 Task: Find connections with filter location Una with filter topic #DigitalMarketingwith filter profile language German with filter current company NGO with filter school Kanpur University, India with filter industry Public Health with filter service category Public Relations with filter keywords title Help Desk Worker/Desktop Support
Action: Mouse moved to (809, 769)
Screenshot: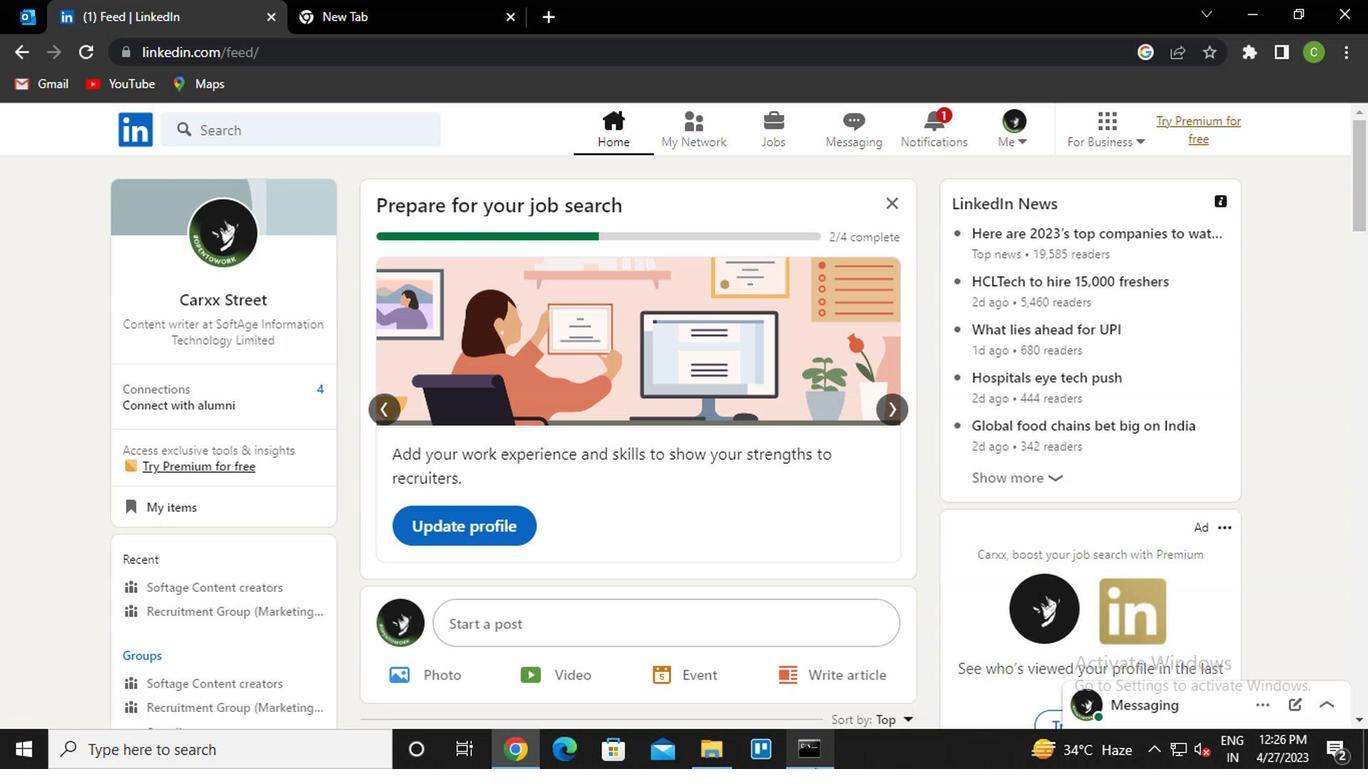 
Action: Mouse scrolled (809, 769) with delta (0, 0)
Screenshot: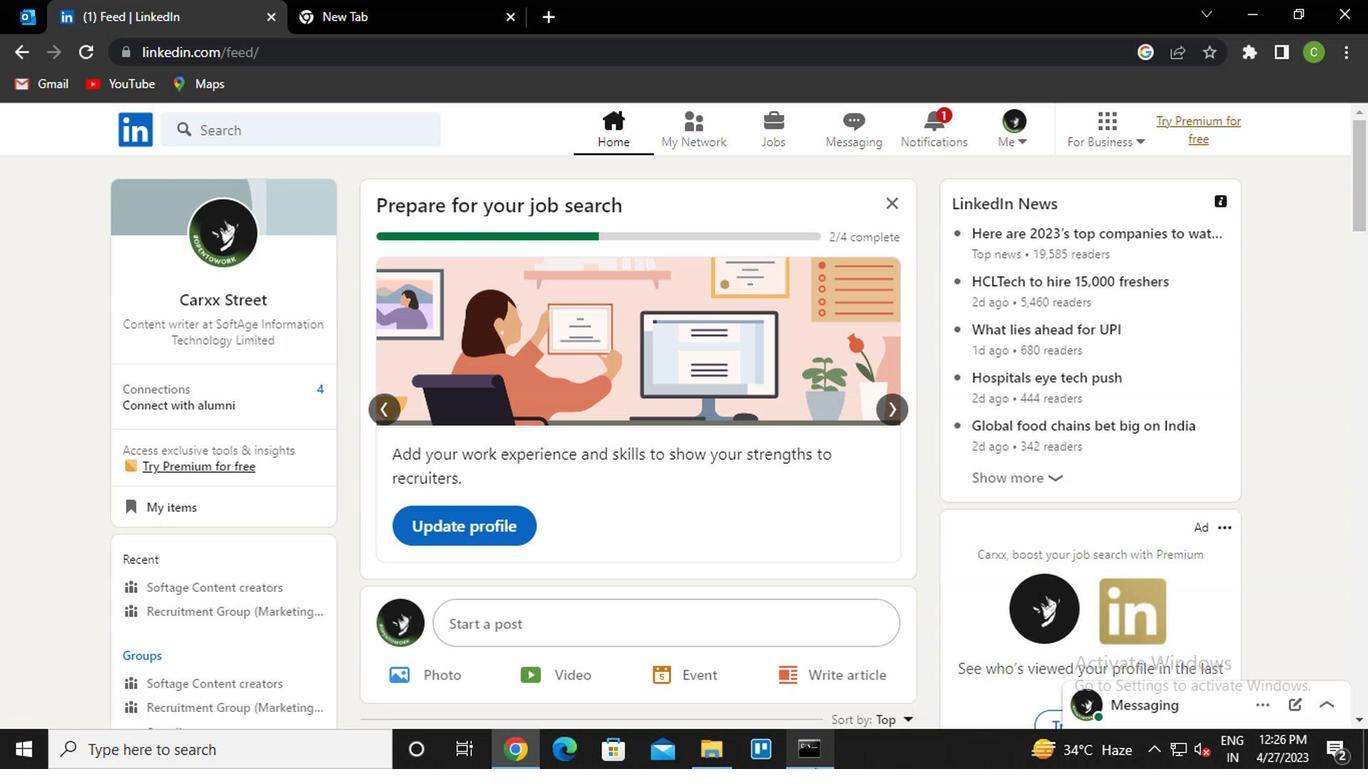 
Action: Mouse moved to (695, 120)
Screenshot: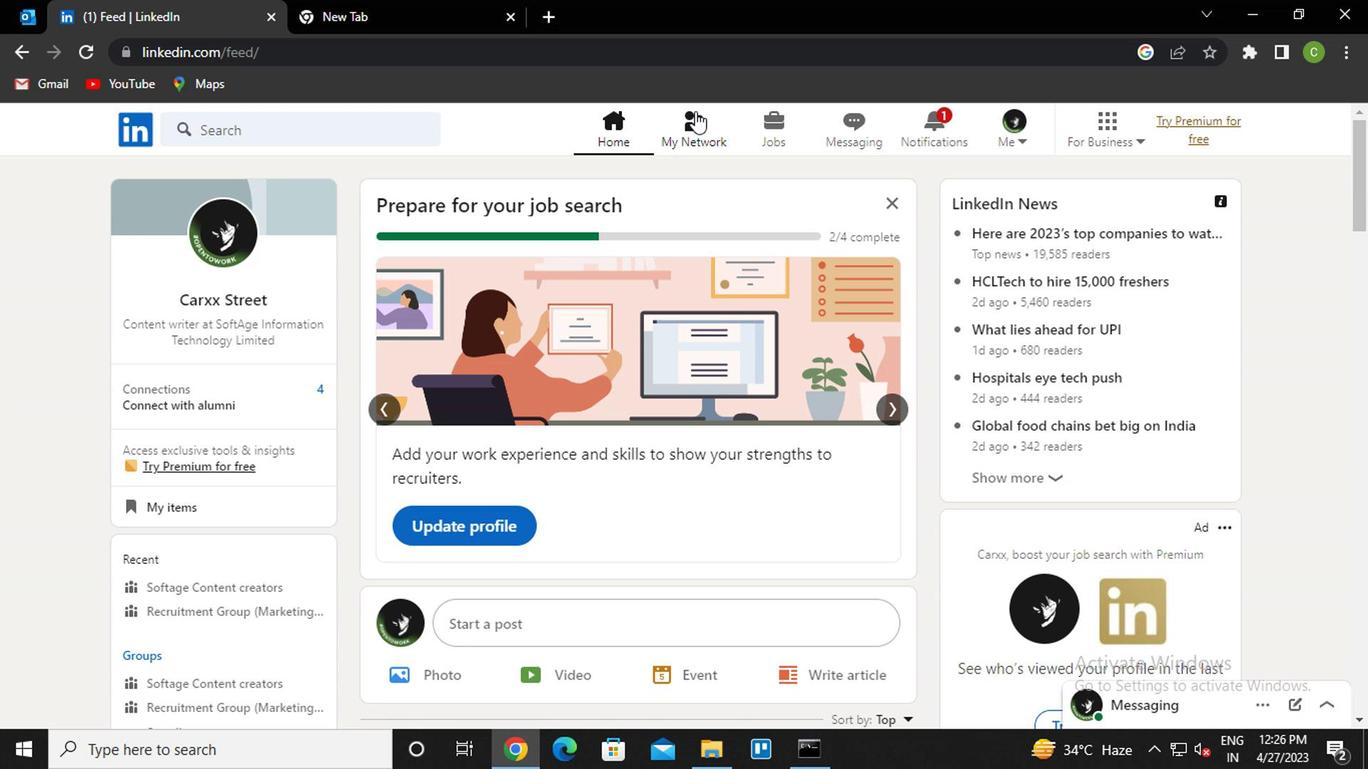 
Action: Mouse pressed left at (695, 120)
Screenshot: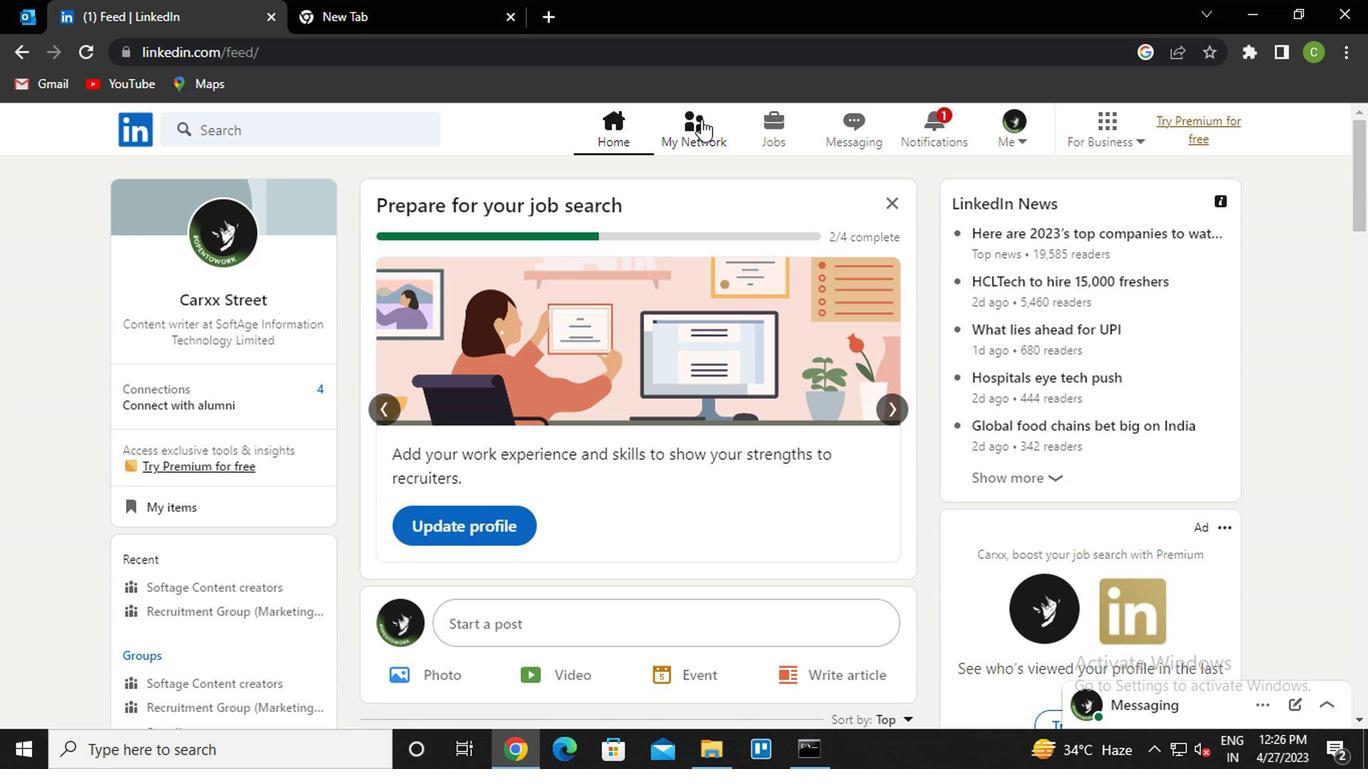
Action: Mouse moved to (291, 234)
Screenshot: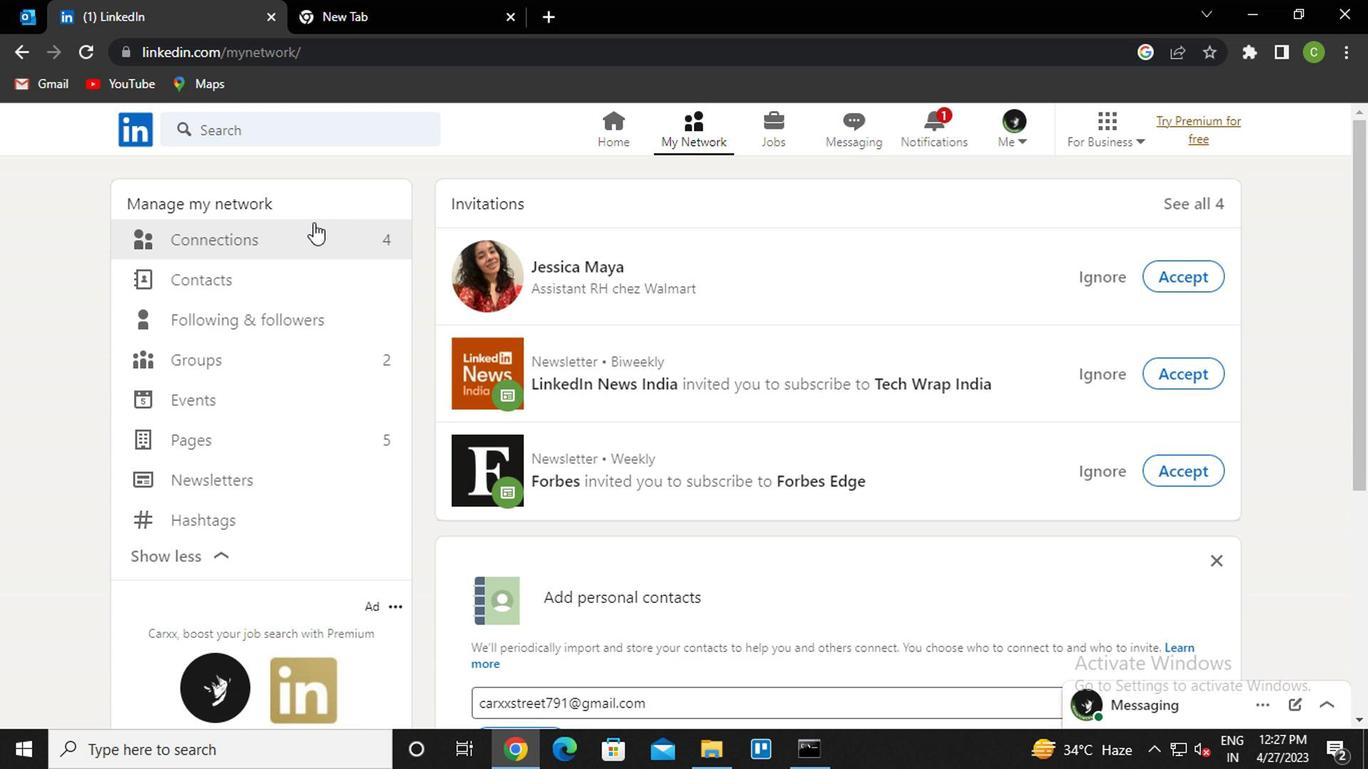 
Action: Mouse pressed left at (291, 234)
Screenshot: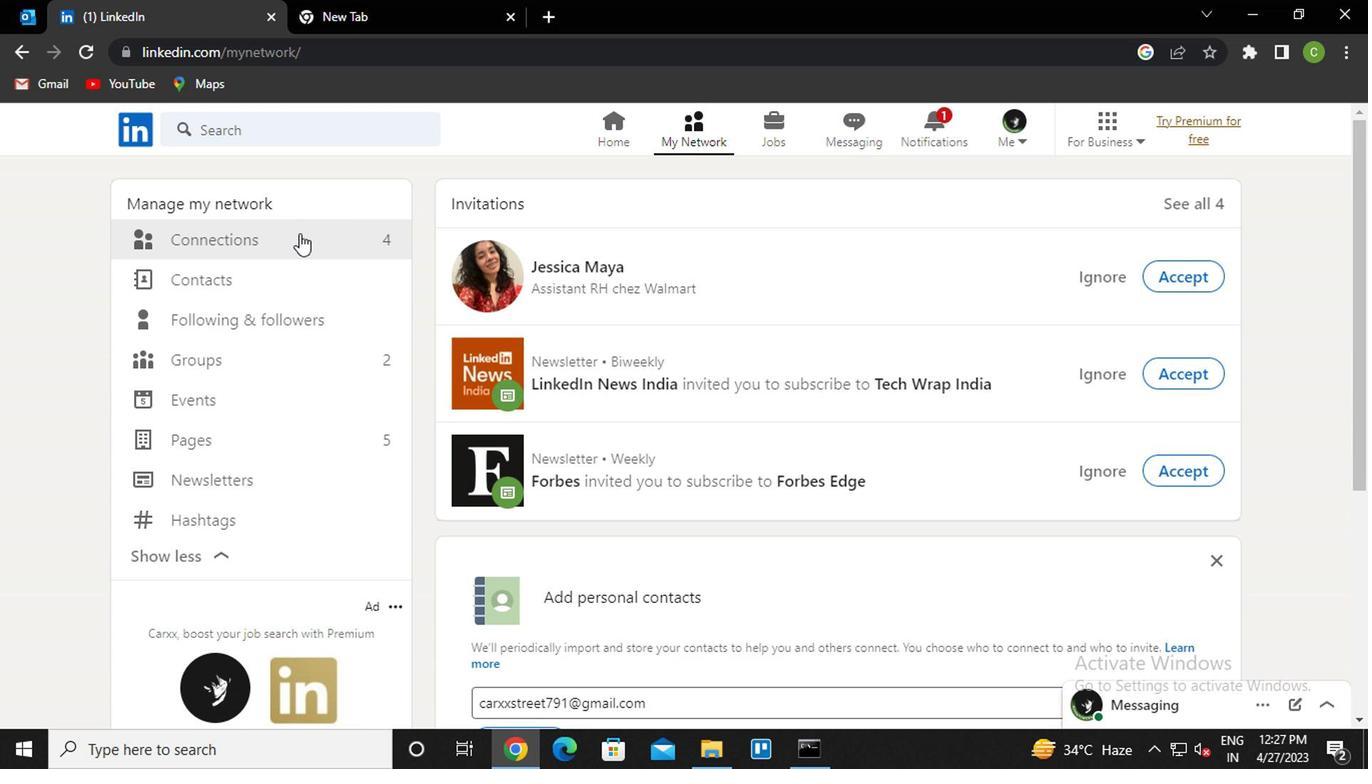 
Action: Mouse moved to (842, 244)
Screenshot: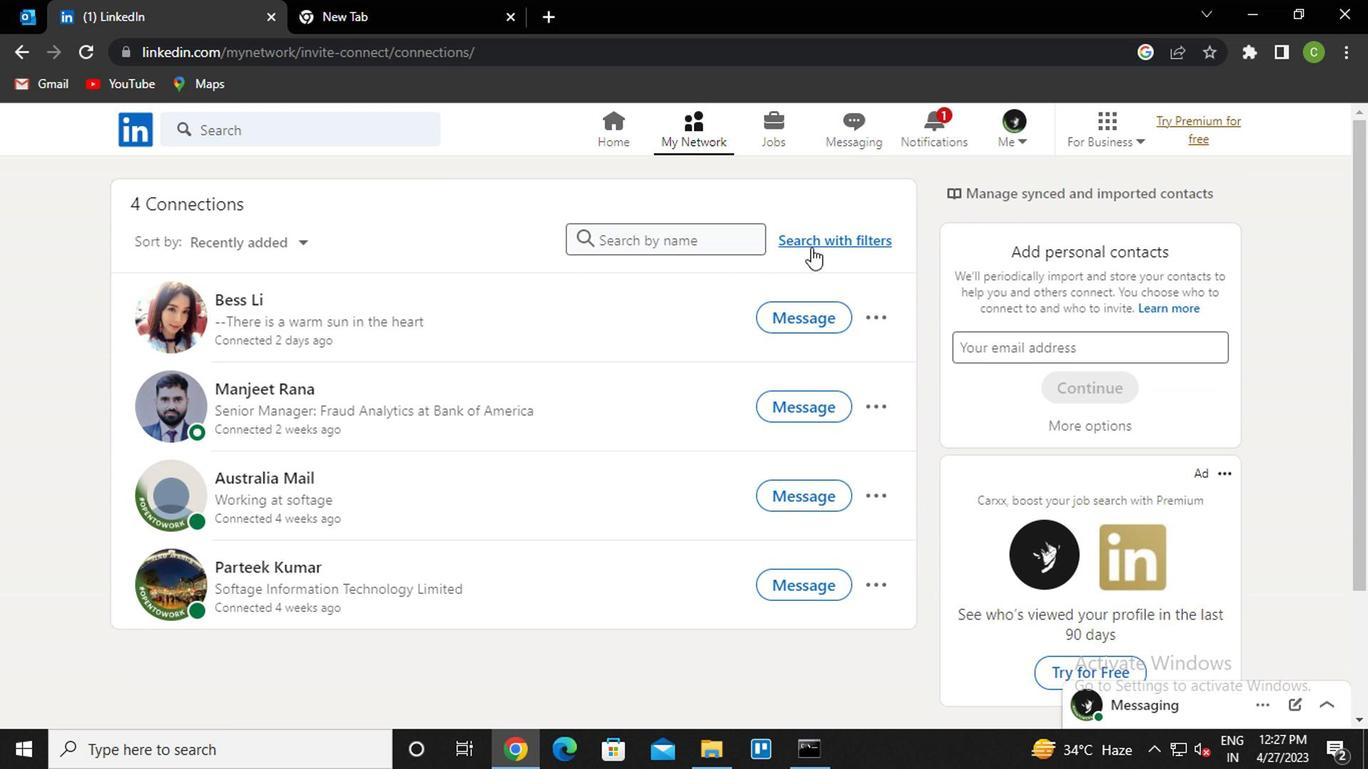 
Action: Mouse pressed left at (842, 244)
Screenshot: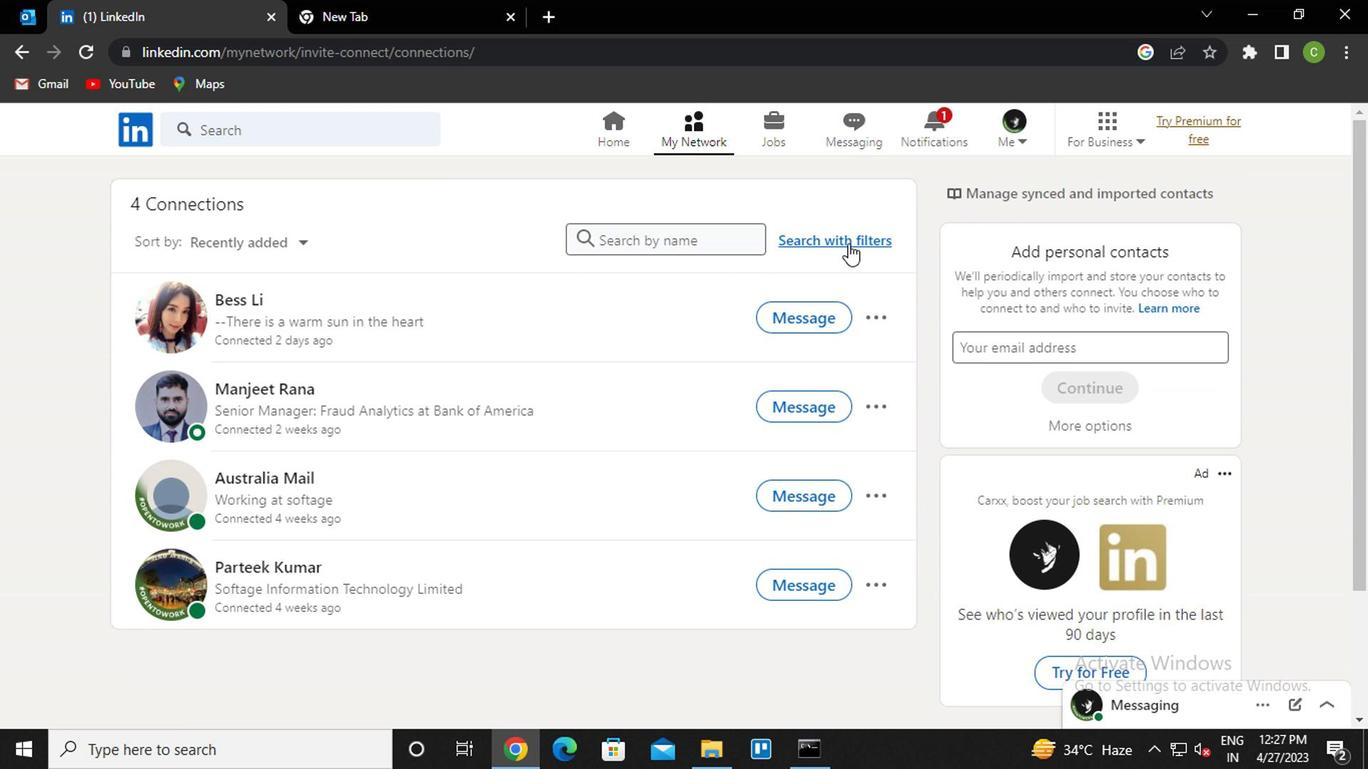 
Action: Mouse moved to (739, 184)
Screenshot: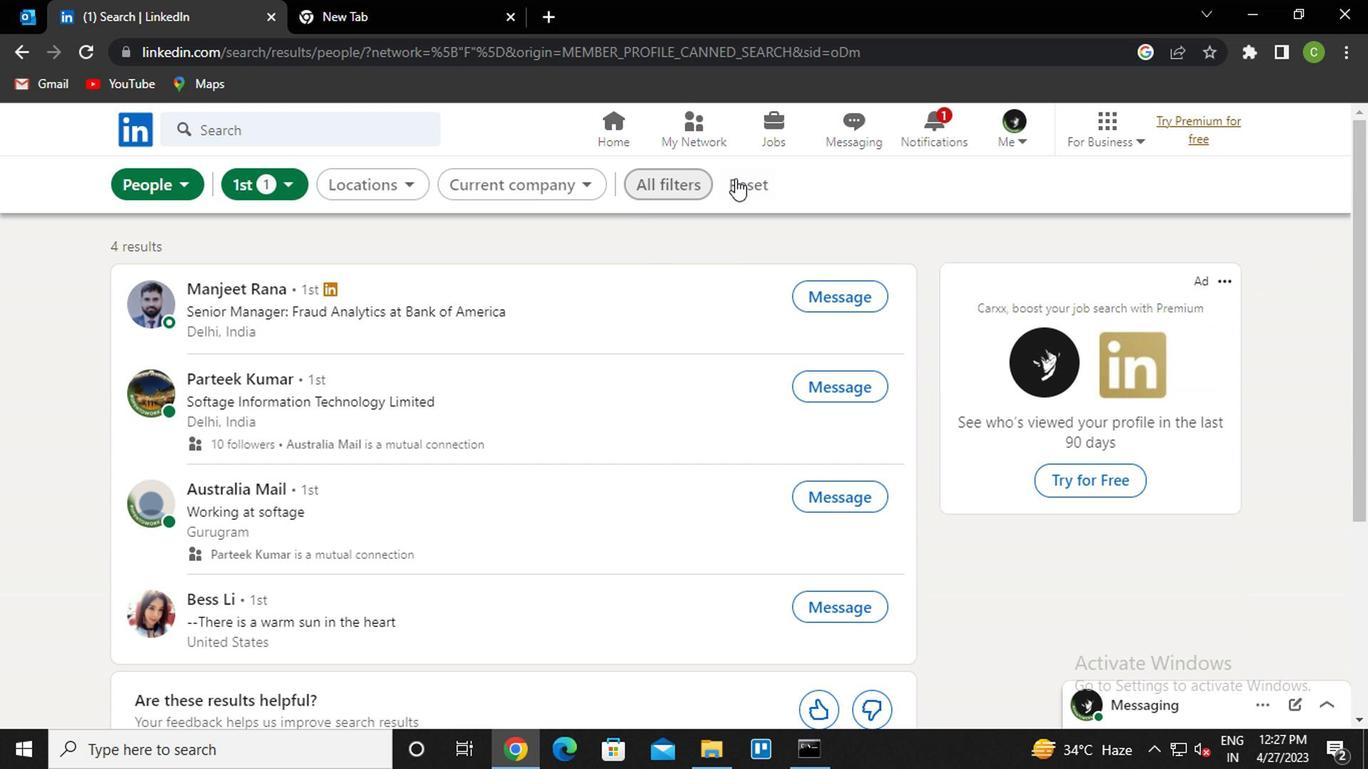 
Action: Mouse pressed left at (739, 184)
Screenshot: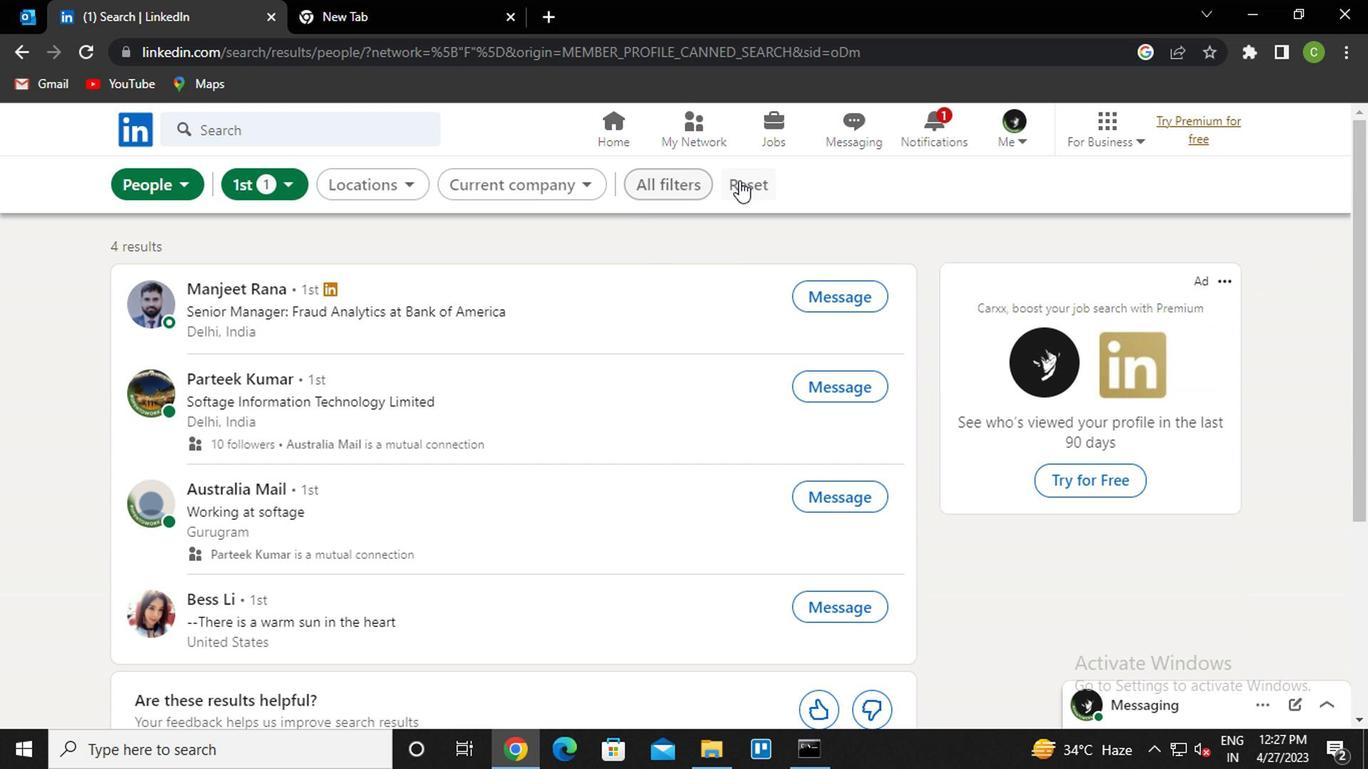 
Action: Mouse moved to (717, 187)
Screenshot: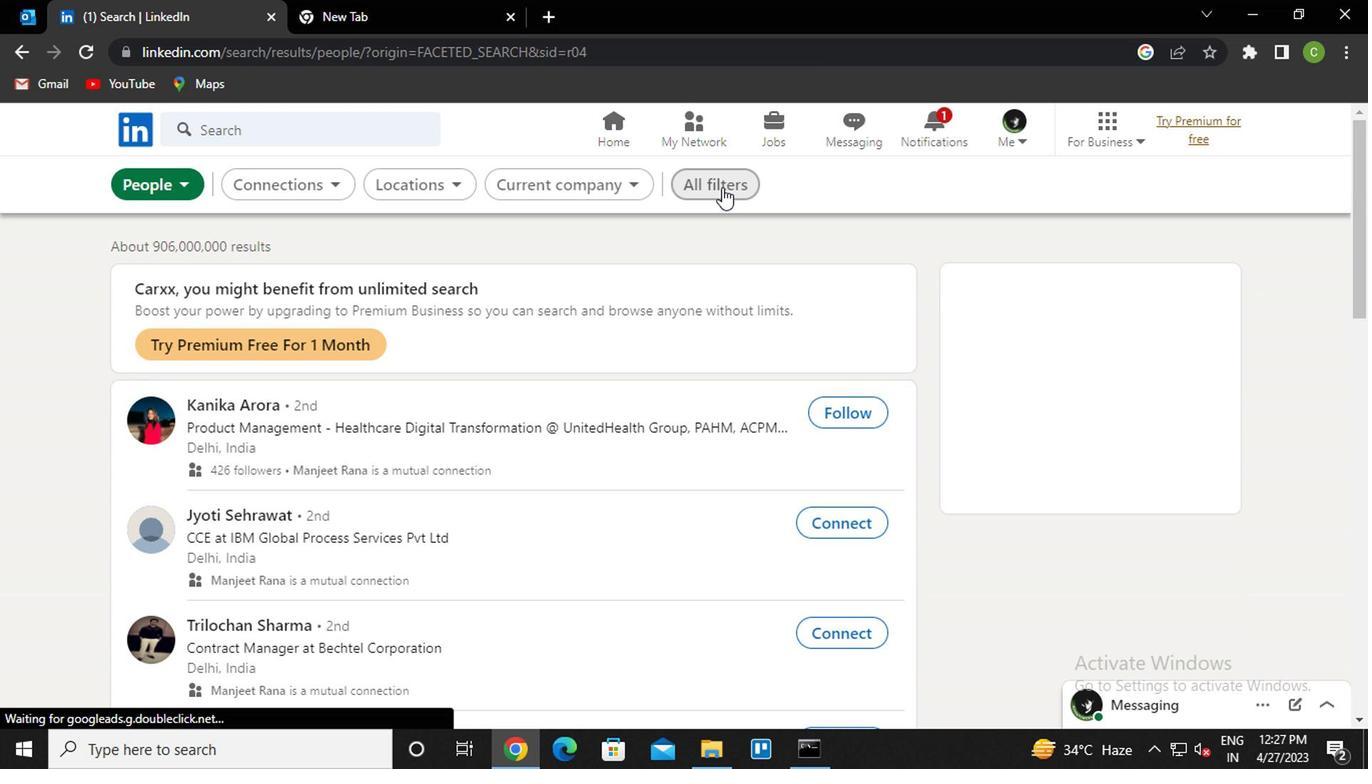 
Action: Mouse pressed left at (717, 187)
Screenshot: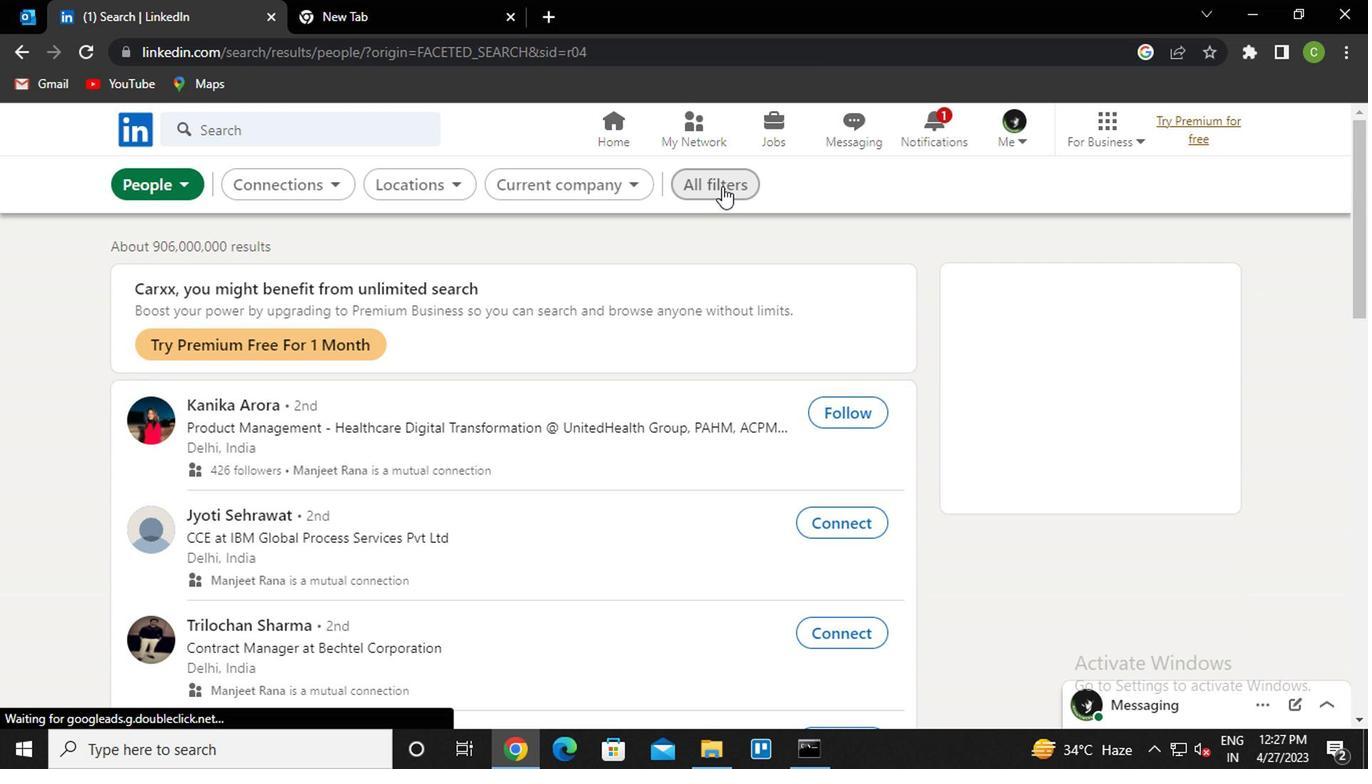 
Action: Mouse moved to (1067, 522)
Screenshot: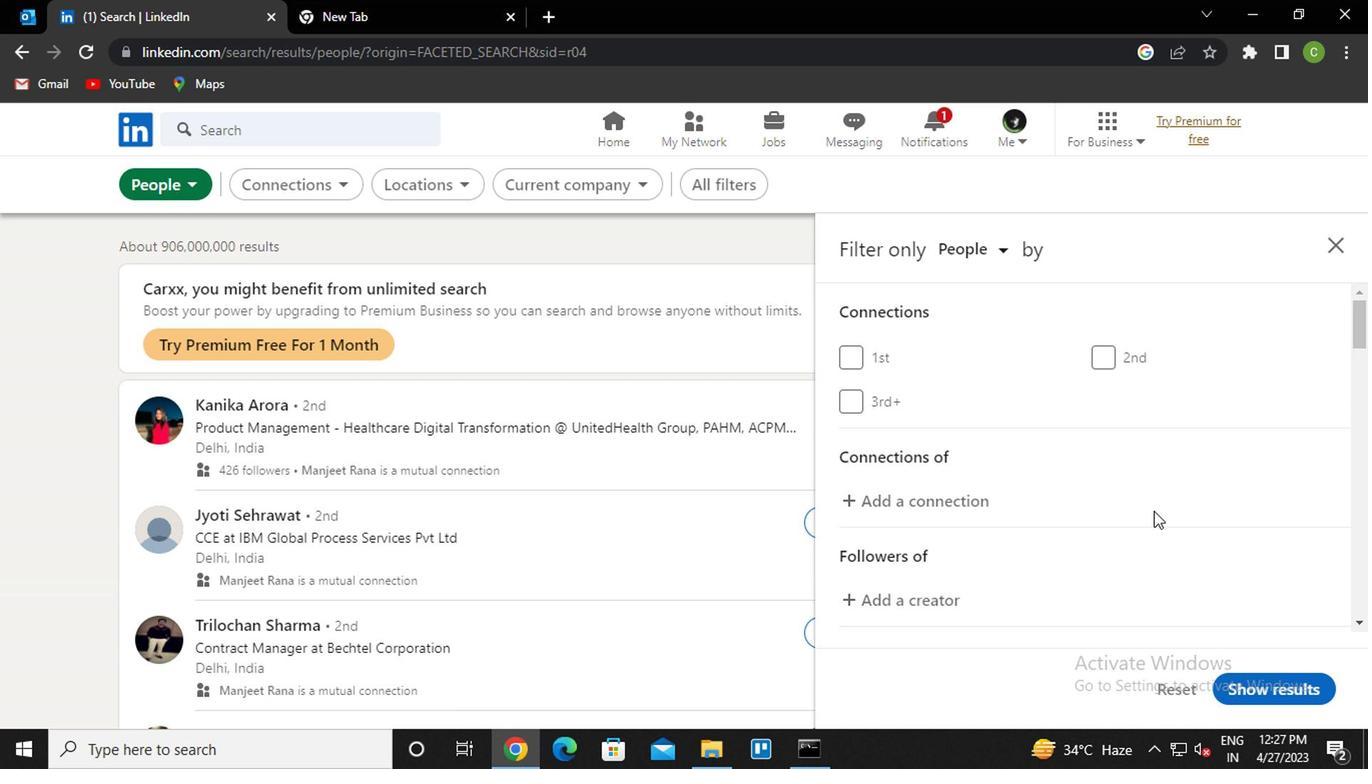 
Action: Mouse scrolled (1067, 521) with delta (0, 0)
Screenshot: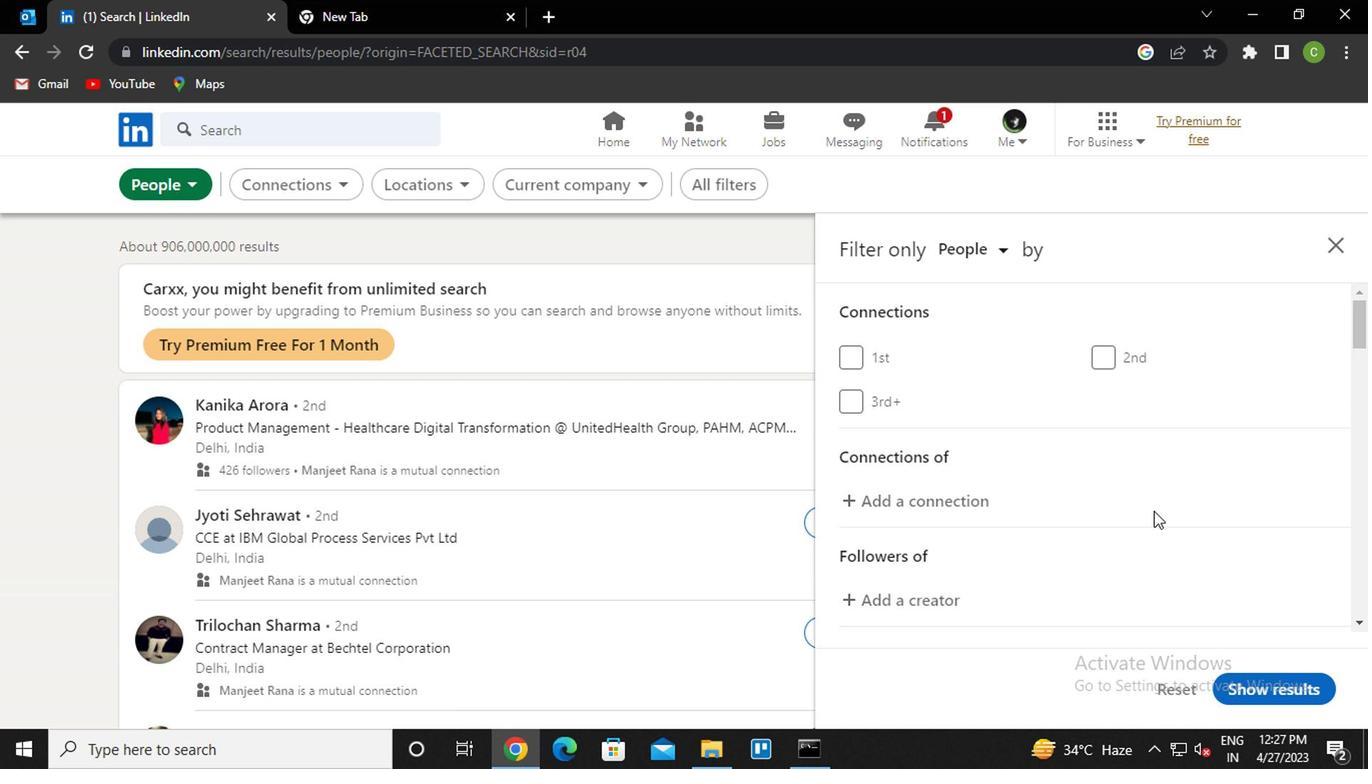 
Action: Mouse moved to (1021, 511)
Screenshot: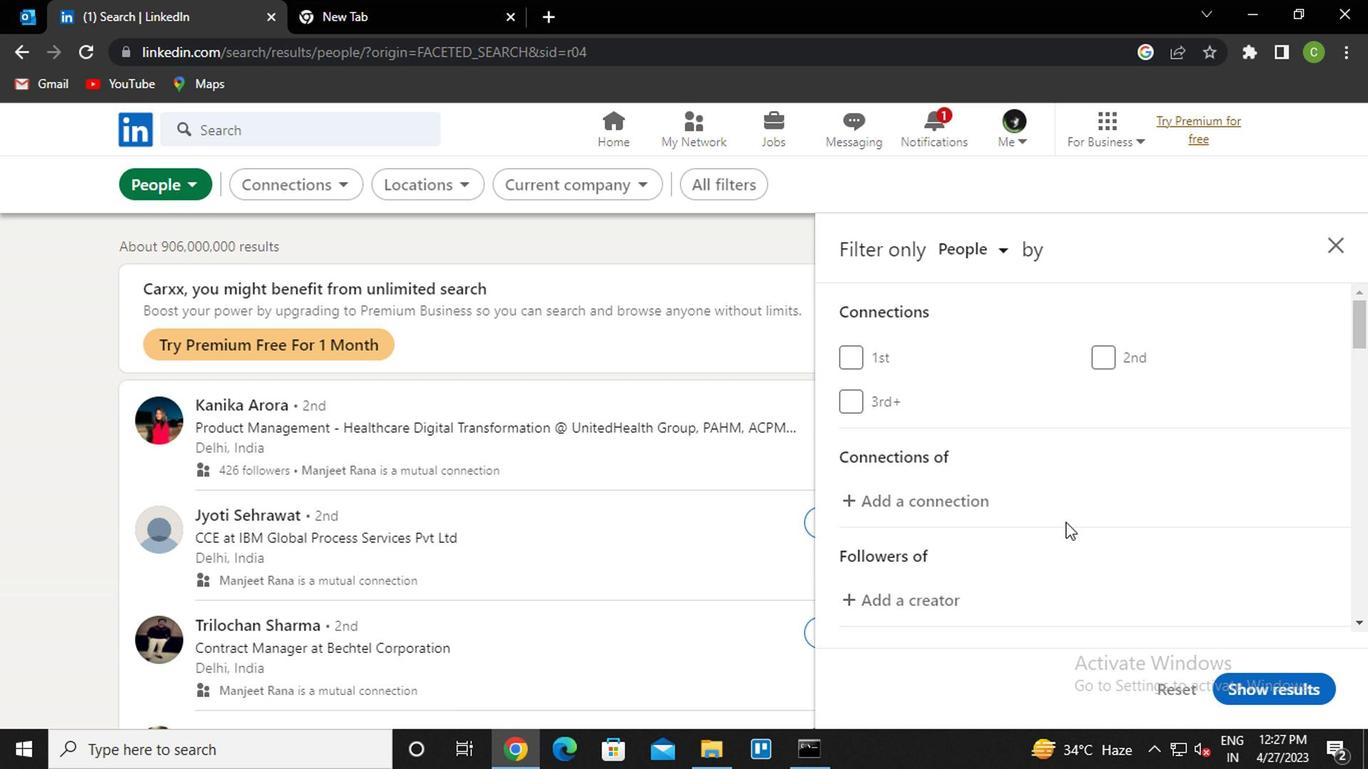 
Action: Mouse scrolled (1021, 510) with delta (0, -1)
Screenshot: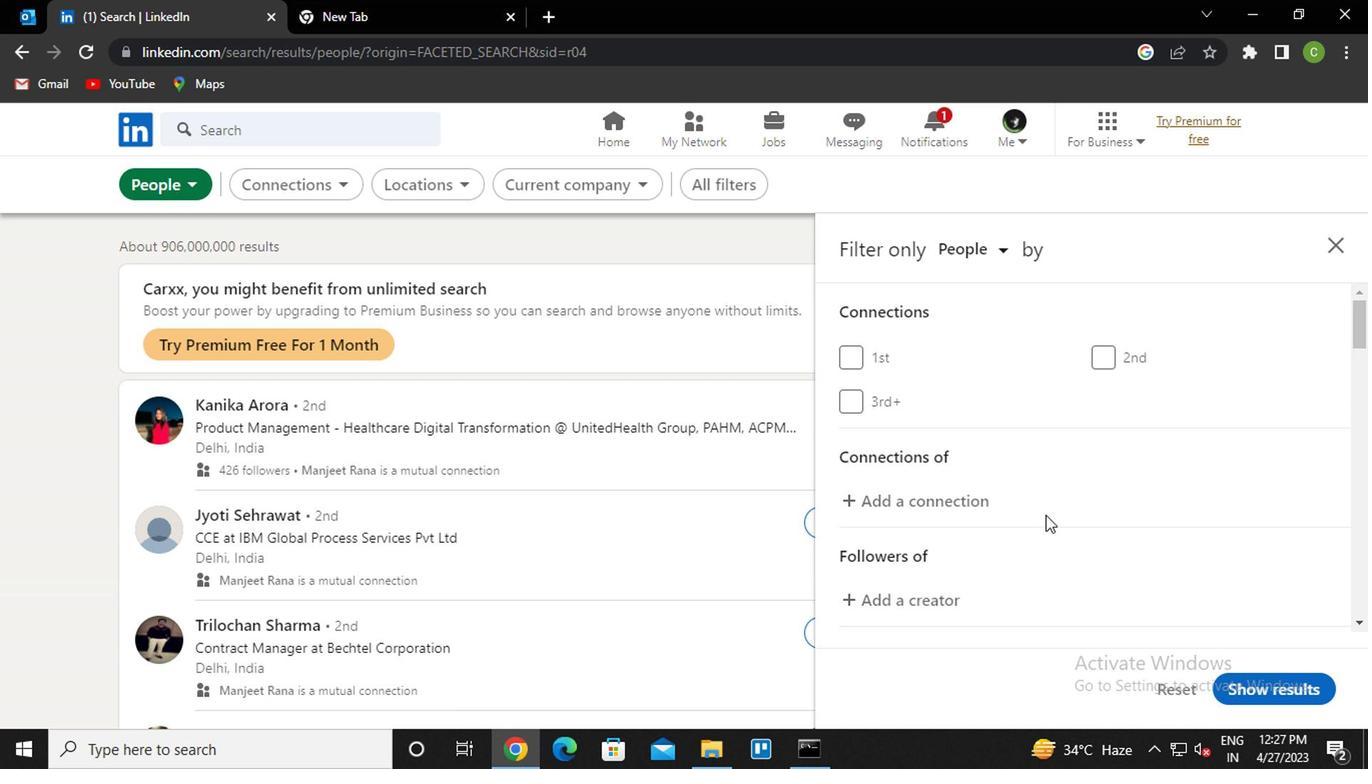 
Action: Mouse moved to (1019, 510)
Screenshot: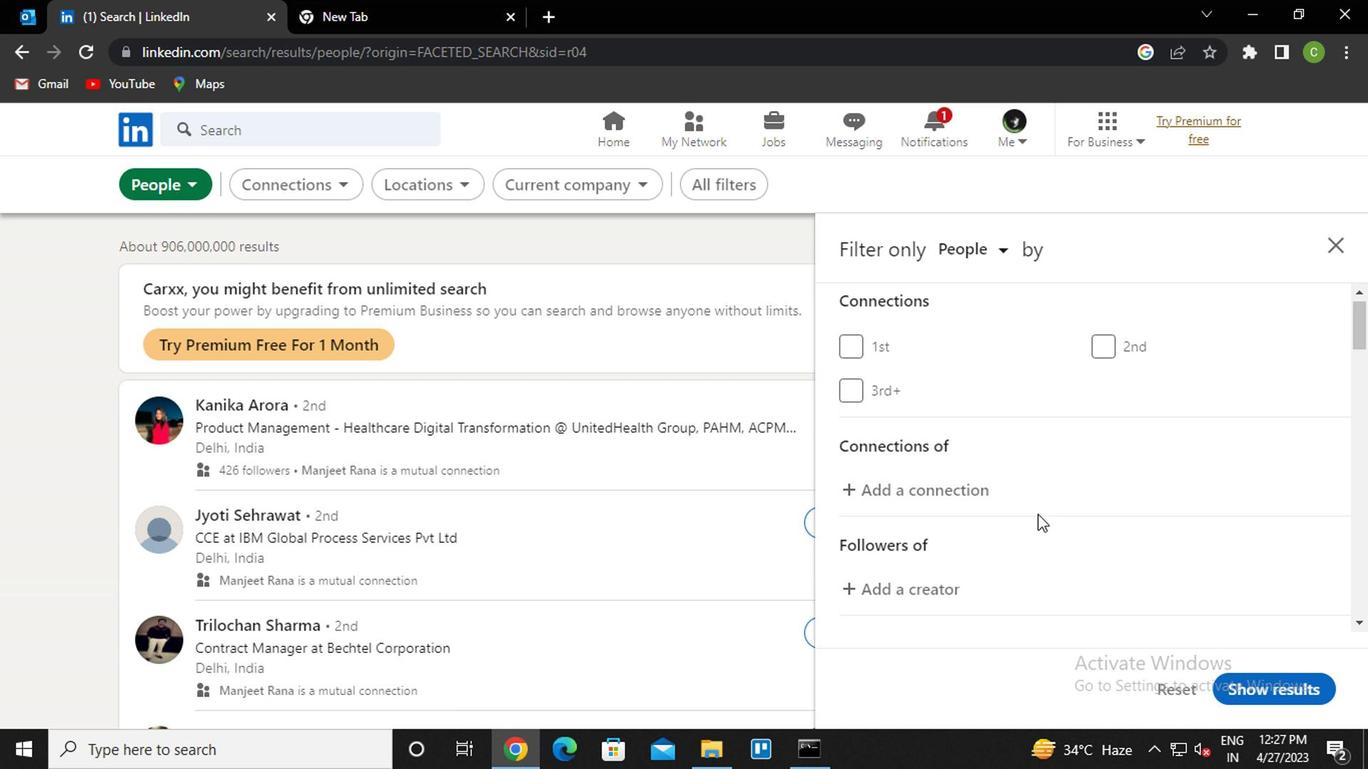 
Action: Mouse scrolled (1019, 509) with delta (0, 0)
Screenshot: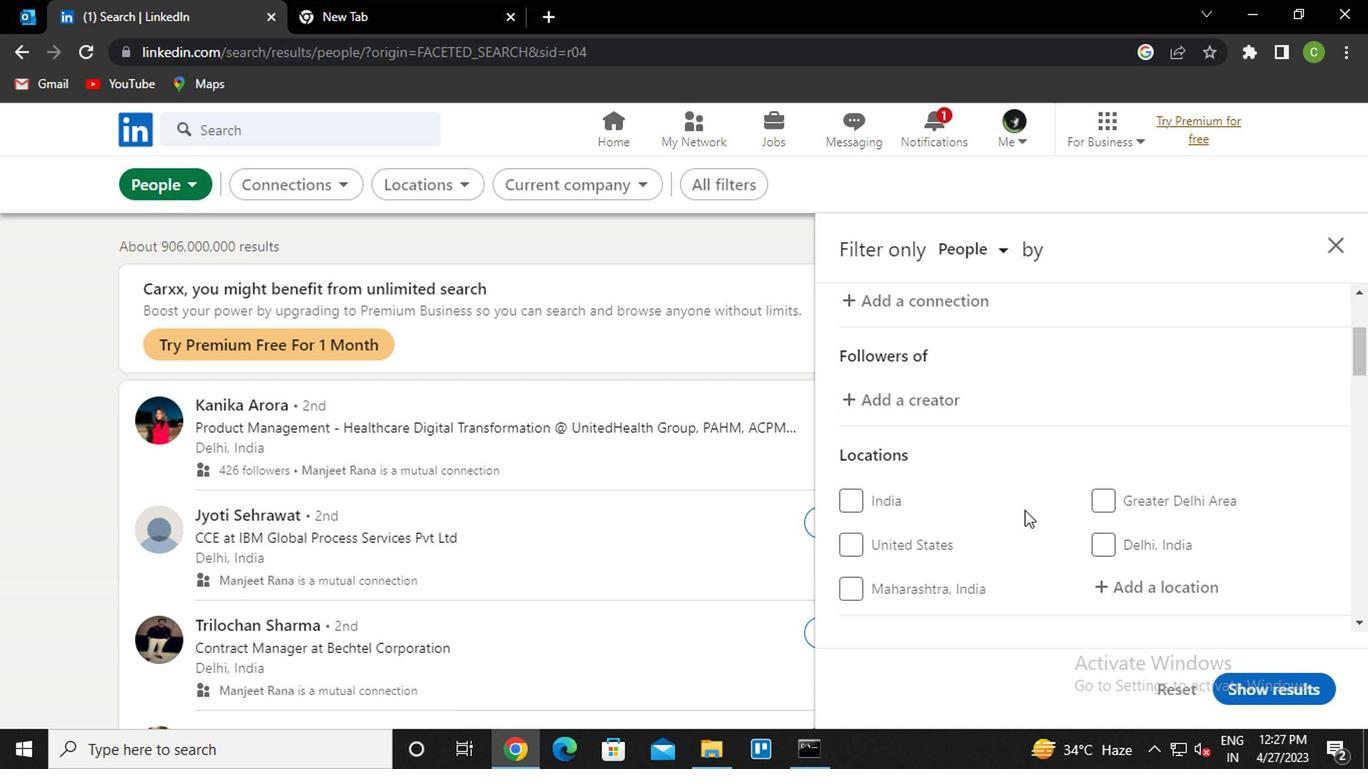 
Action: Mouse moved to (1144, 491)
Screenshot: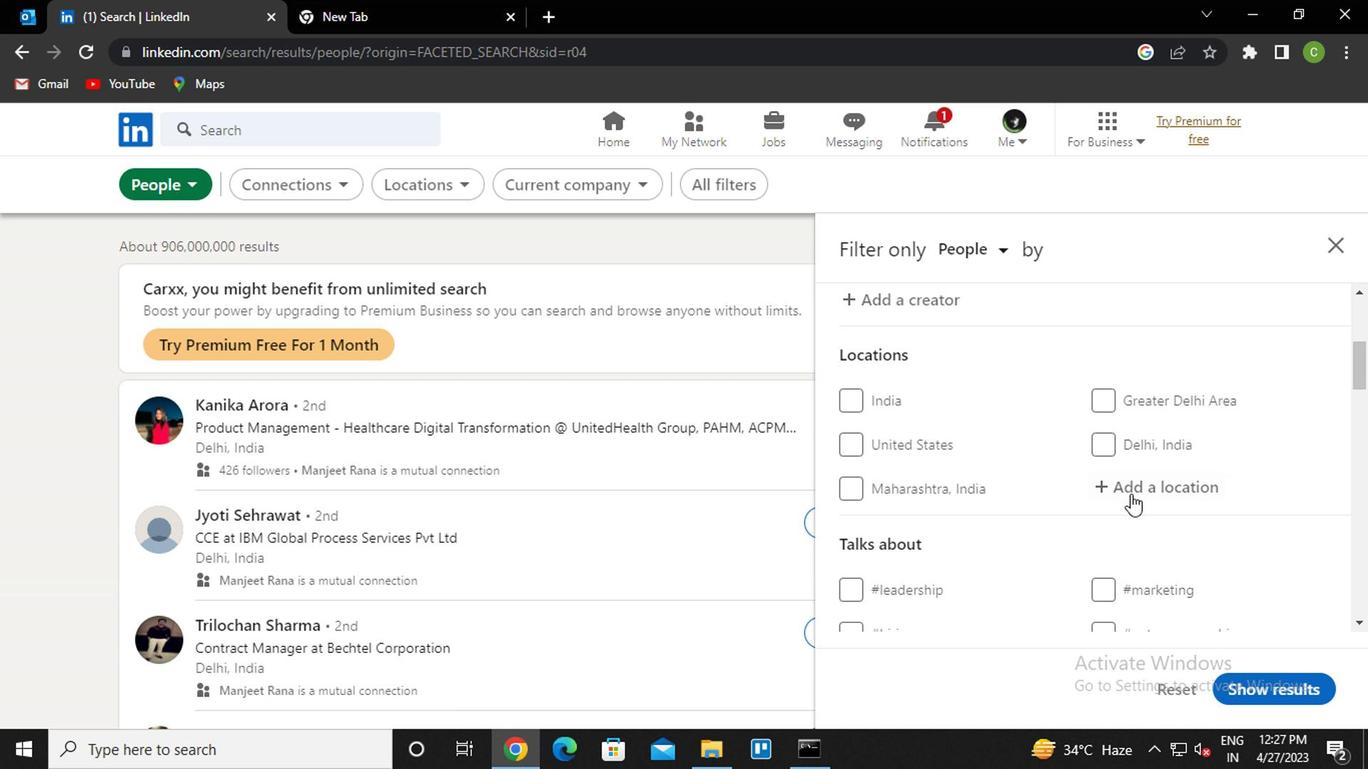 
Action: Mouse pressed left at (1144, 491)
Screenshot: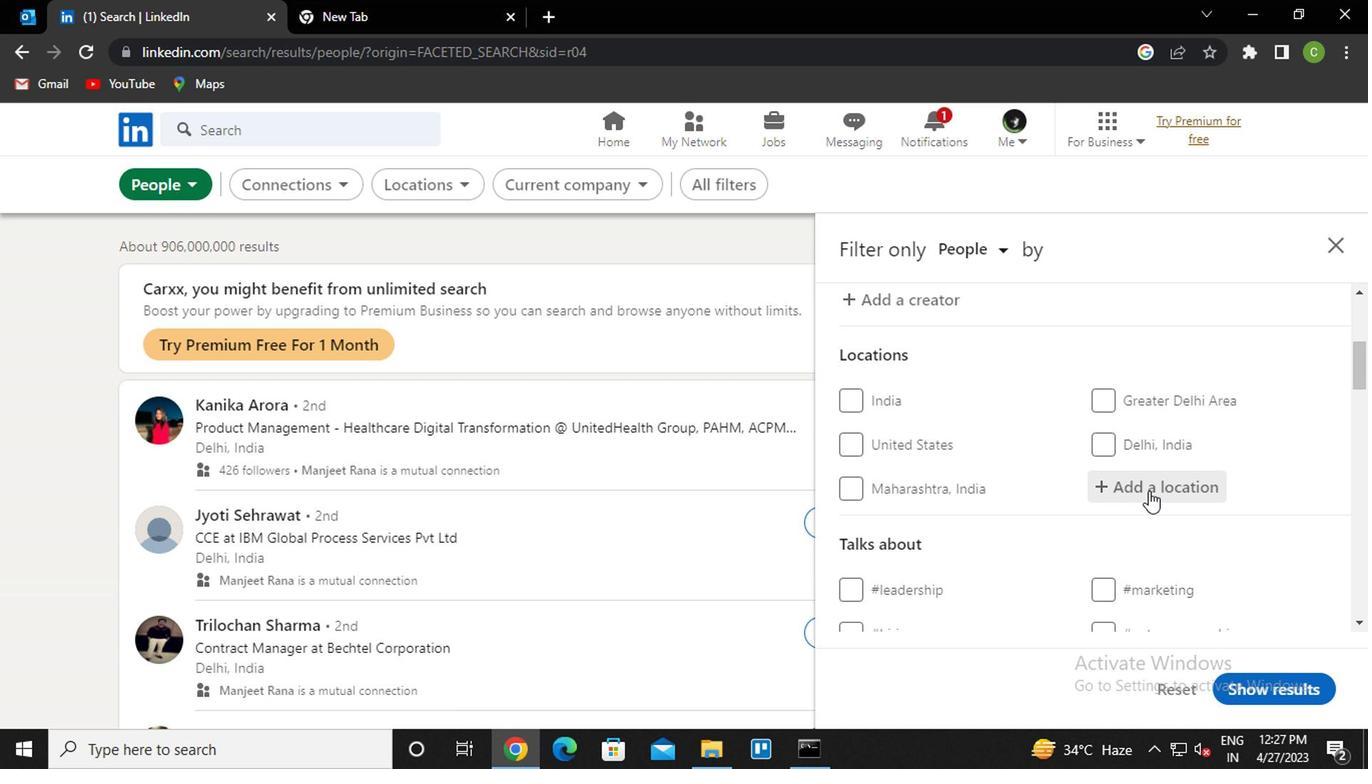 
Action: Key pressed <Key.caps_lock>u<Key.caps_lock>na<Key.down><Key.enter>
Screenshot: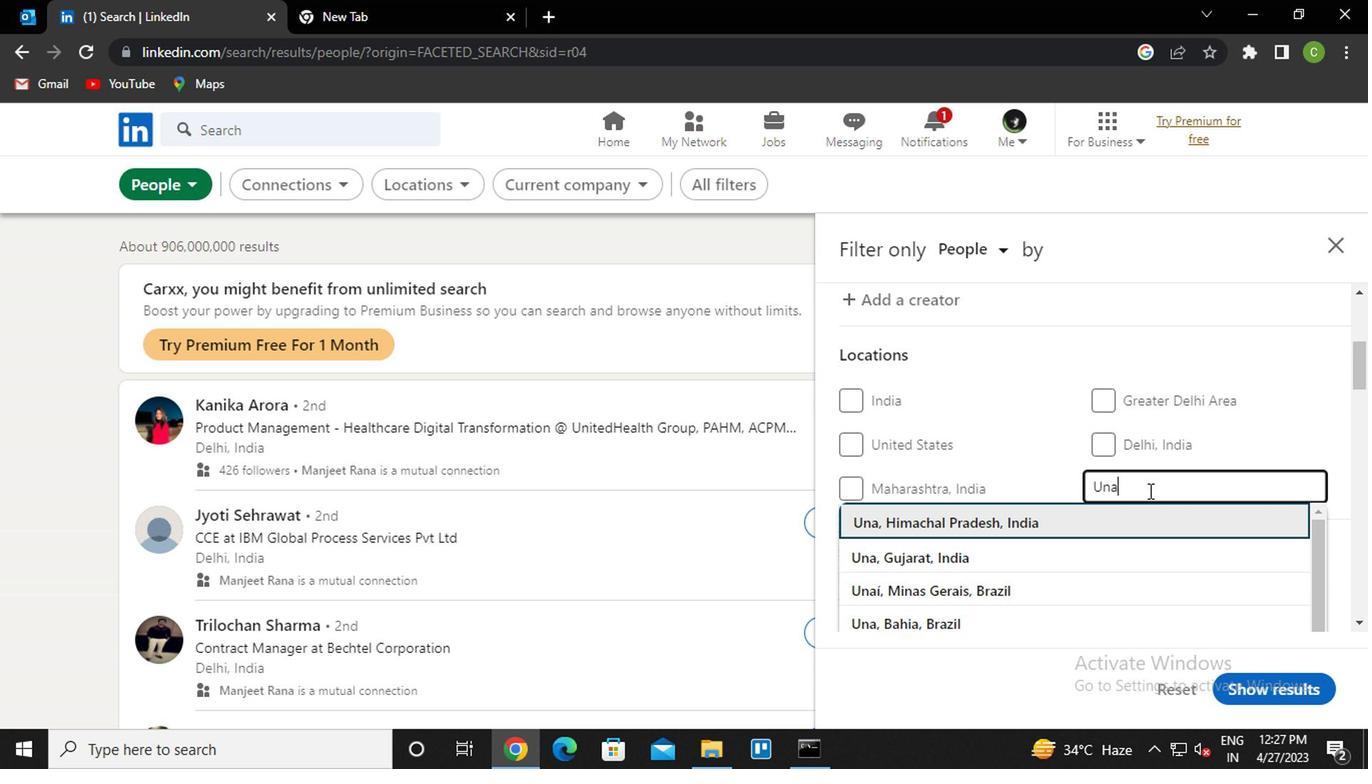 
Action: Mouse moved to (1159, 500)
Screenshot: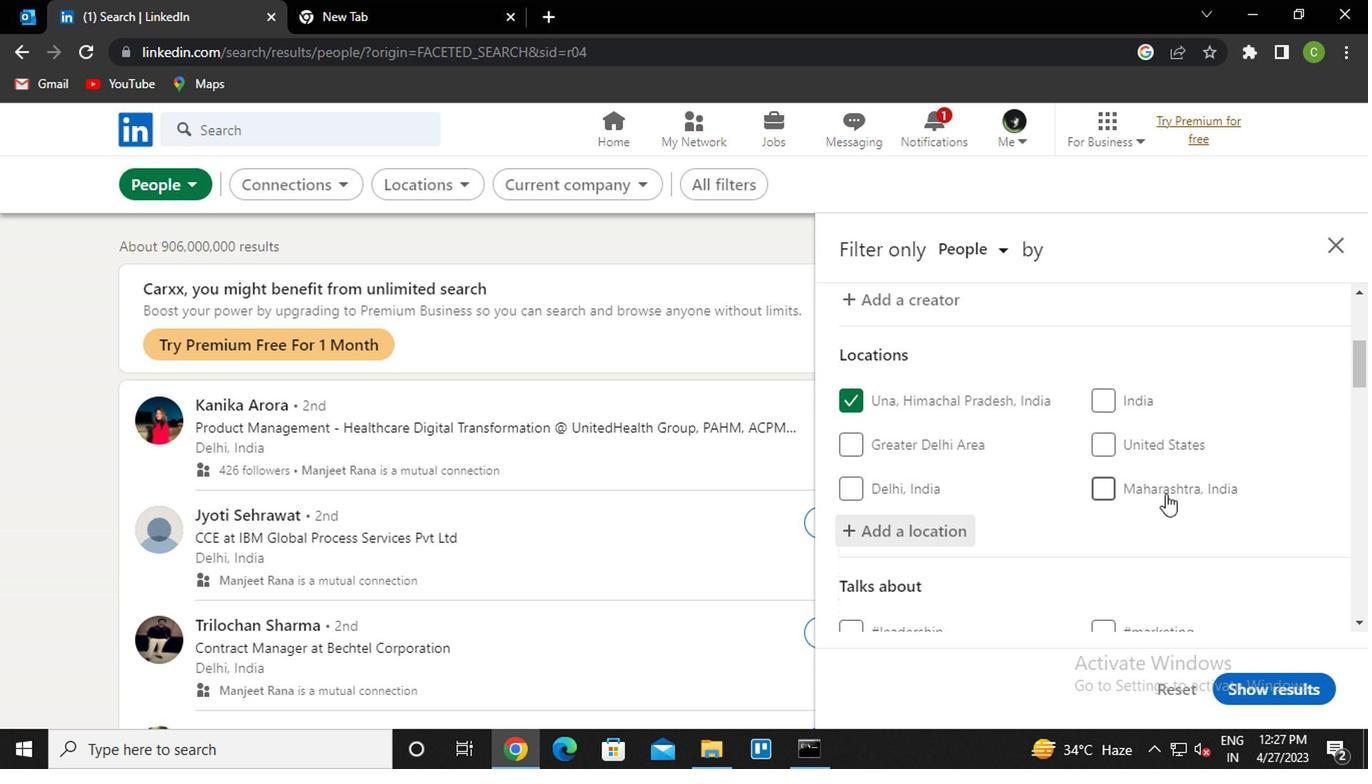
Action: Mouse scrolled (1159, 499) with delta (0, 0)
Screenshot: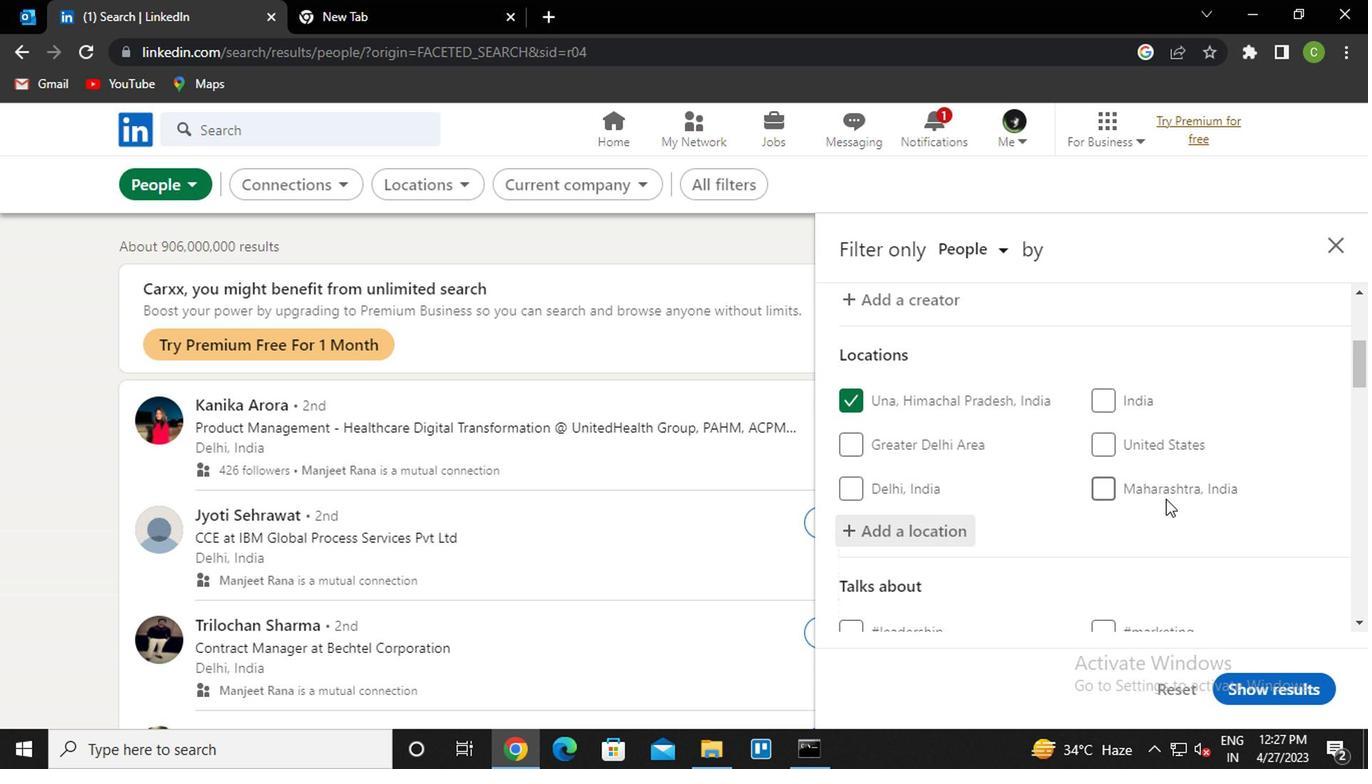 
Action: Mouse moved to (1155, 501)
Screenshot: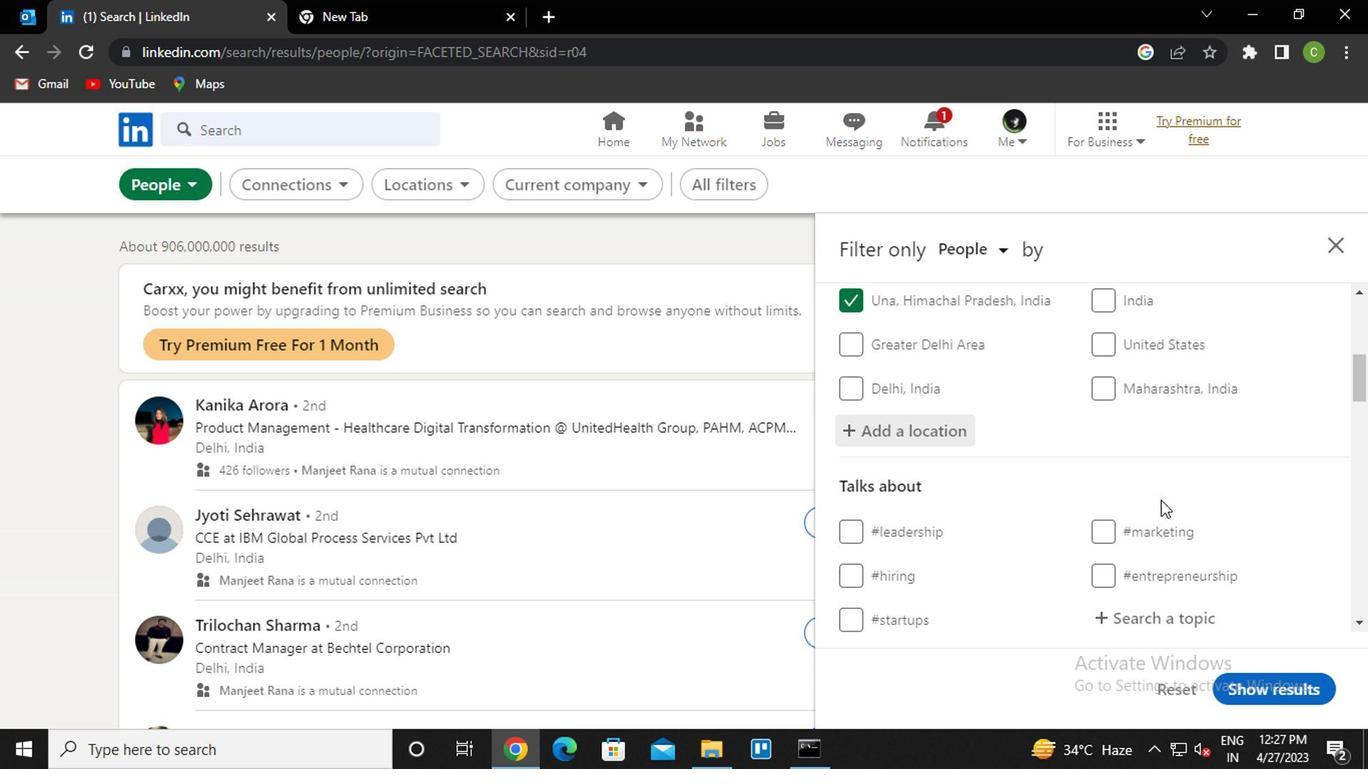 
Action: Mouse scrolled (1155, 500) with delta (0, -1)
Screenshot: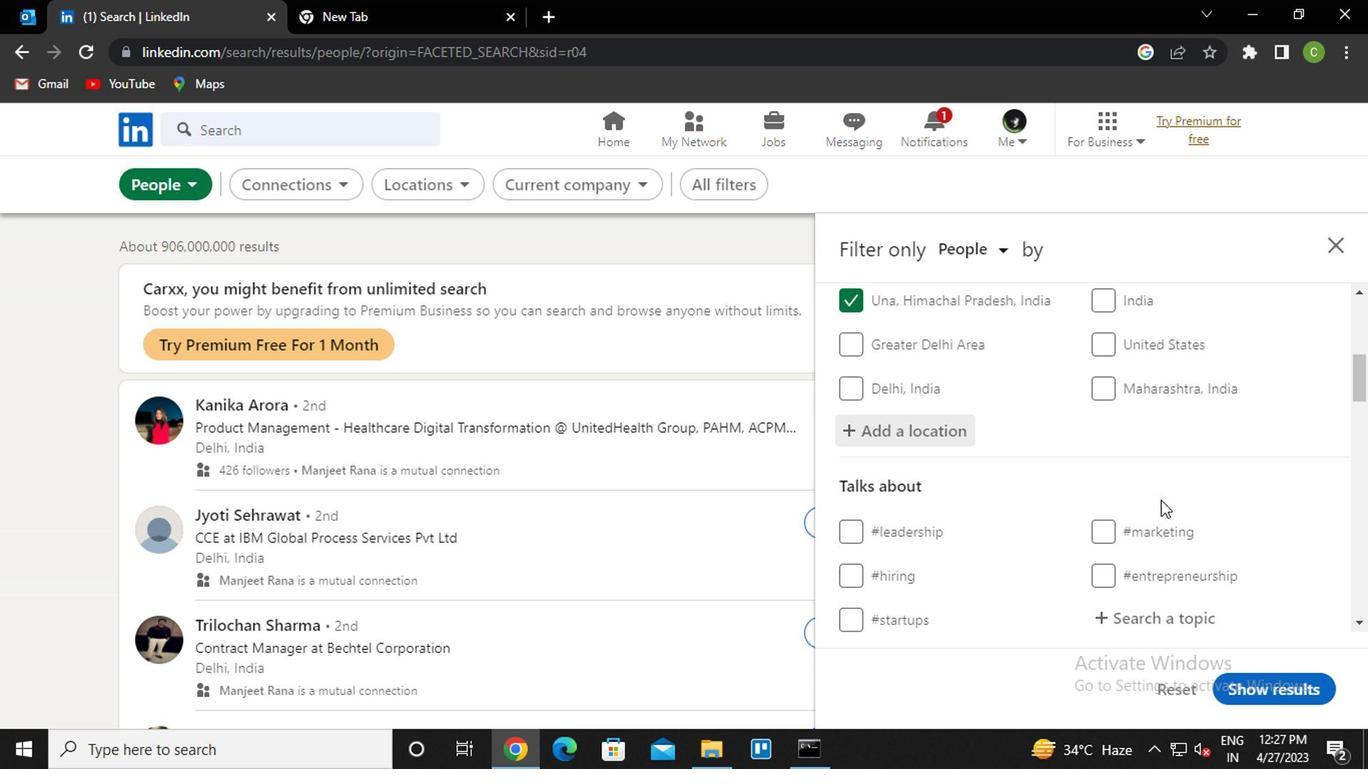 
Action: Mouse moved to (1149, 505)
Screenshot: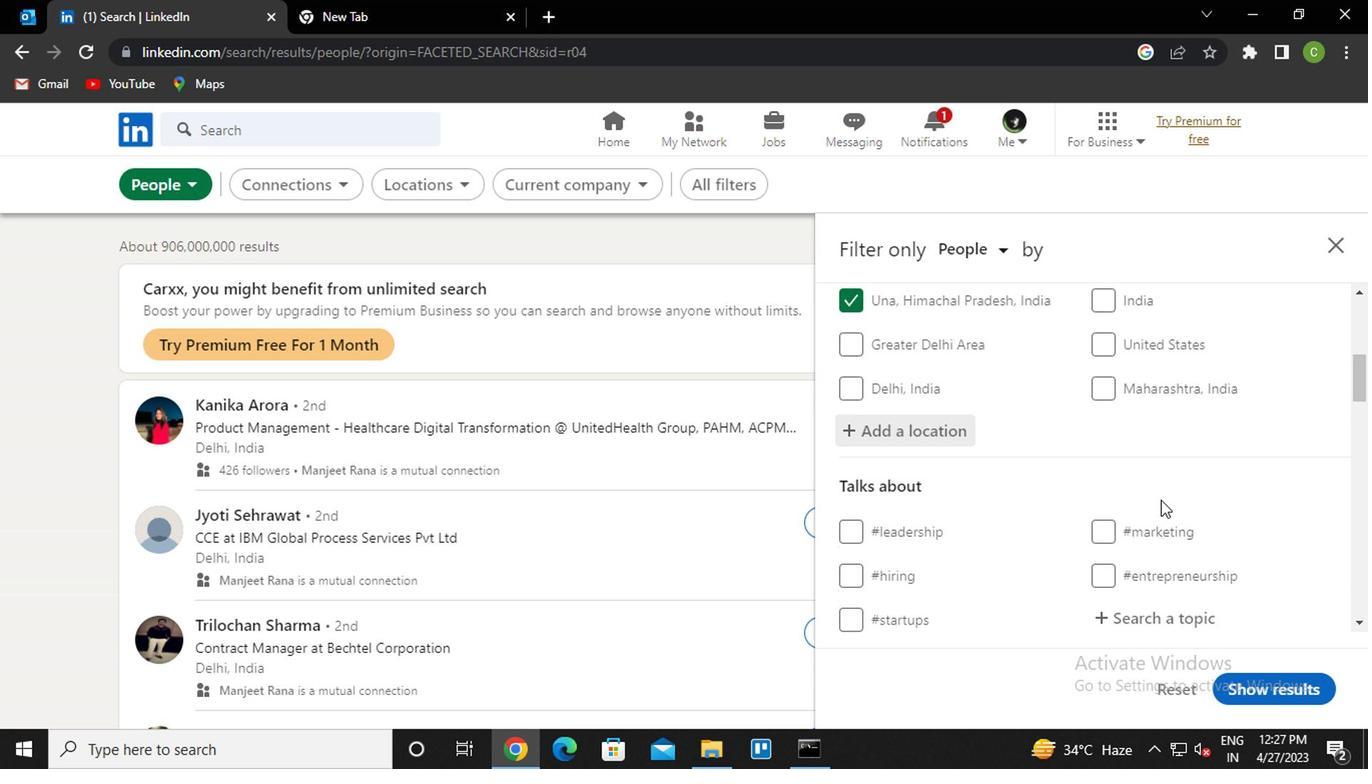 
Action: Mouse scrolled (1149, 504) with delta (0, 0)
Screenshot: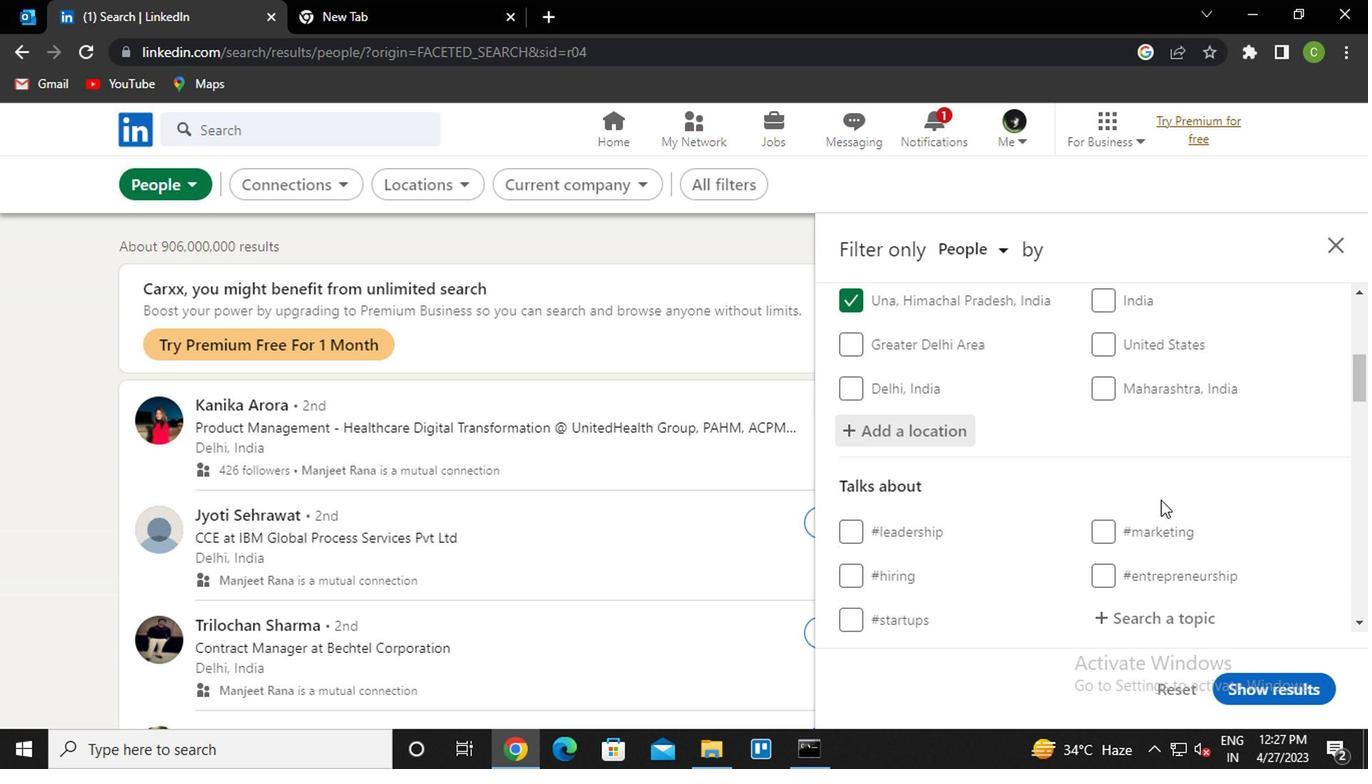 
Action: Mouse moved to (1146, 421)
Screenshot: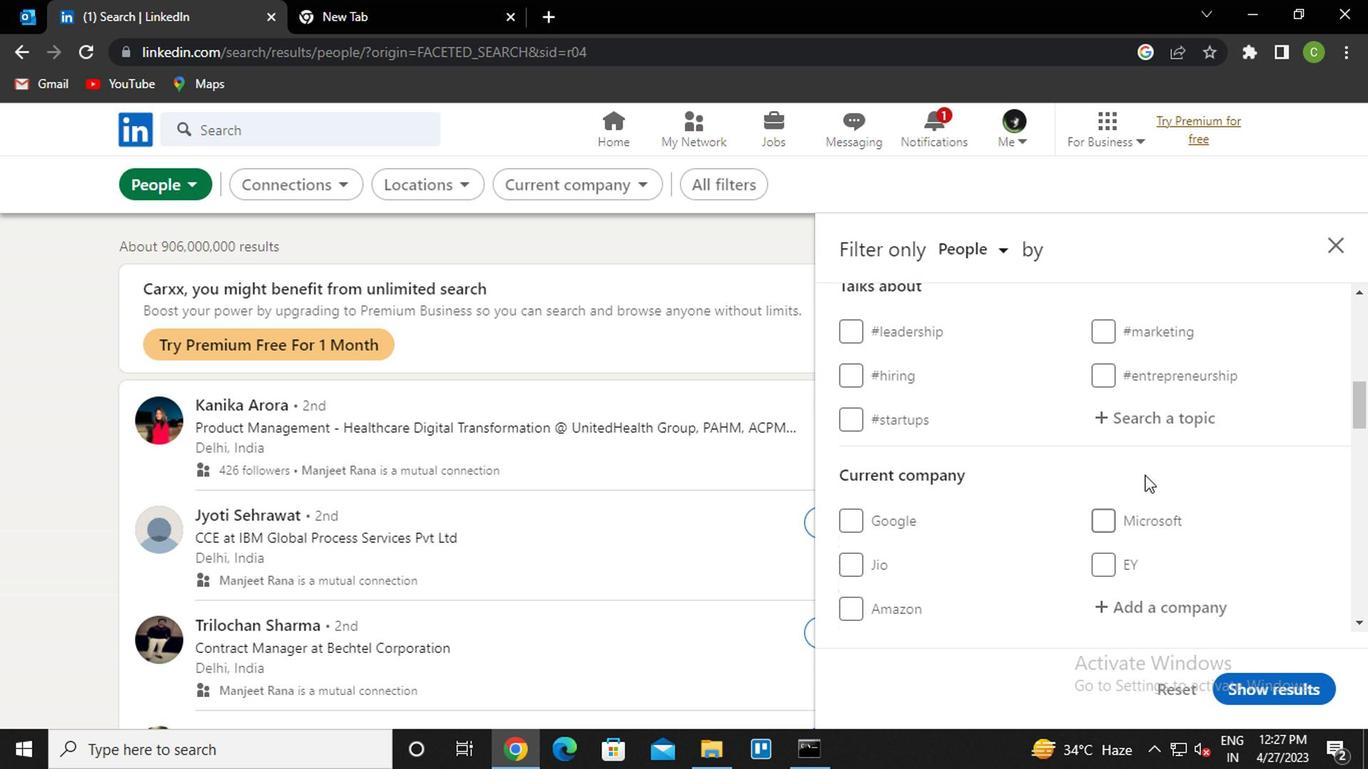 
Action: Mouse pressed left at (1146, 421)
Screenshot: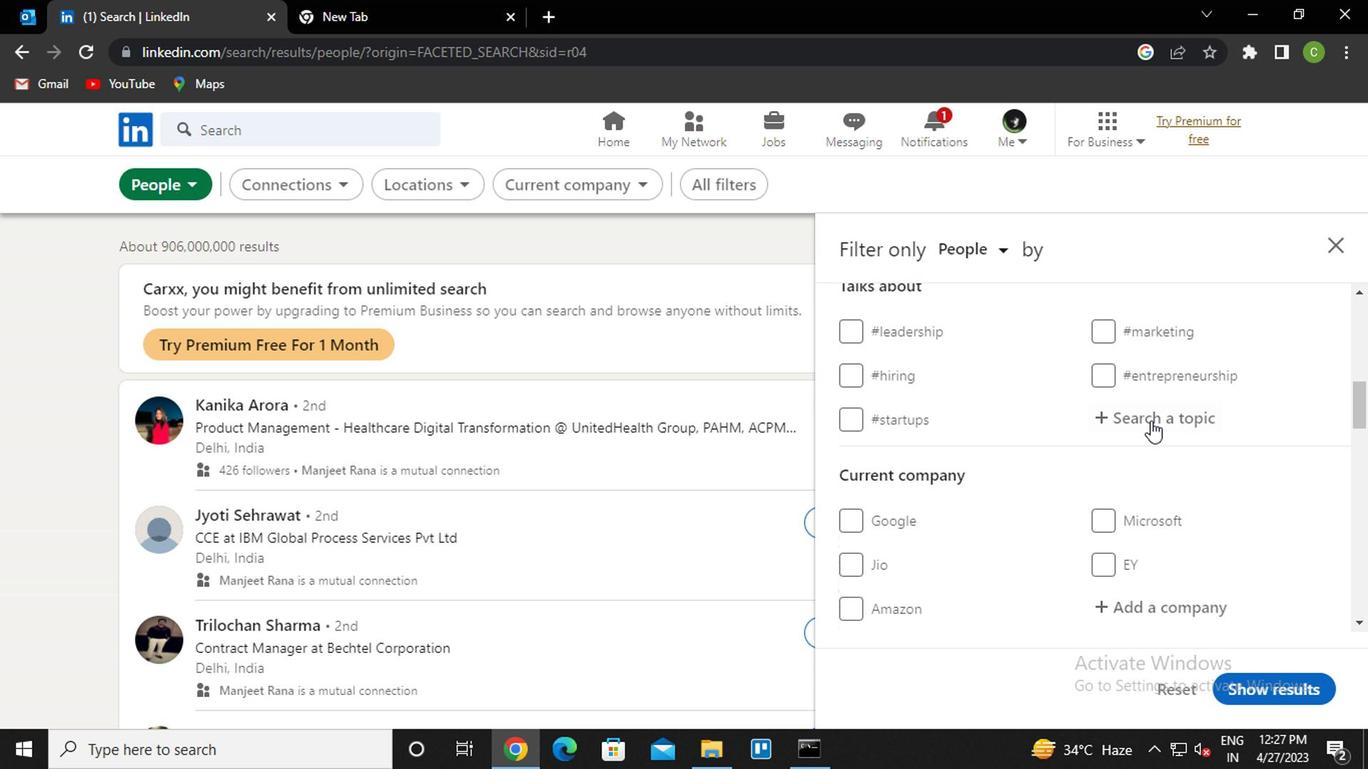 
Action: Key pressed <Key.caps_lock>d<Key.caps_lock>igitalmarket<Key.down><Key.enter>
Screenshot: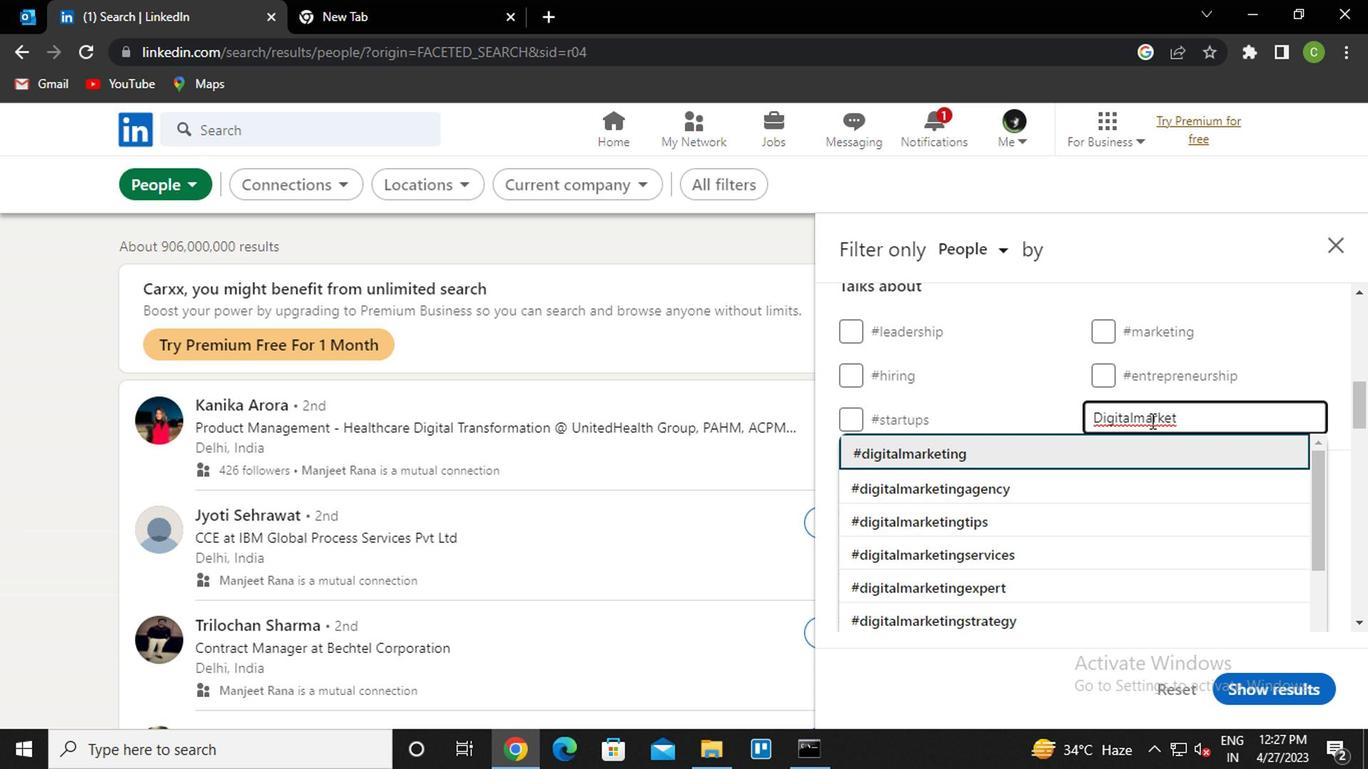 
Action: Mouse moved to (1146, 420)
Screenshot: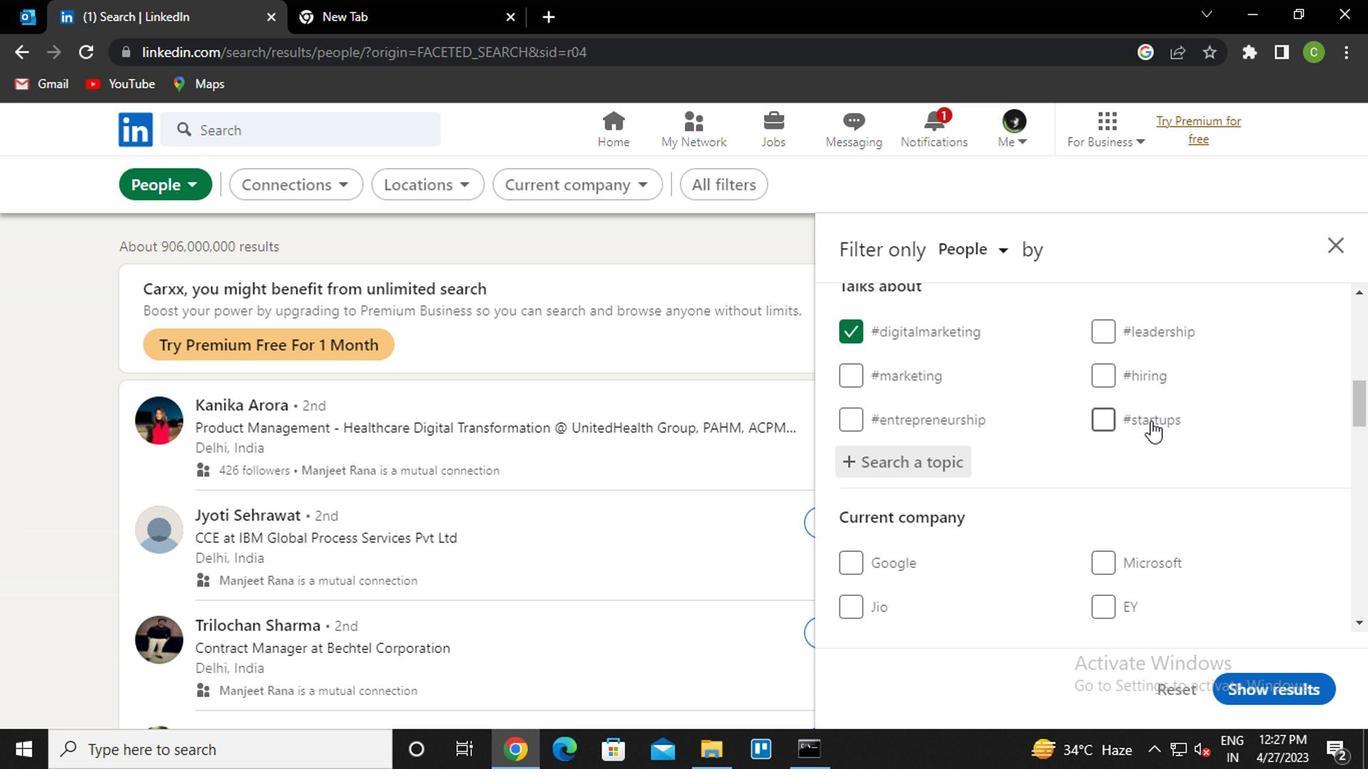 
Action: Mouse scrolled (1146, 419) with delta (0, 0)
Screenshot: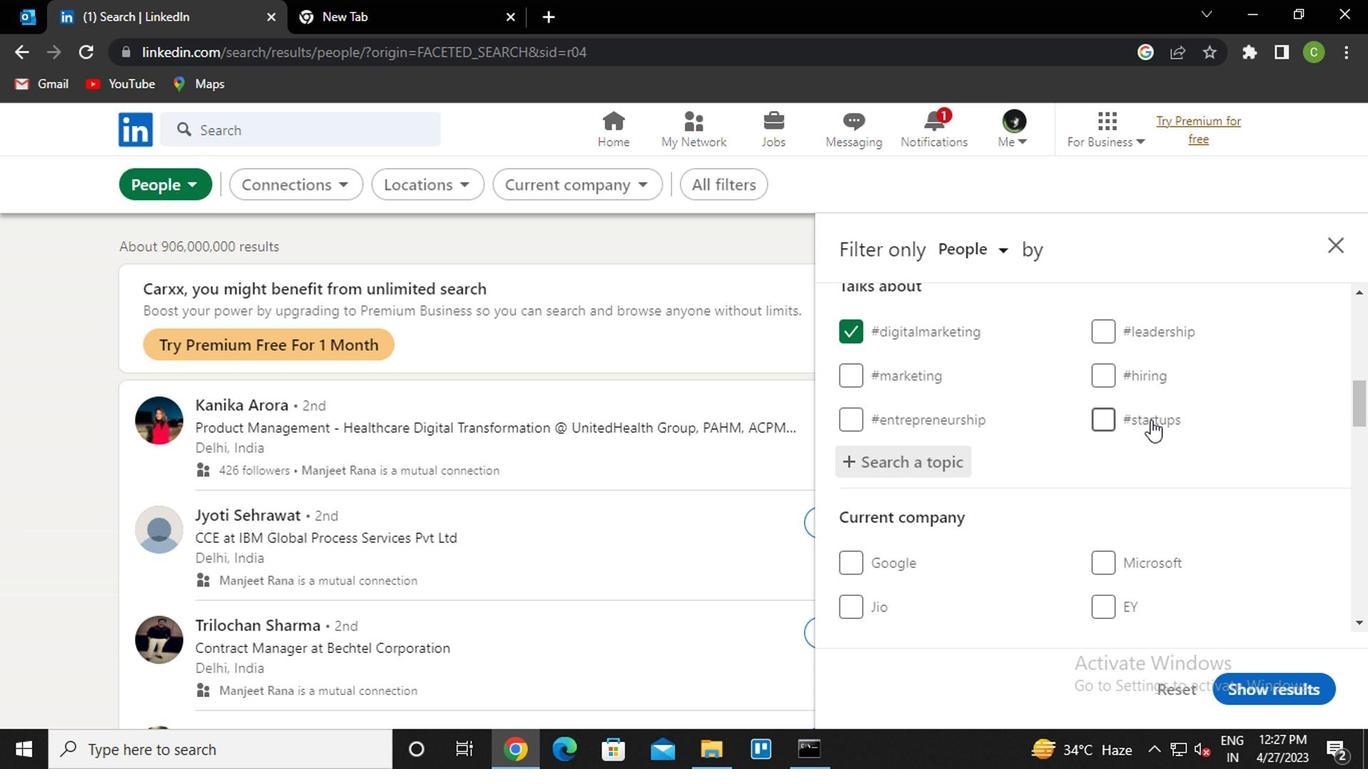 
Action: Mouse scrolled (1146, 419) with delta (0, 0)
Screenshot: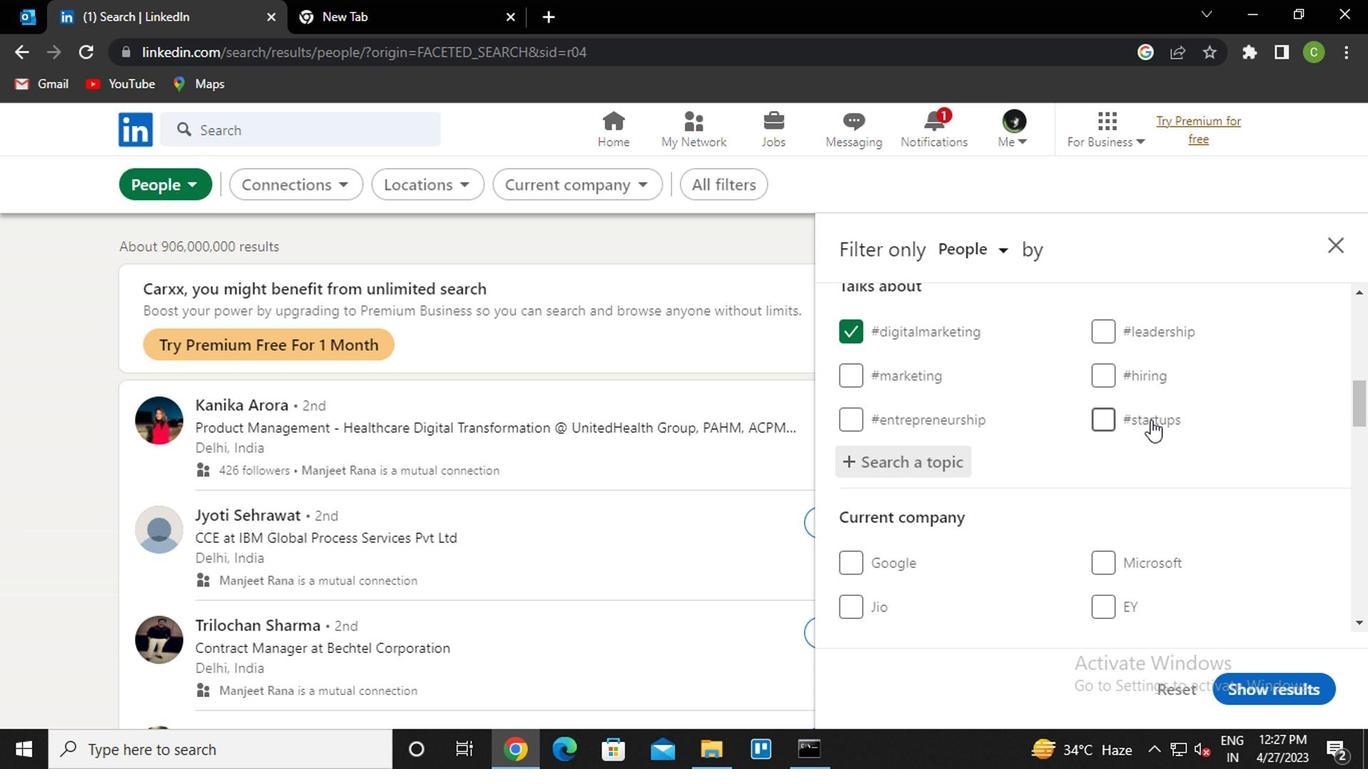 
Action: Mouse moved to (1146, 420)
Screenshot: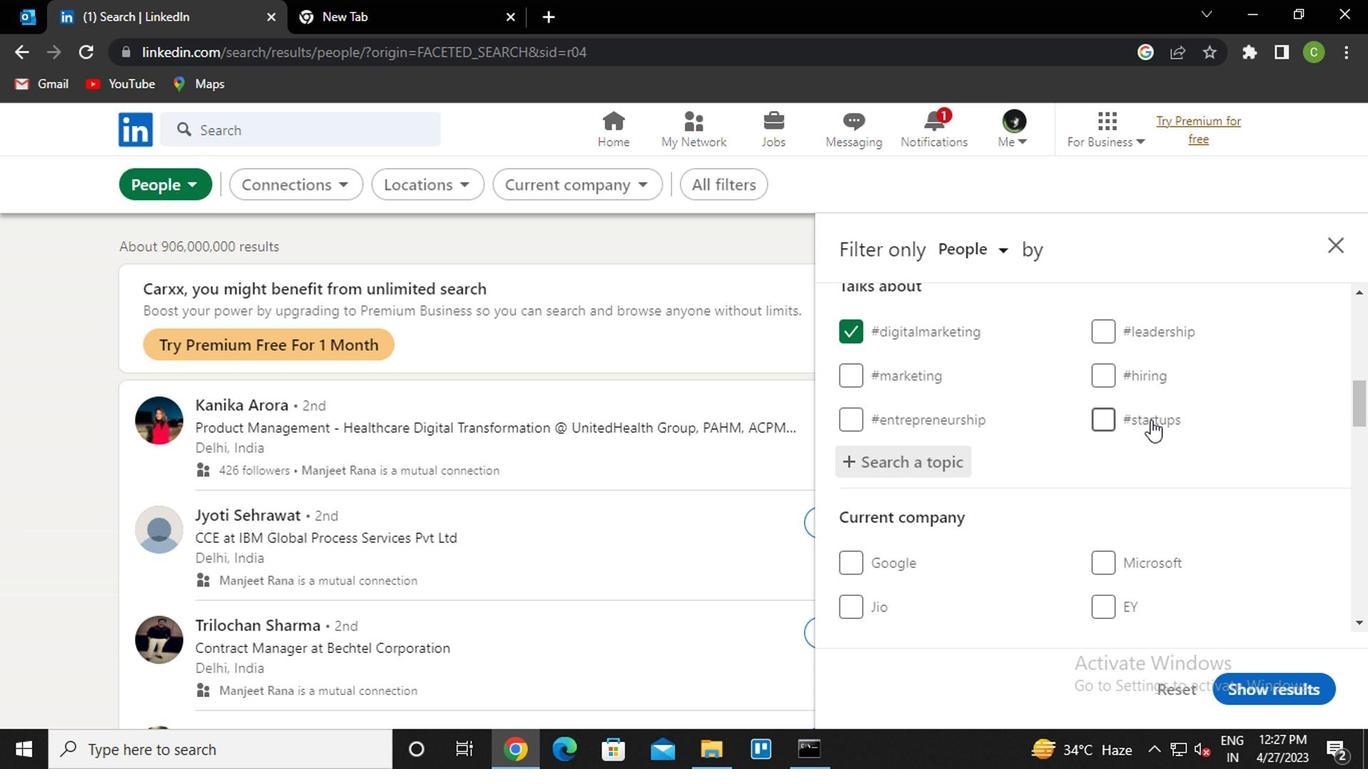 
Action: Mouse scrolled (1146, 419) with delta (0, 0)
Screenshot: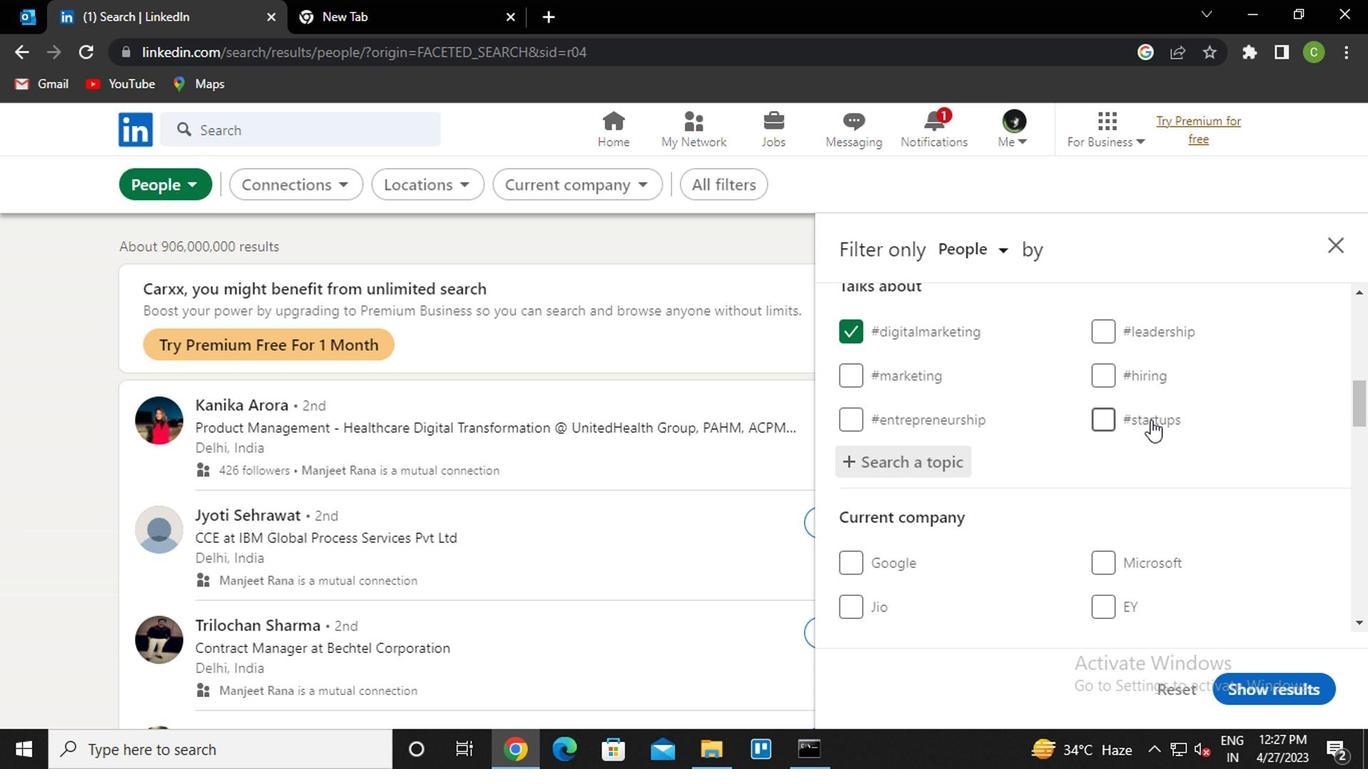 
Action: Mouse moved to (1142, 424)
Screenshot: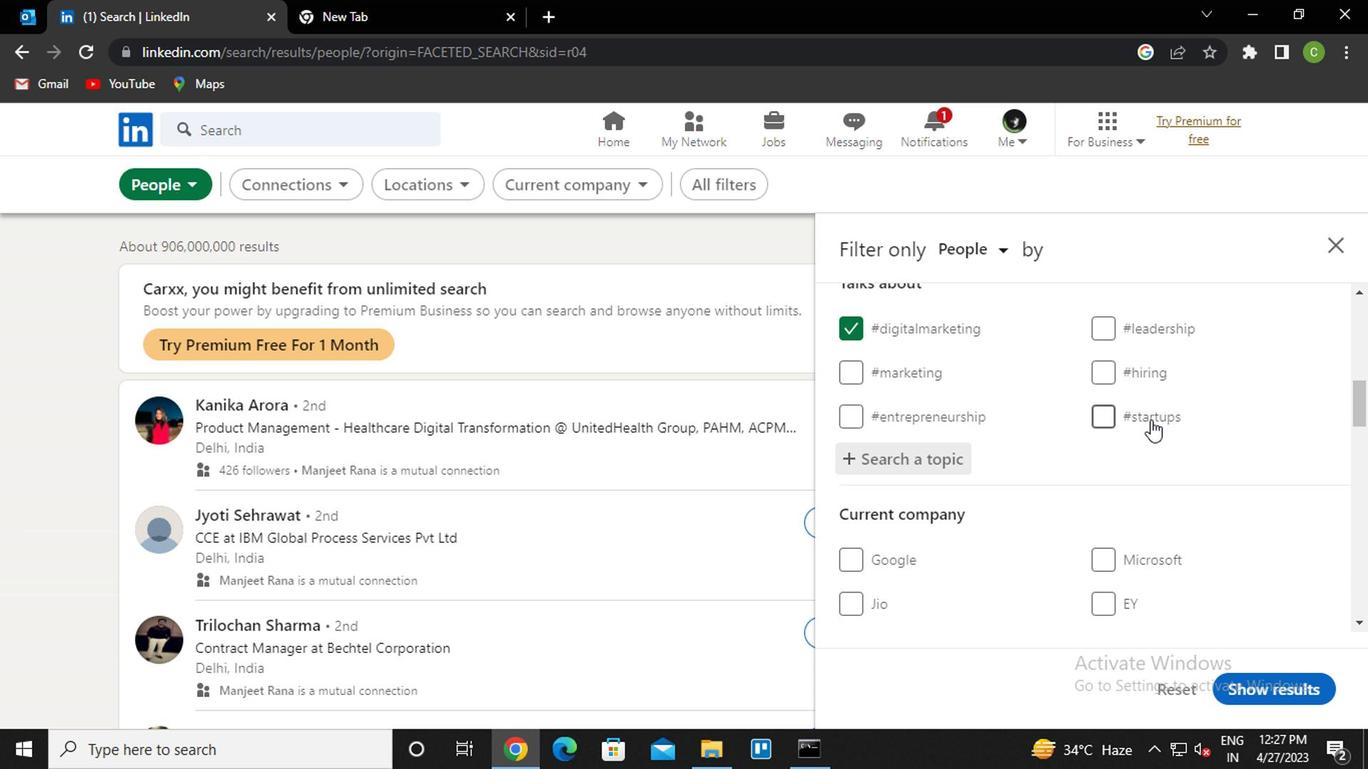 
Action: Mouse scrolled (1142, 423) with delta (0, -1)
Screenshot: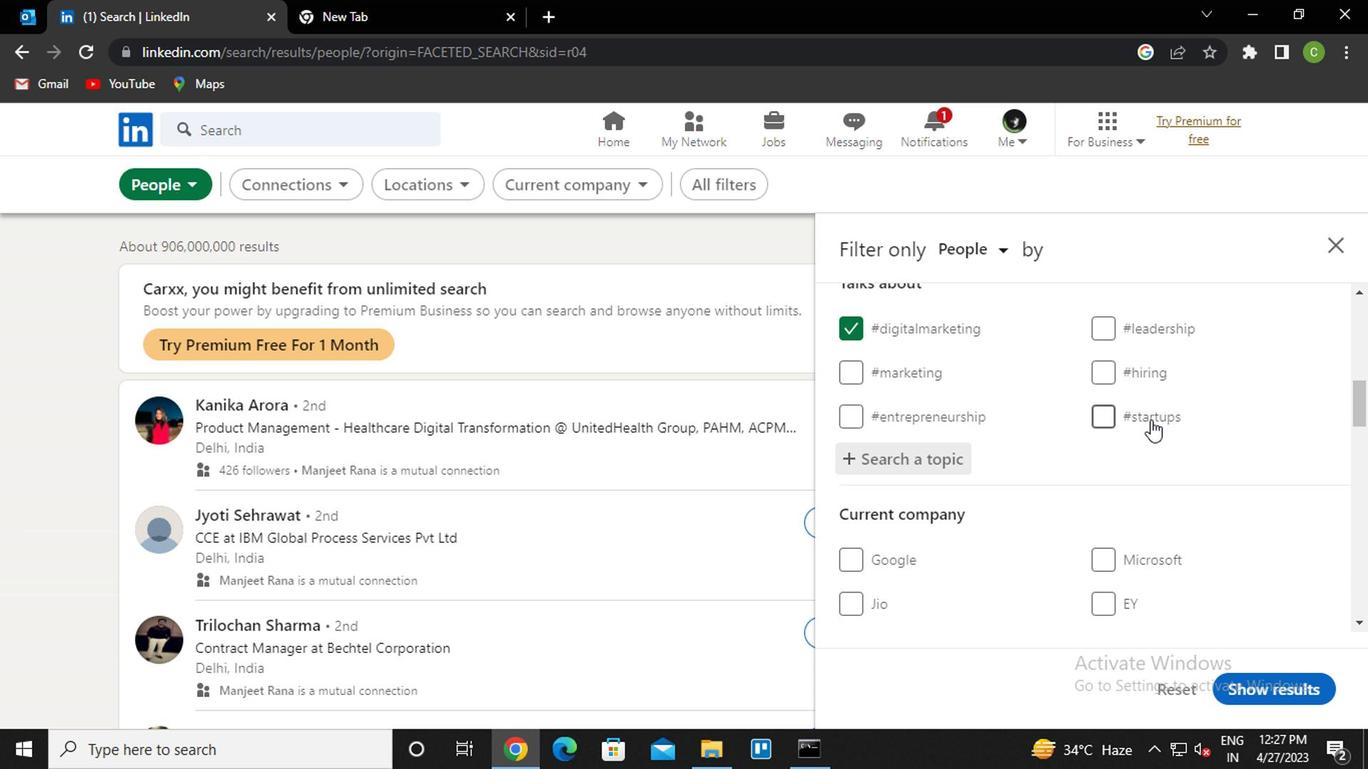 
Action: Mouse moved to (1141, 425)
Screenshot: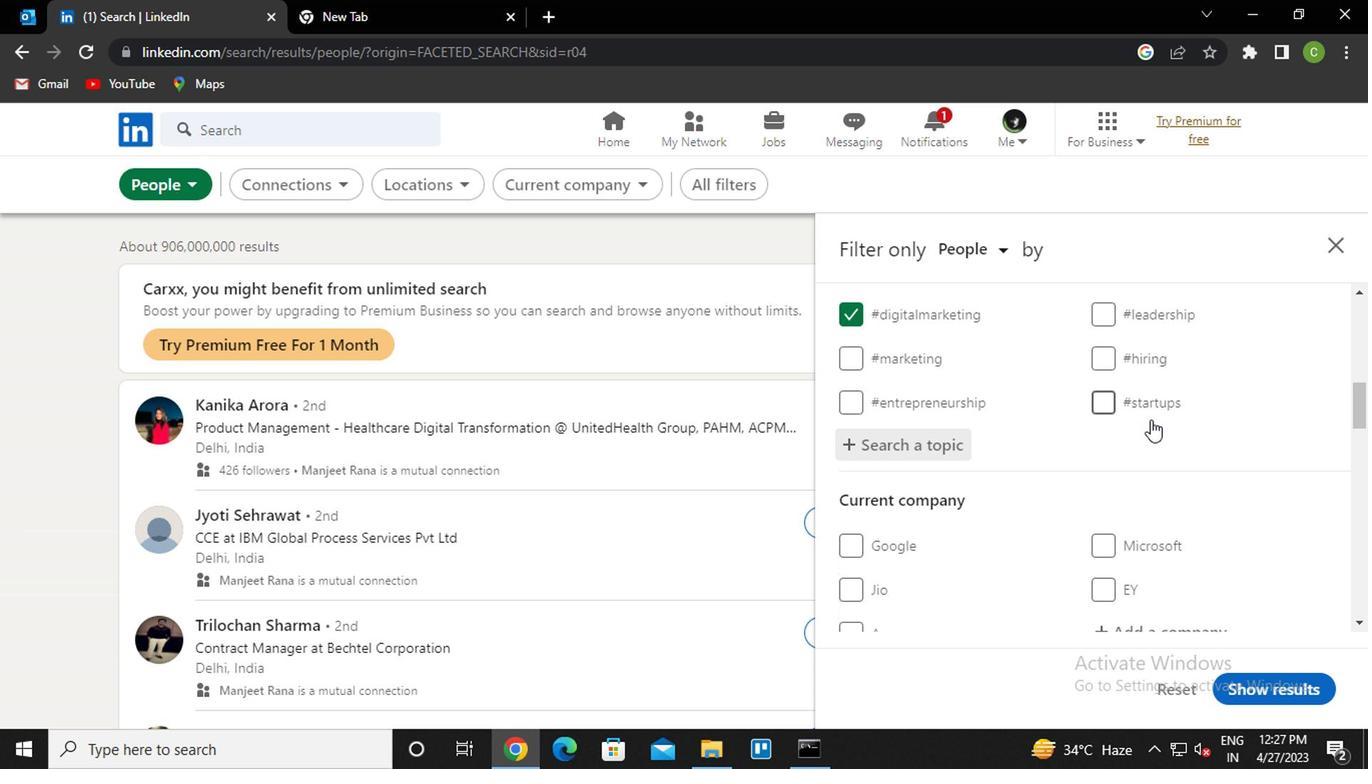 
Action: Mouse scrolled (1141, 424) with delta (0, 0)
Screenshot: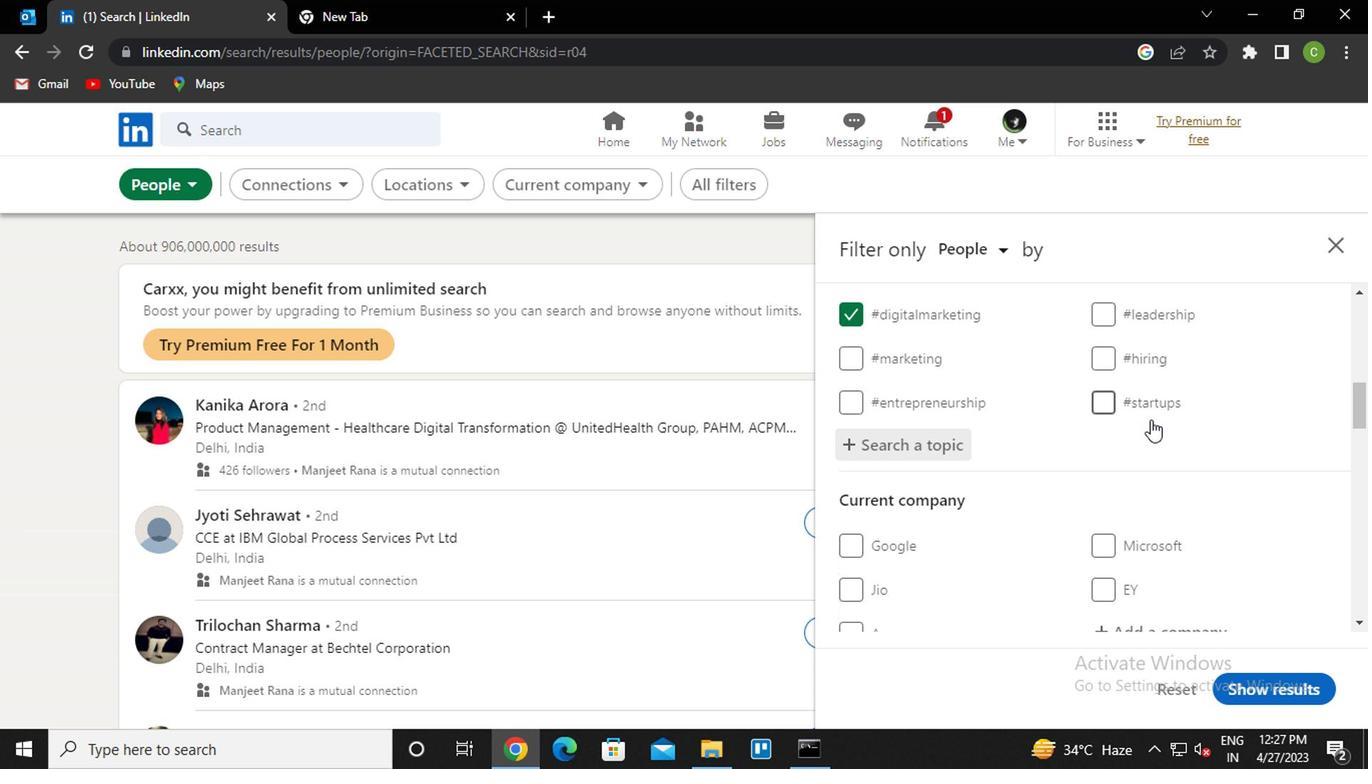 
Action: Mouse scrolled (1141, 424) with delta (0, 0)
Screenshot: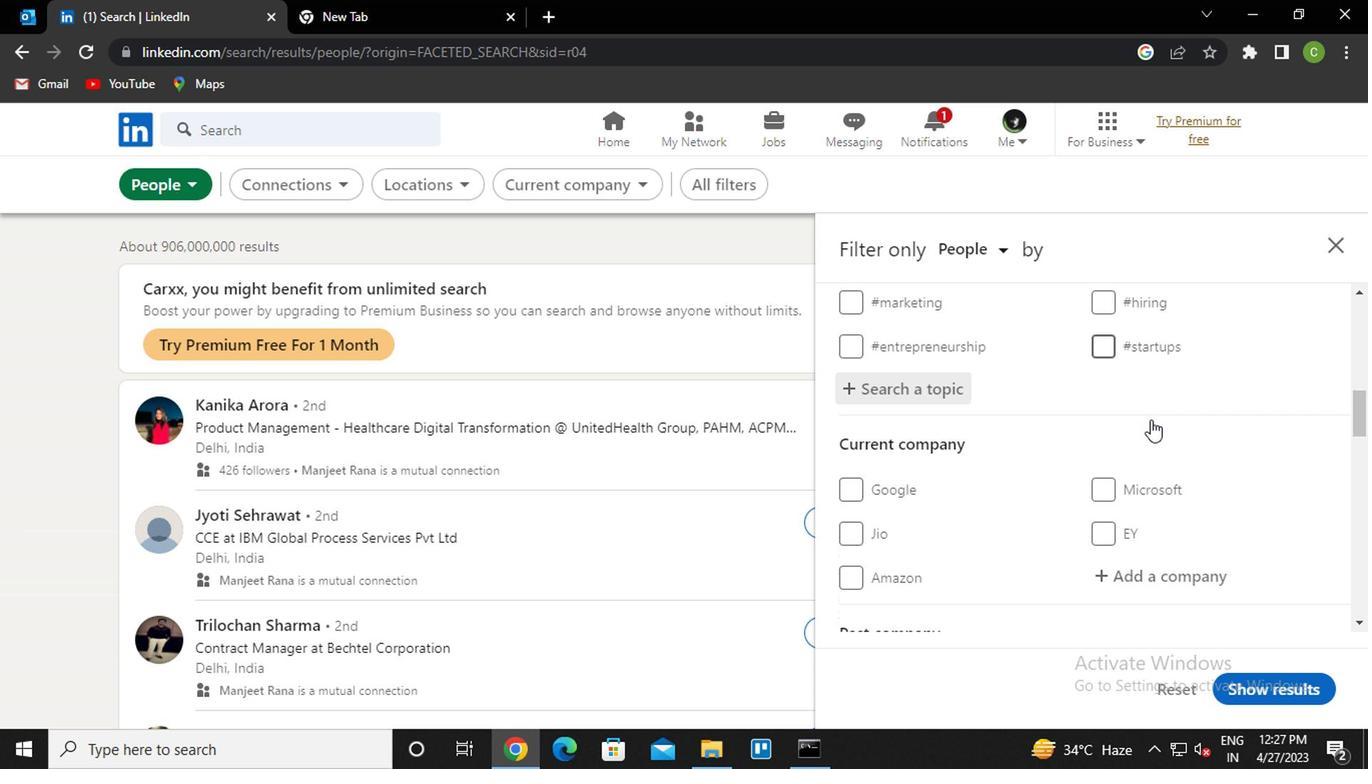 
Action: Mouse moved to (1127, 435)
Screenshot: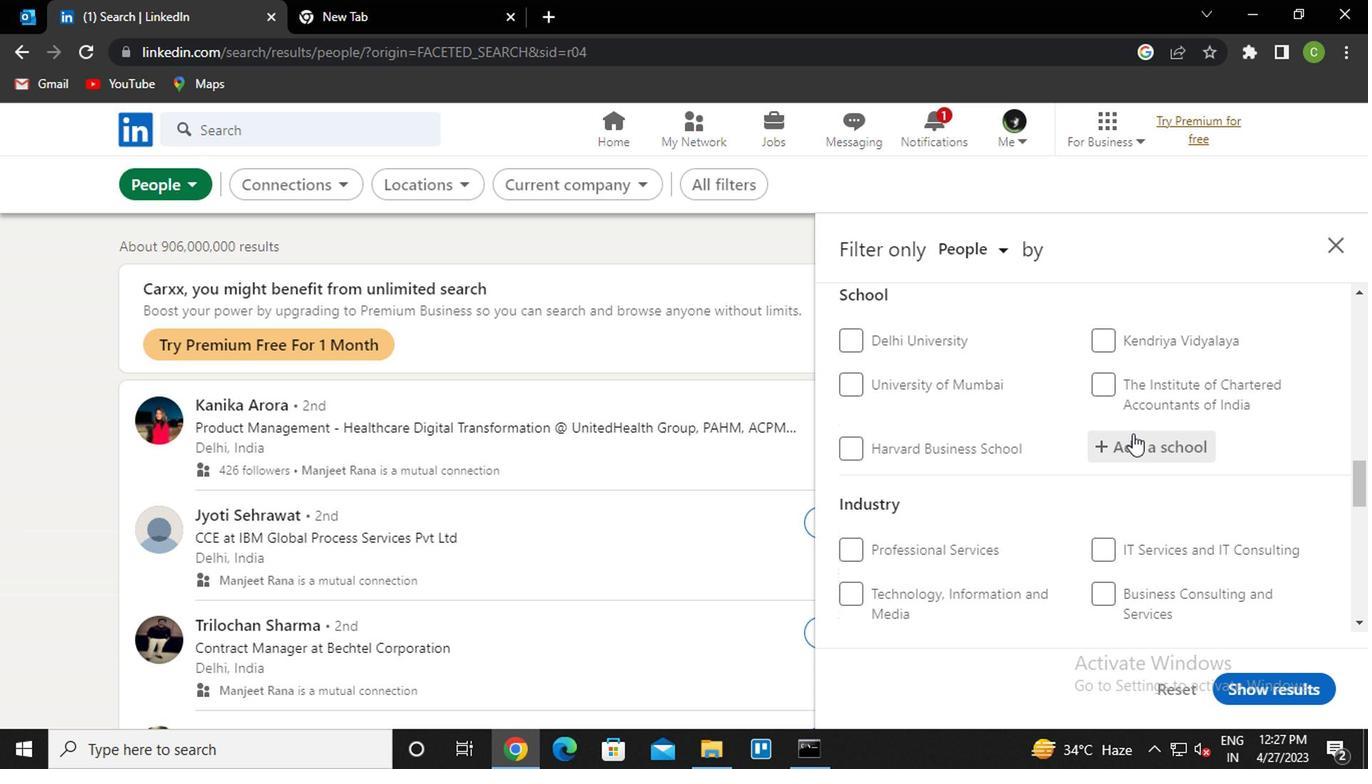 
Action: Mouse scrolled (1127, 434) with delta (0, 0)
Screenshot: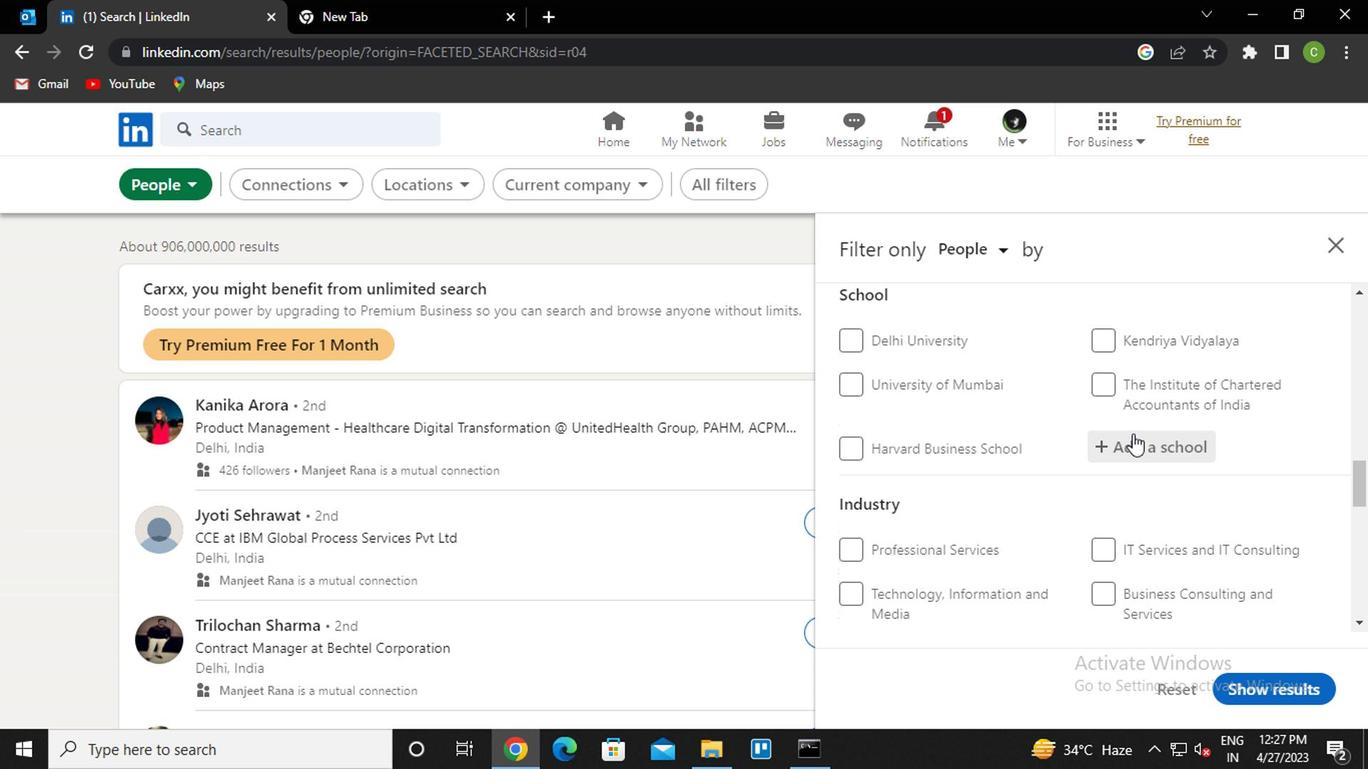 
Action: Mouse moved to (1124, 437)
Screenshot: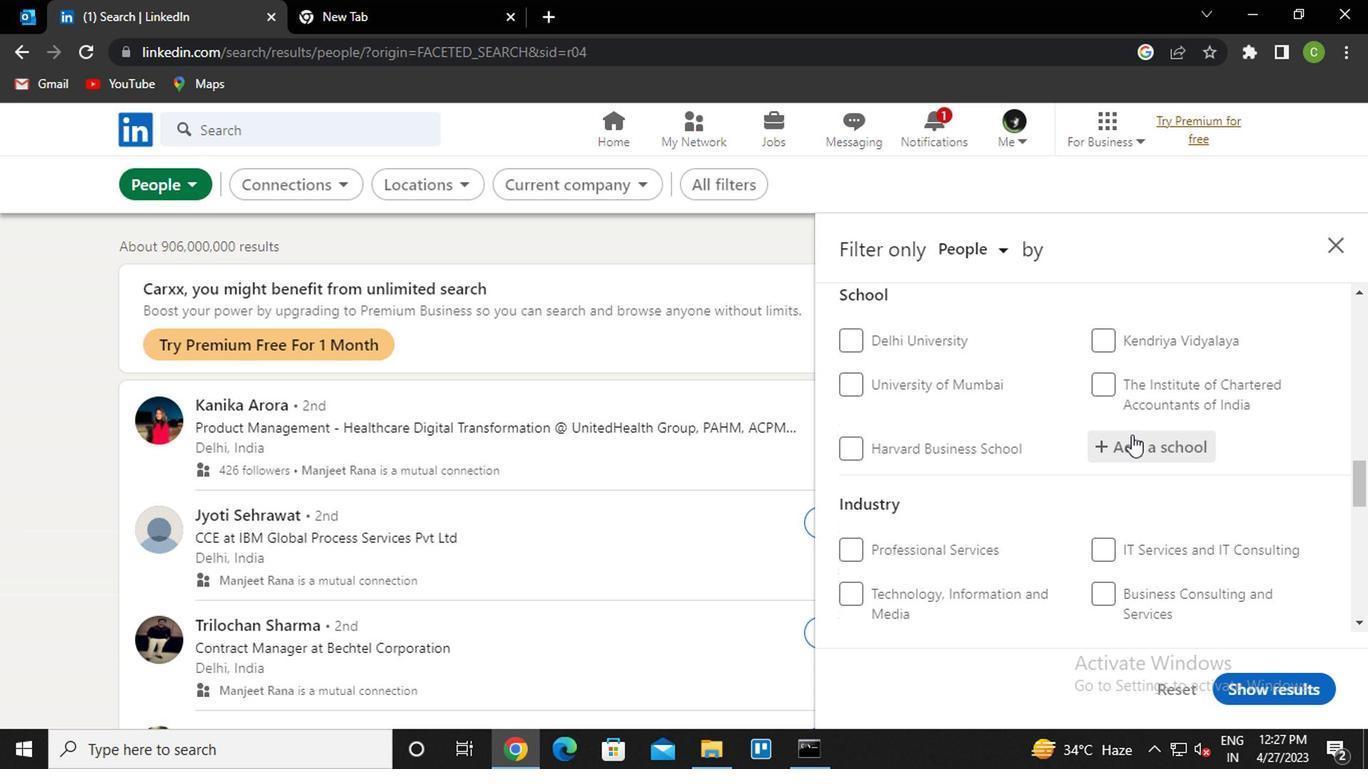 
Action: Mouse scrolled (1124, 437) with delta (0, 0)
Screenshot: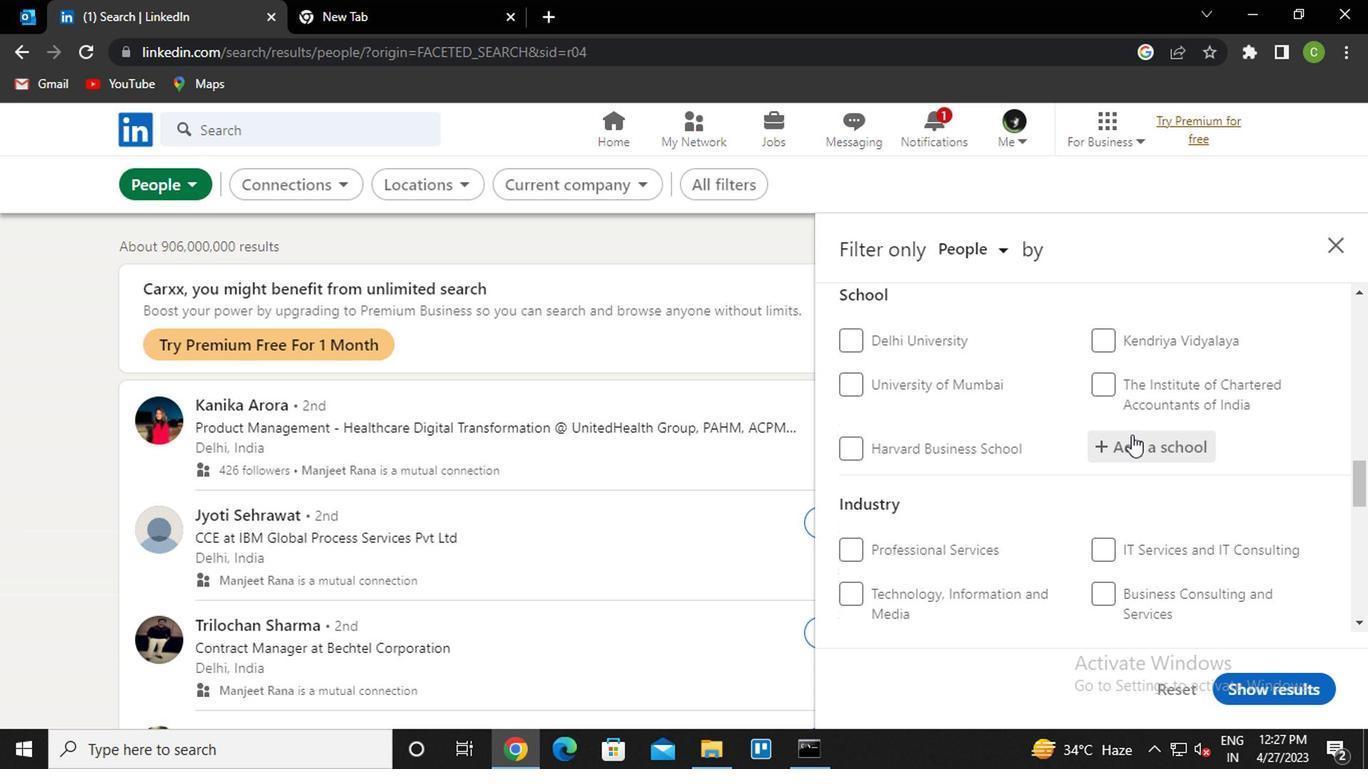 
Action: Mouse moved to (1124, 437)
Screenshot: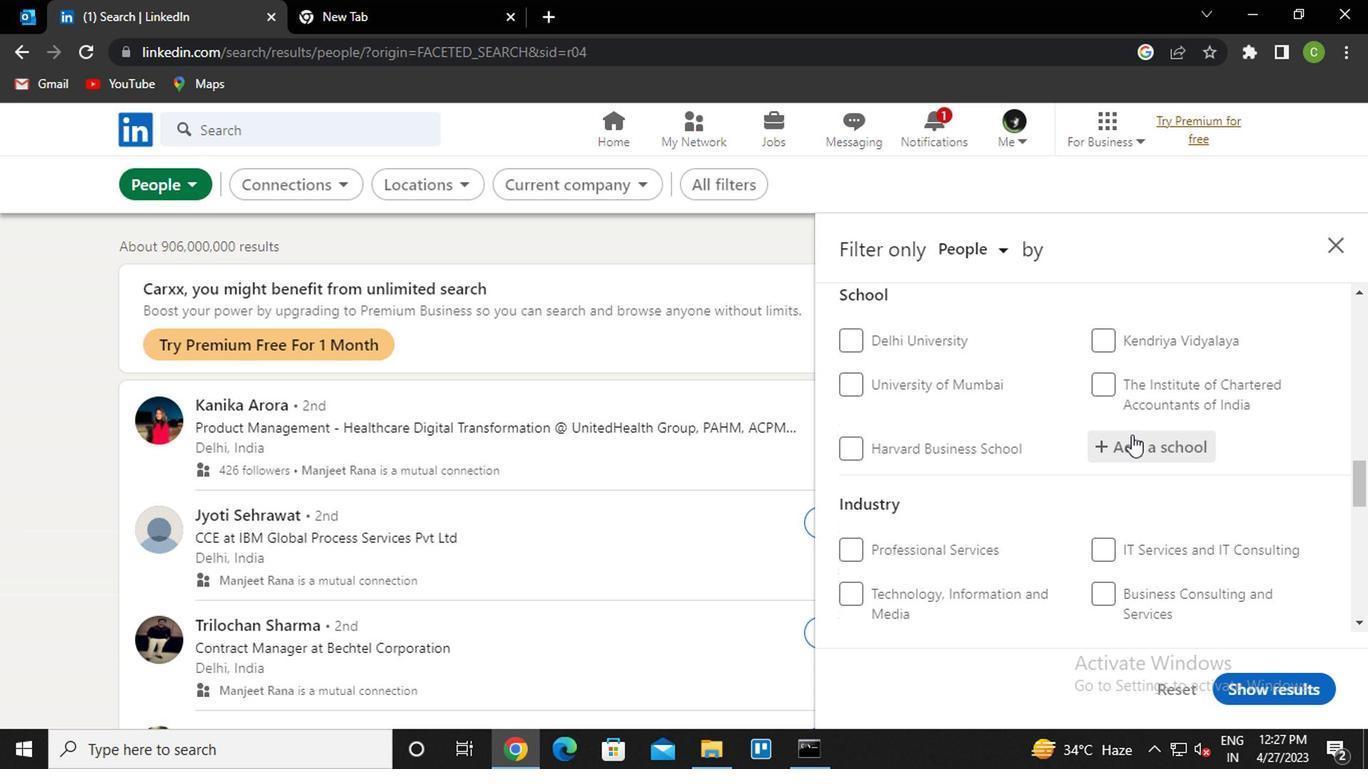 
Action: Mouse scrolled (1124, 437) with delta (0, 0)
Screenshot: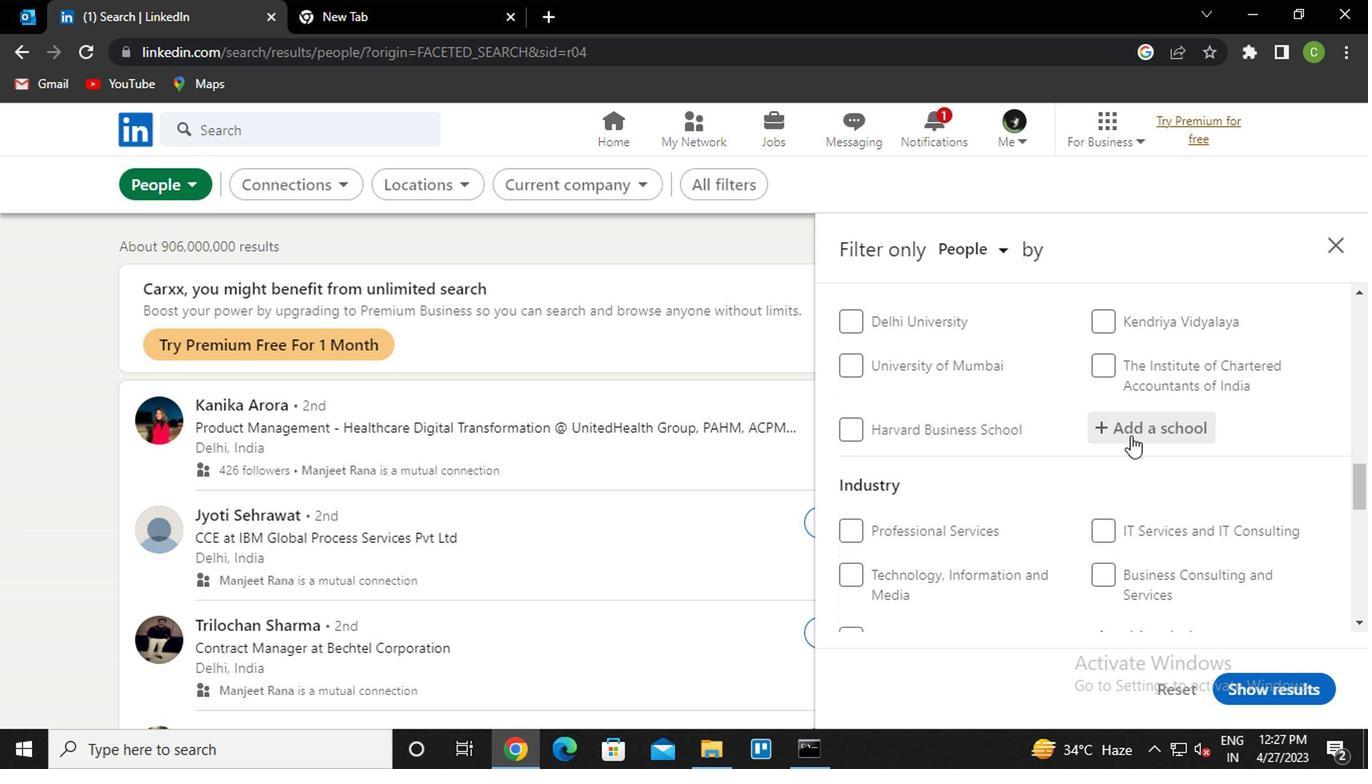 
Action: Mouse moved to (1124, 438)
Screenshot: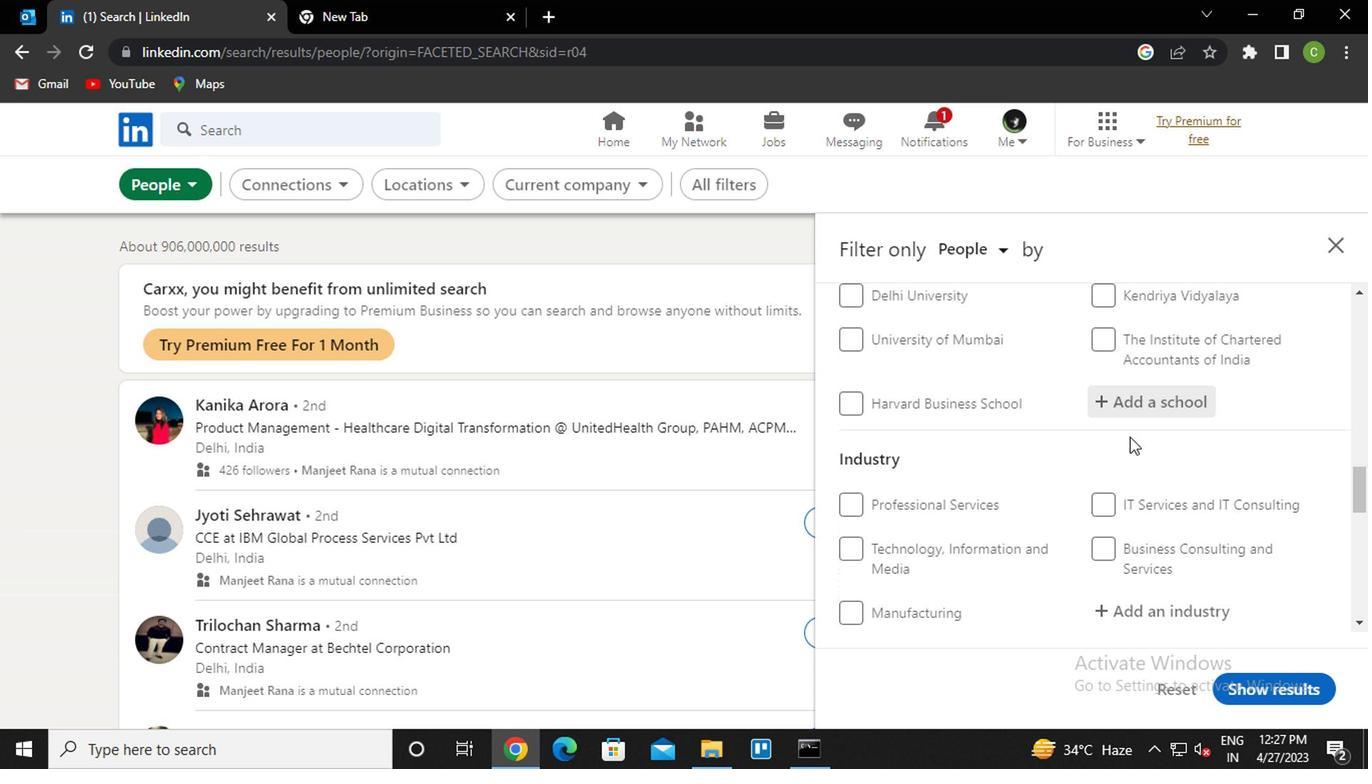 
Action: Mouse scrolled (1124, 437) with delta (0, 0)
Screenshot: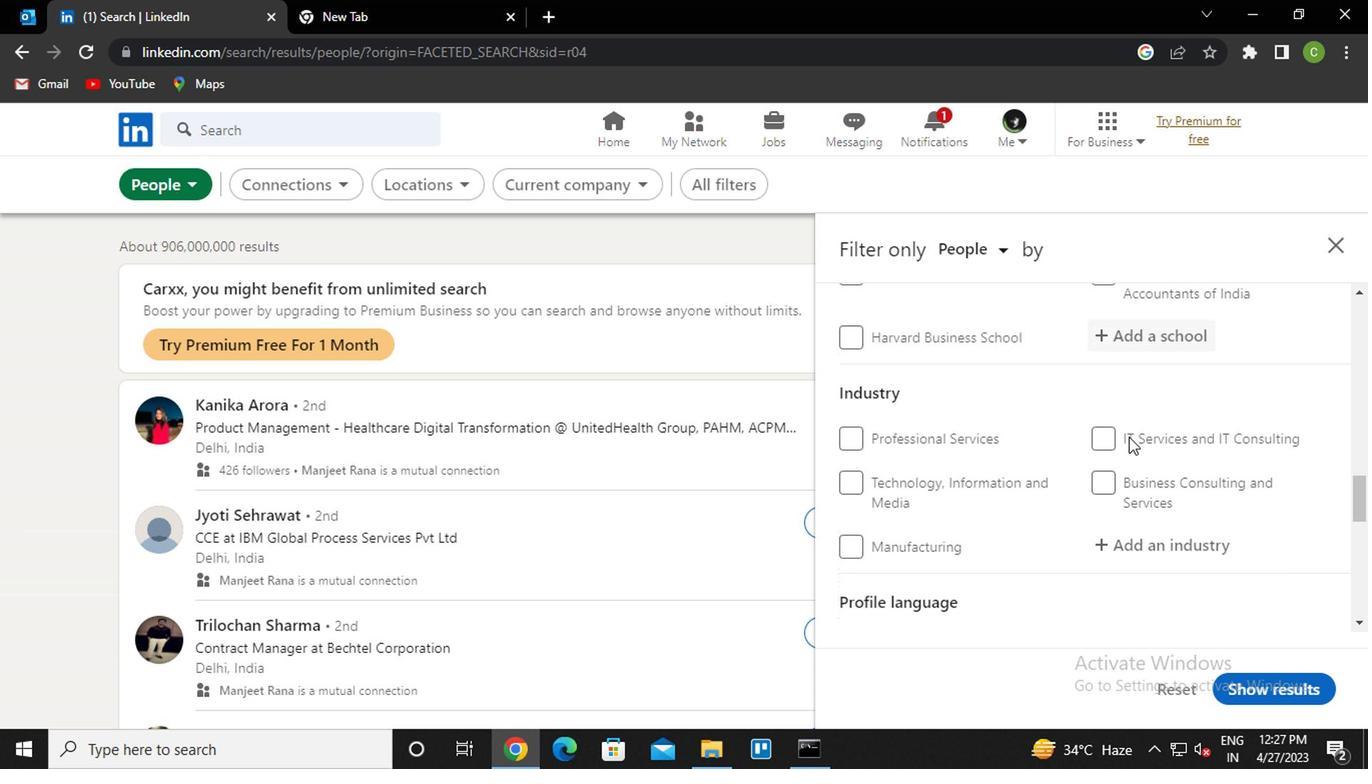 
Action: Mouse moved to (1104, 459)
Screenshot: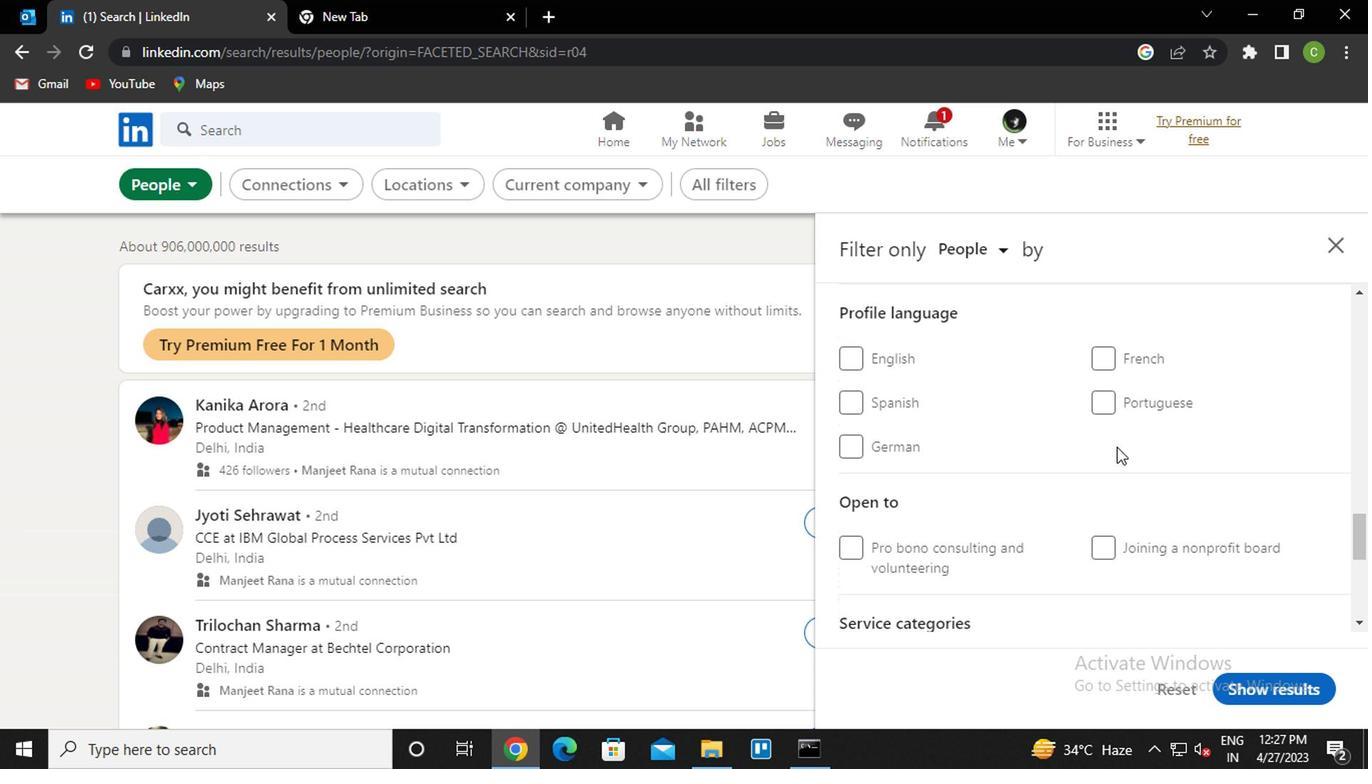 
Action: Mouse scrolled (1104, 458) with delta (0, -1)
Screenshot: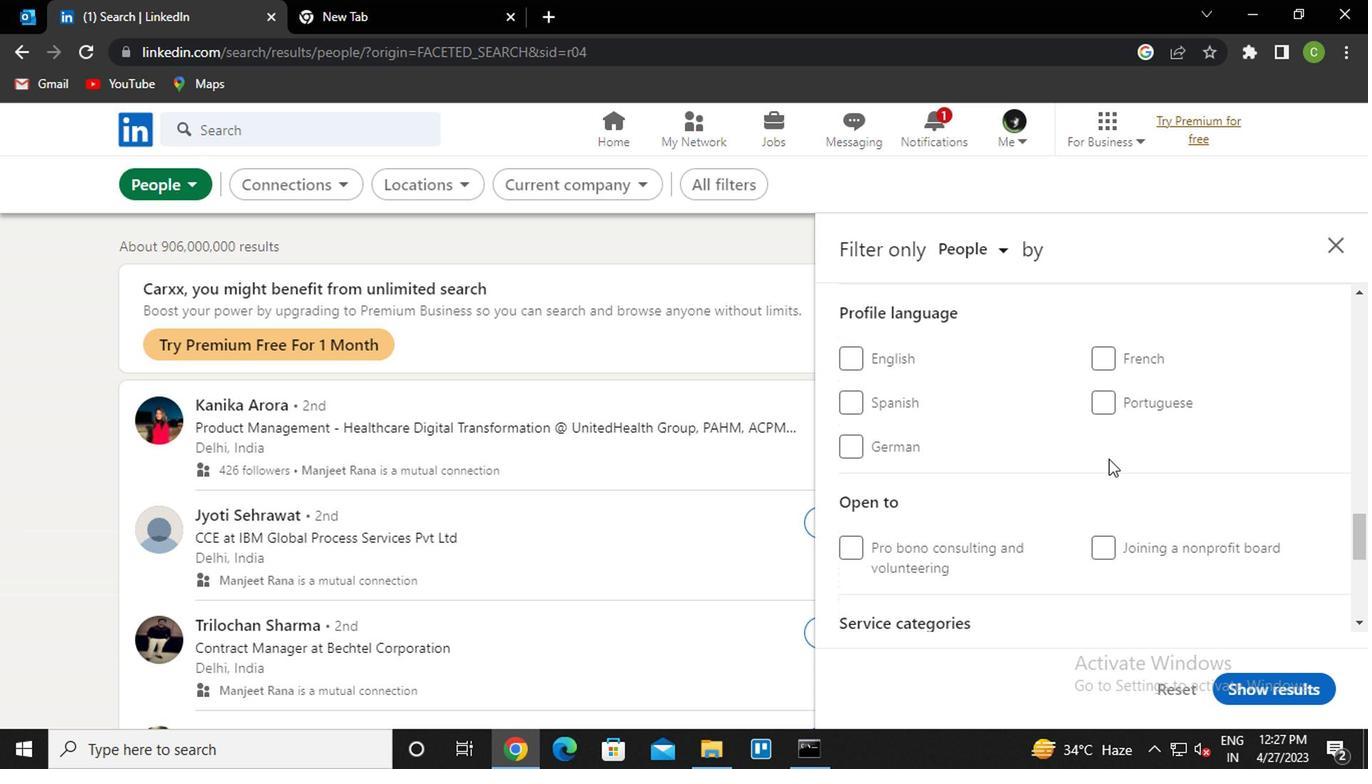
Action: Mouse scrolled (1104, 458) with delta (0, -1)
Screenshot: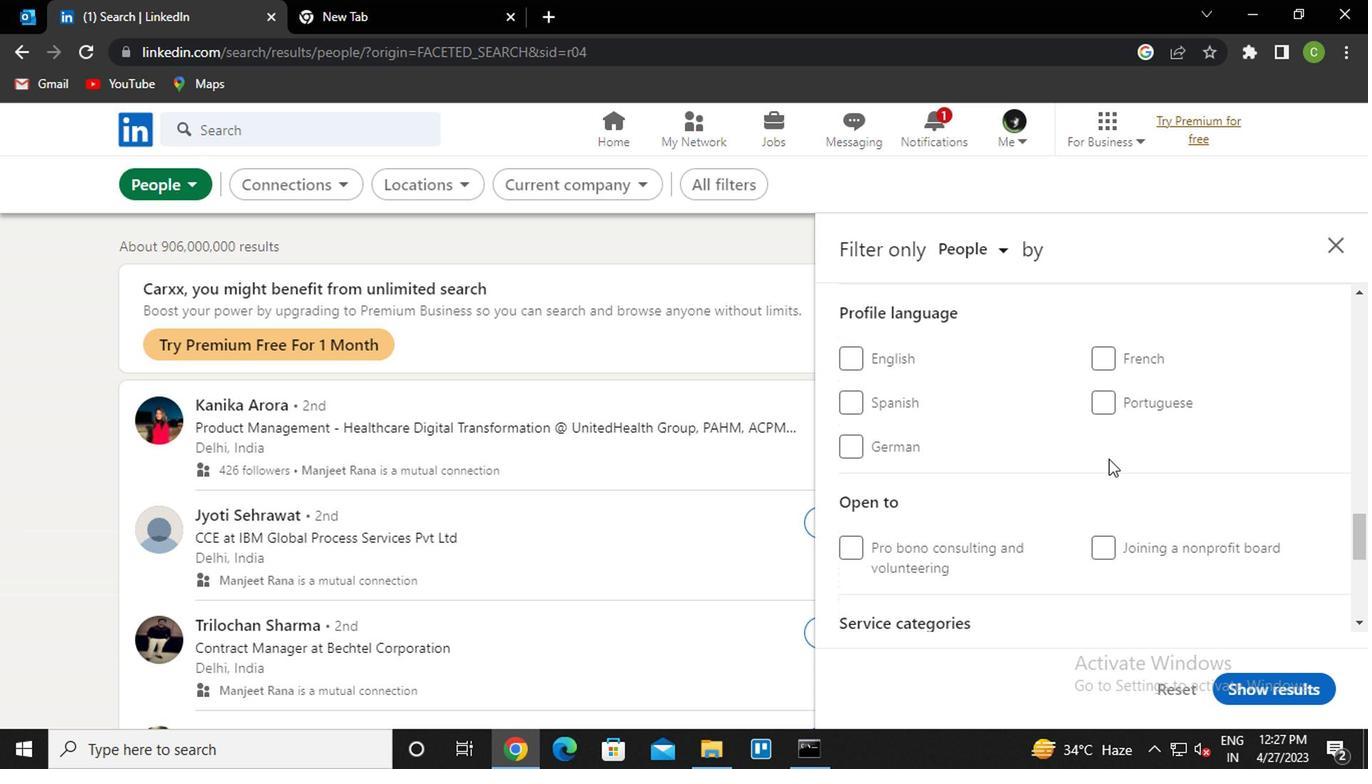 
Action: Mouse scrolled (1104, 458) with delta (0, -1)
Screenshot: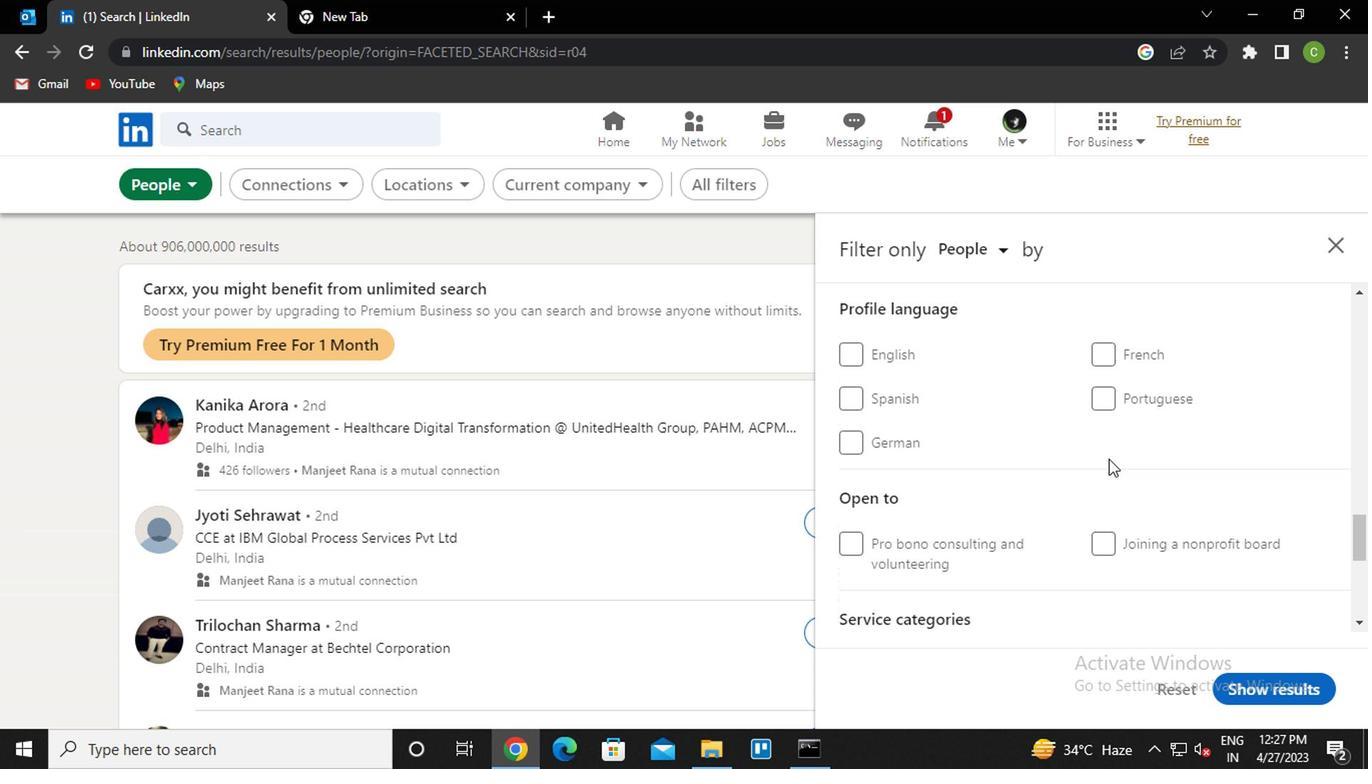 
Action: Mouse moved to (1102, 460)
Screenshot: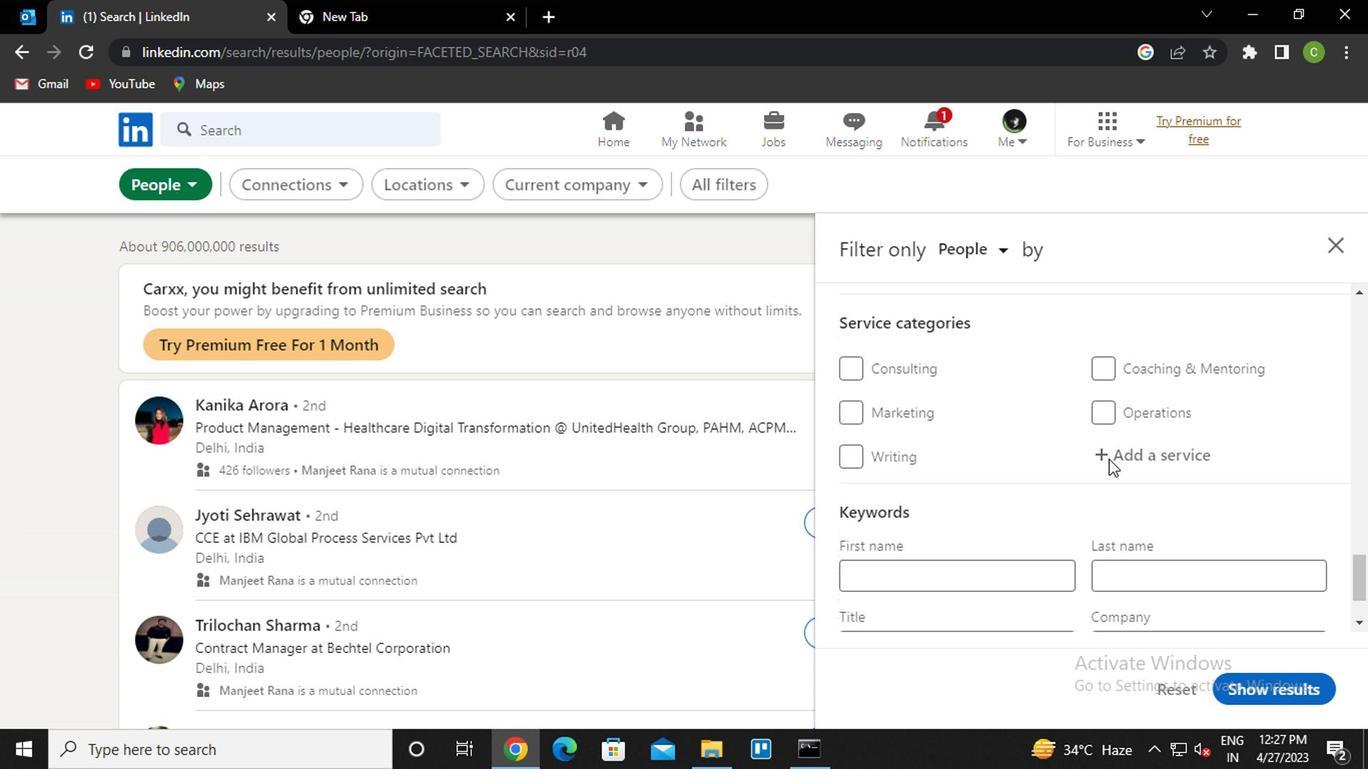 
Action: Mouse scrolled (1102, 459) with delta (0, 0)
Screenshot: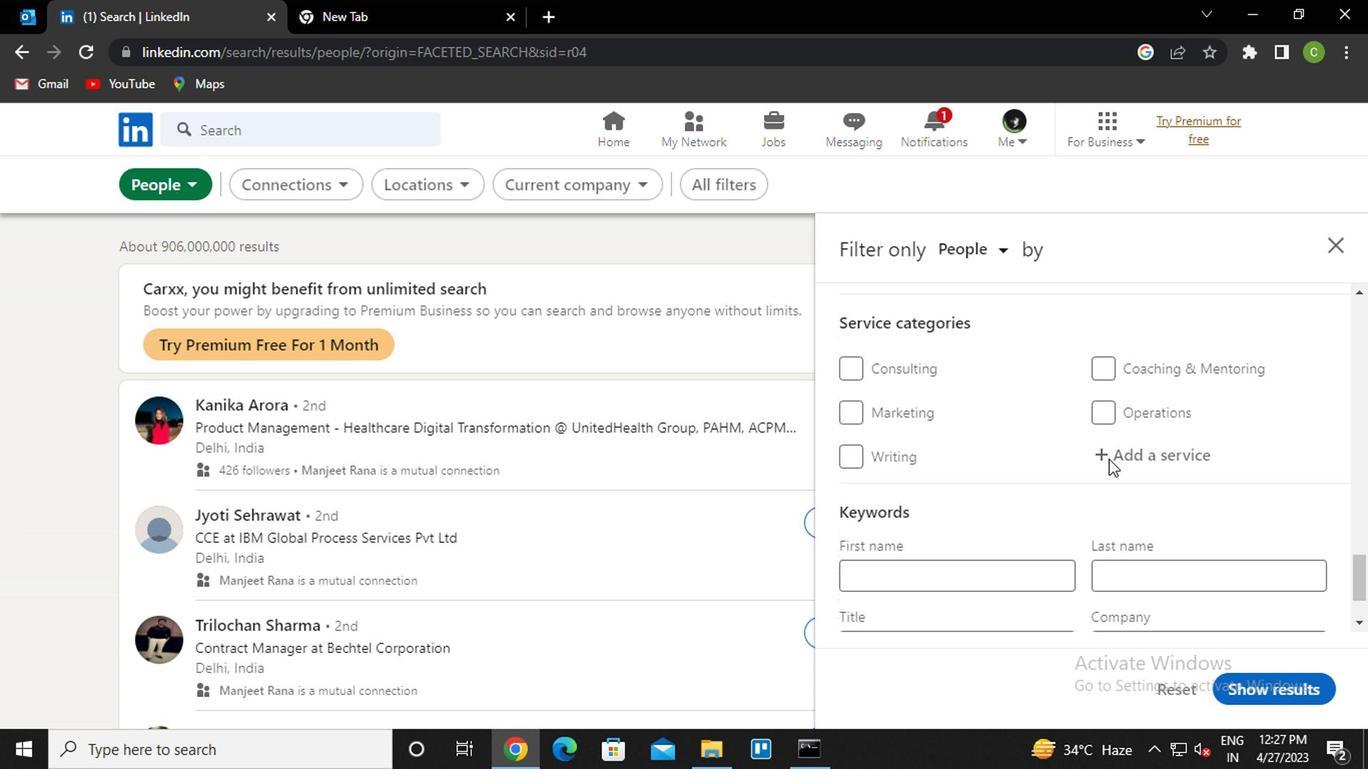 
Action: Mouse scrolled (1102, 461) with delta (0, 1)
Screenshot: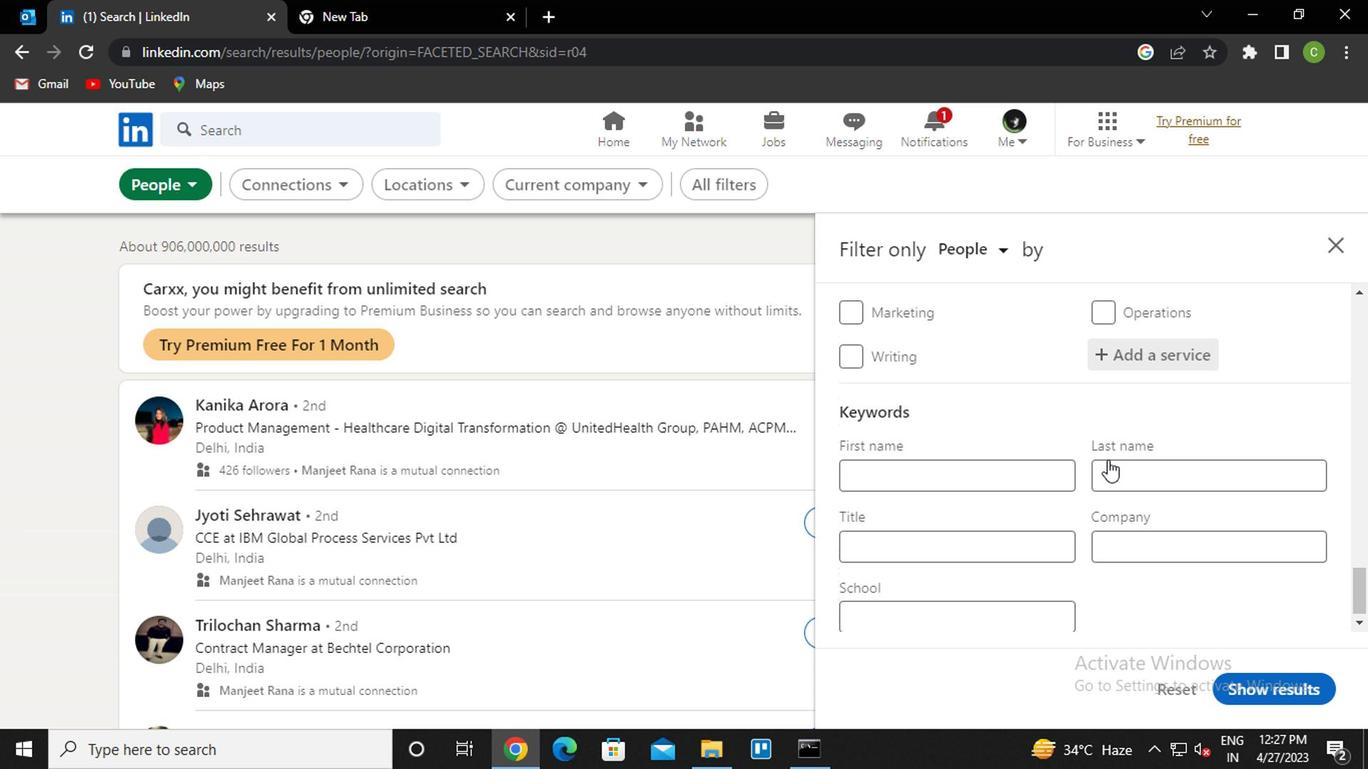 
Action: Mouse scrolled (1102, 461) with delta (0, 1)
Screenshot: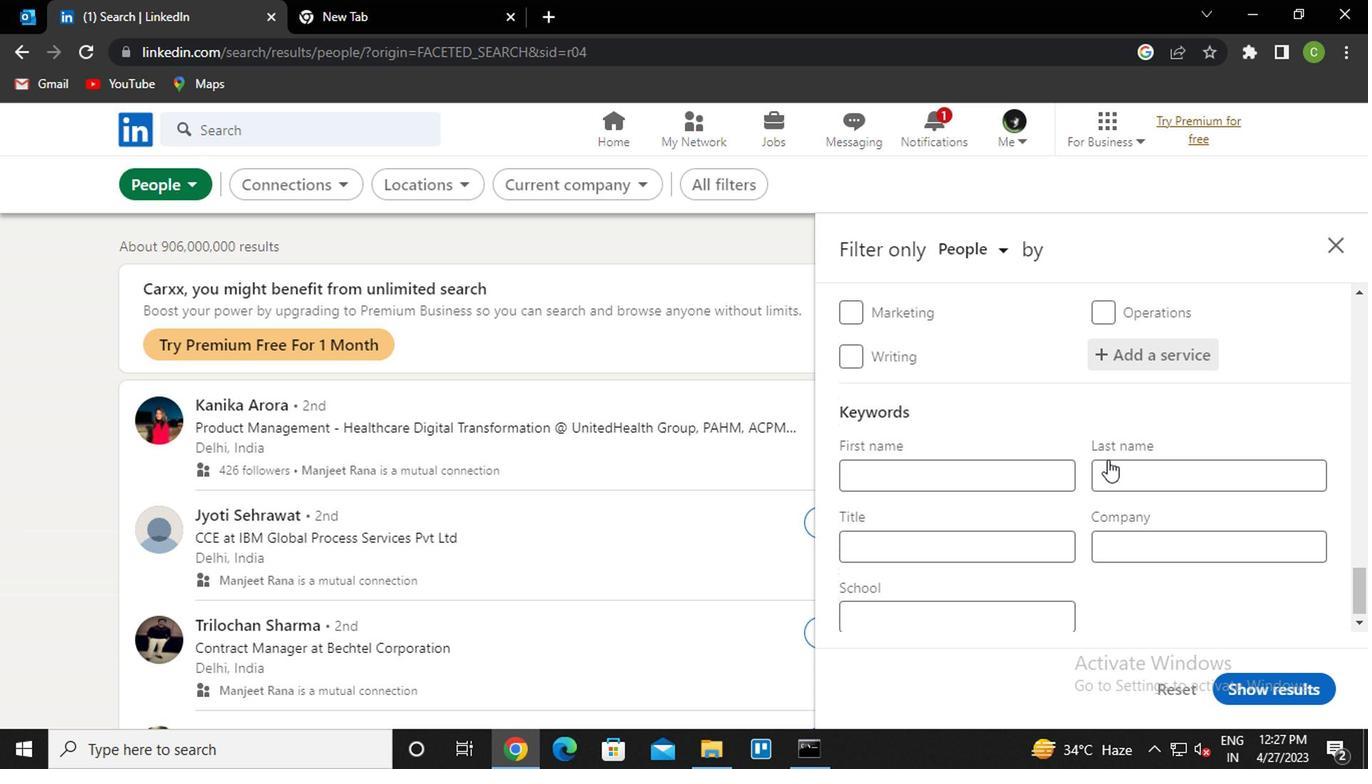 
Action: Mouse scrolled (1102, 461) with delta (0, 1)
Screenshot: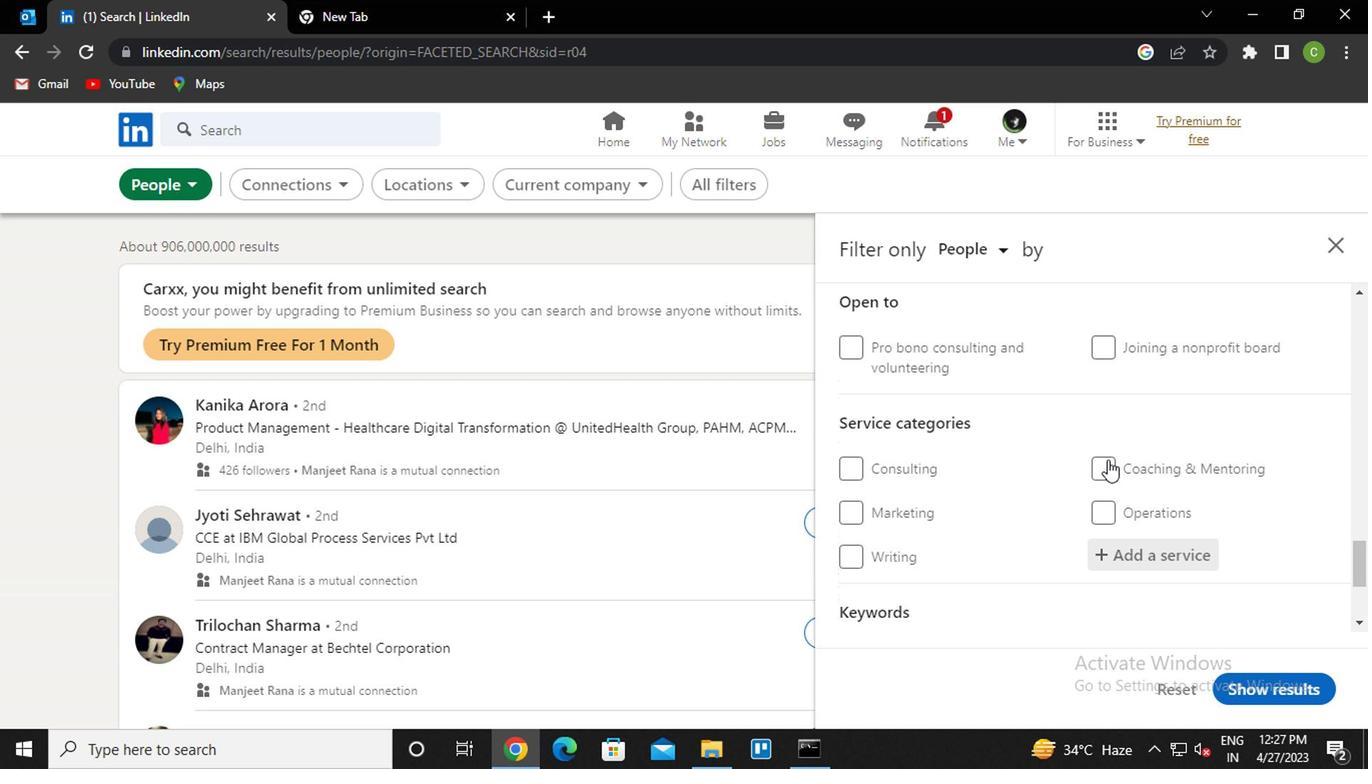 
Action: Mouse scrolled (1102, 461) with delta (0, 1)
Screenshot: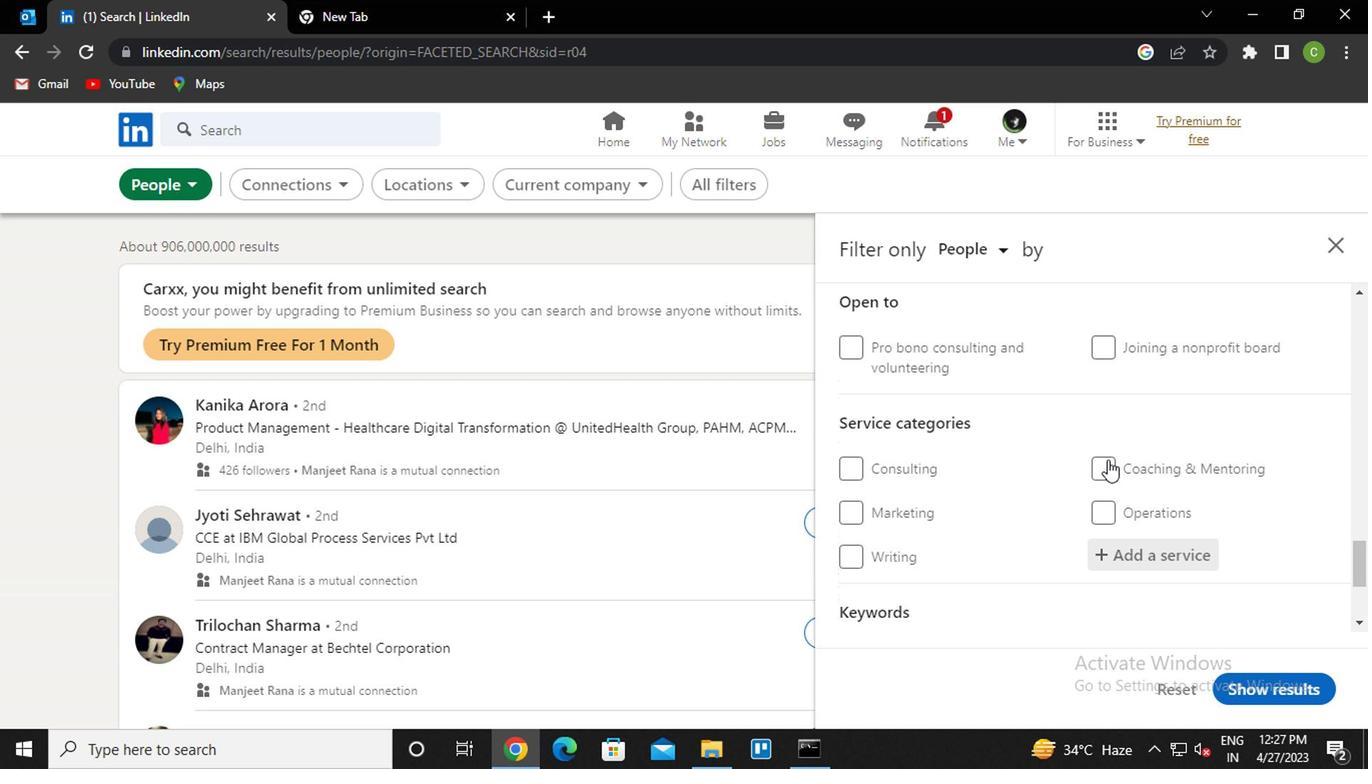 
Action: Mouse moved to (854, 444)
Screenshot: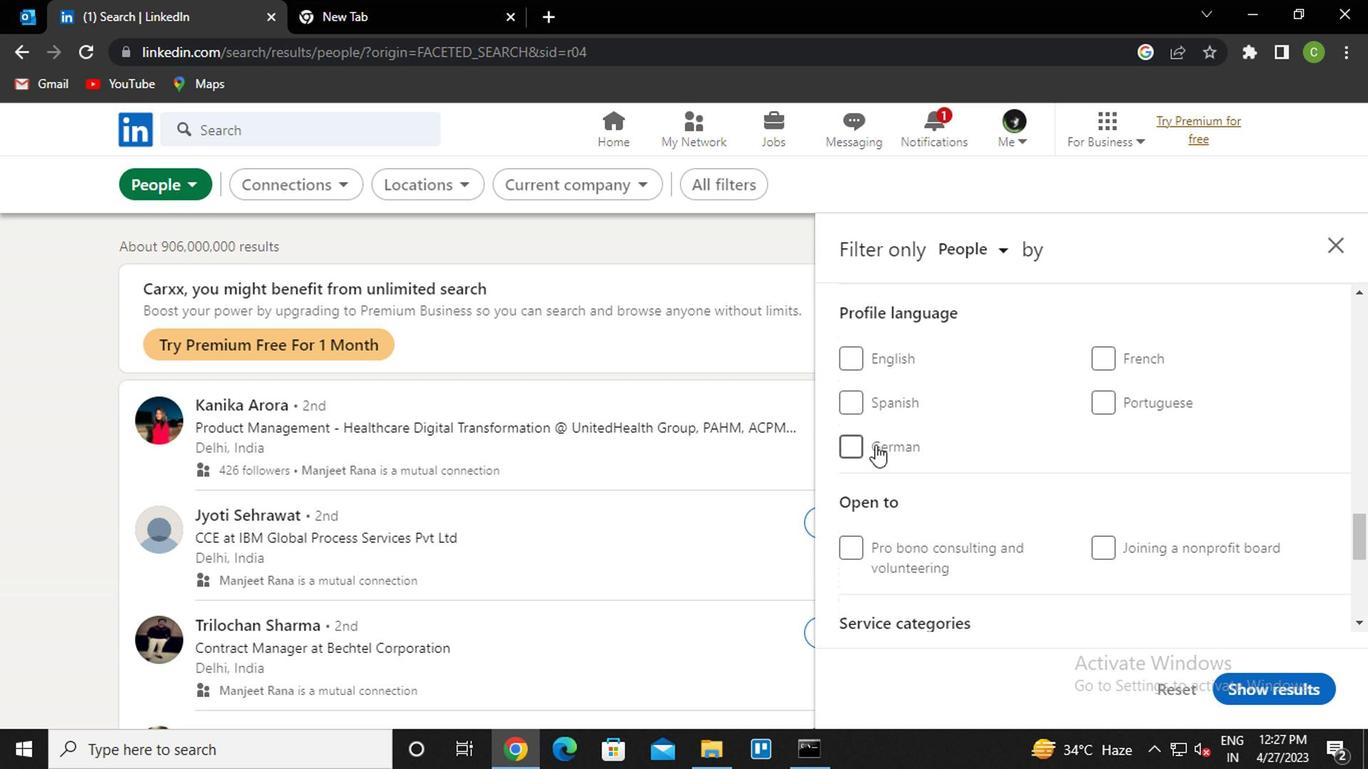 
Action: Mouse pressed left at (854, 444)
Screenshot: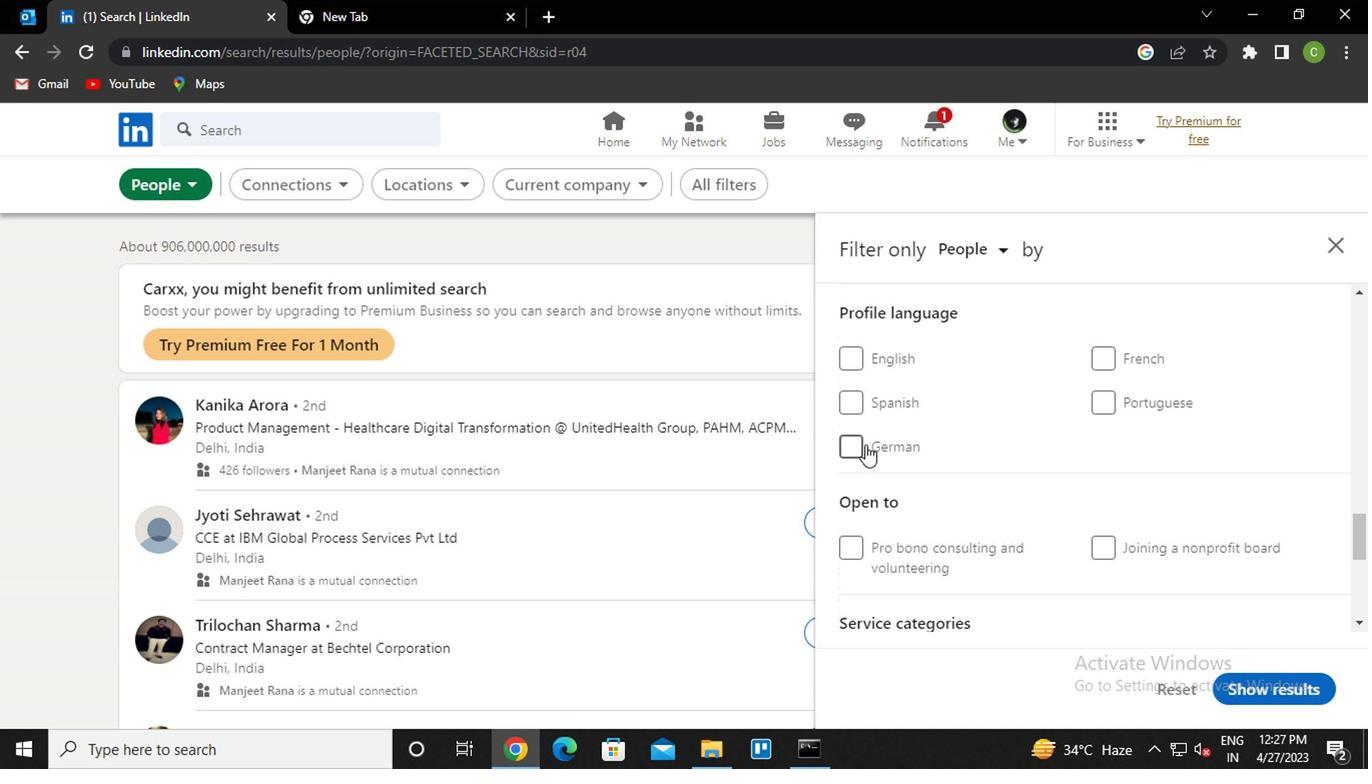 
Action: Mouse moved to (1023, 485)
Screenshot: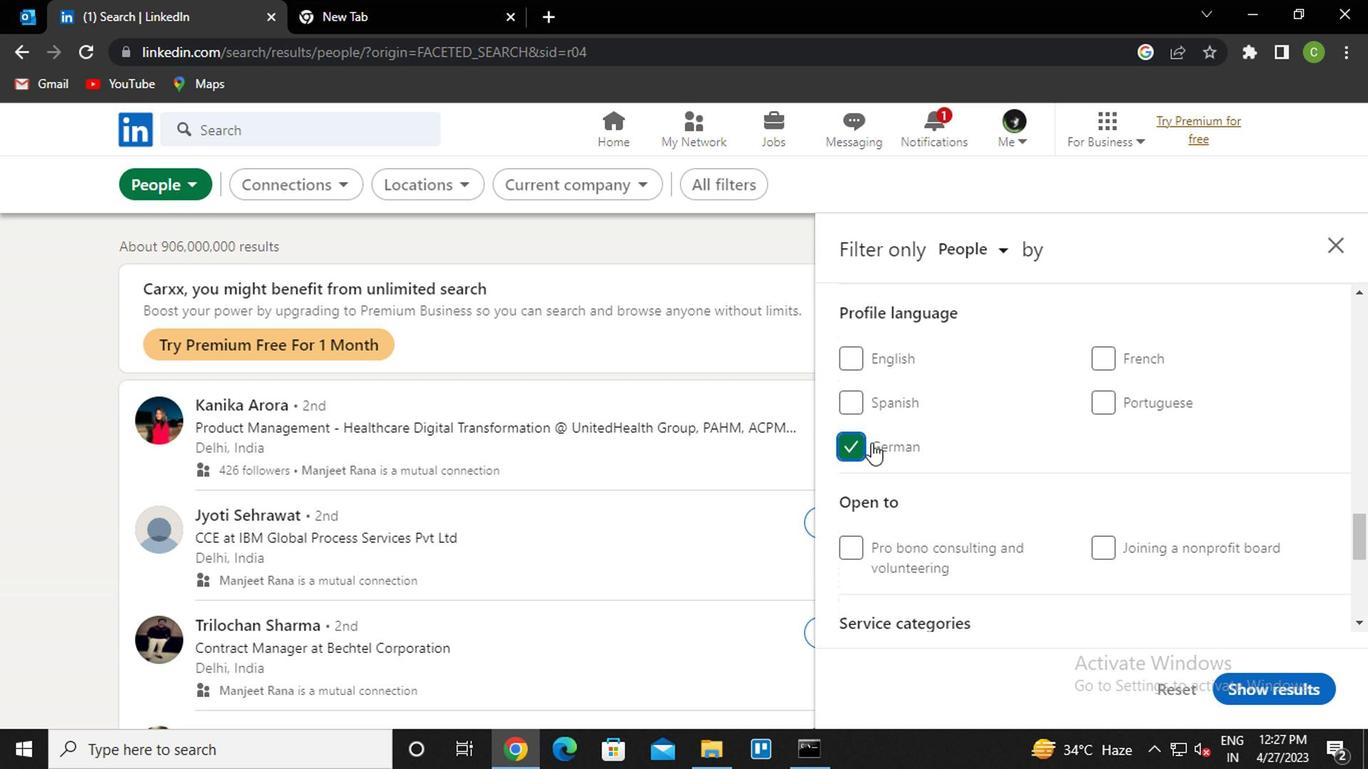
Action: Mouse scrolled (1023, 486) with delta (0, 1)
Screenshot: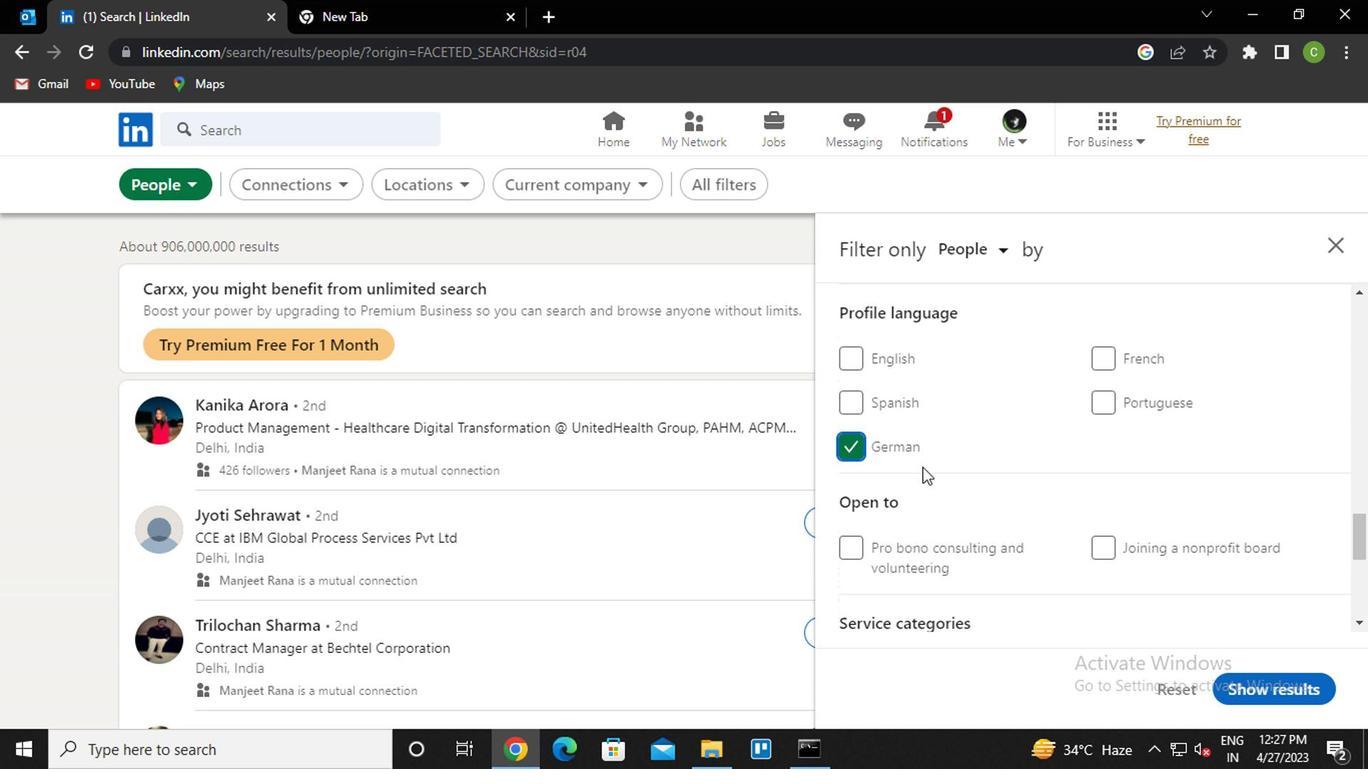 
Action: Mouse moved to (1028, 481)
Screenshot: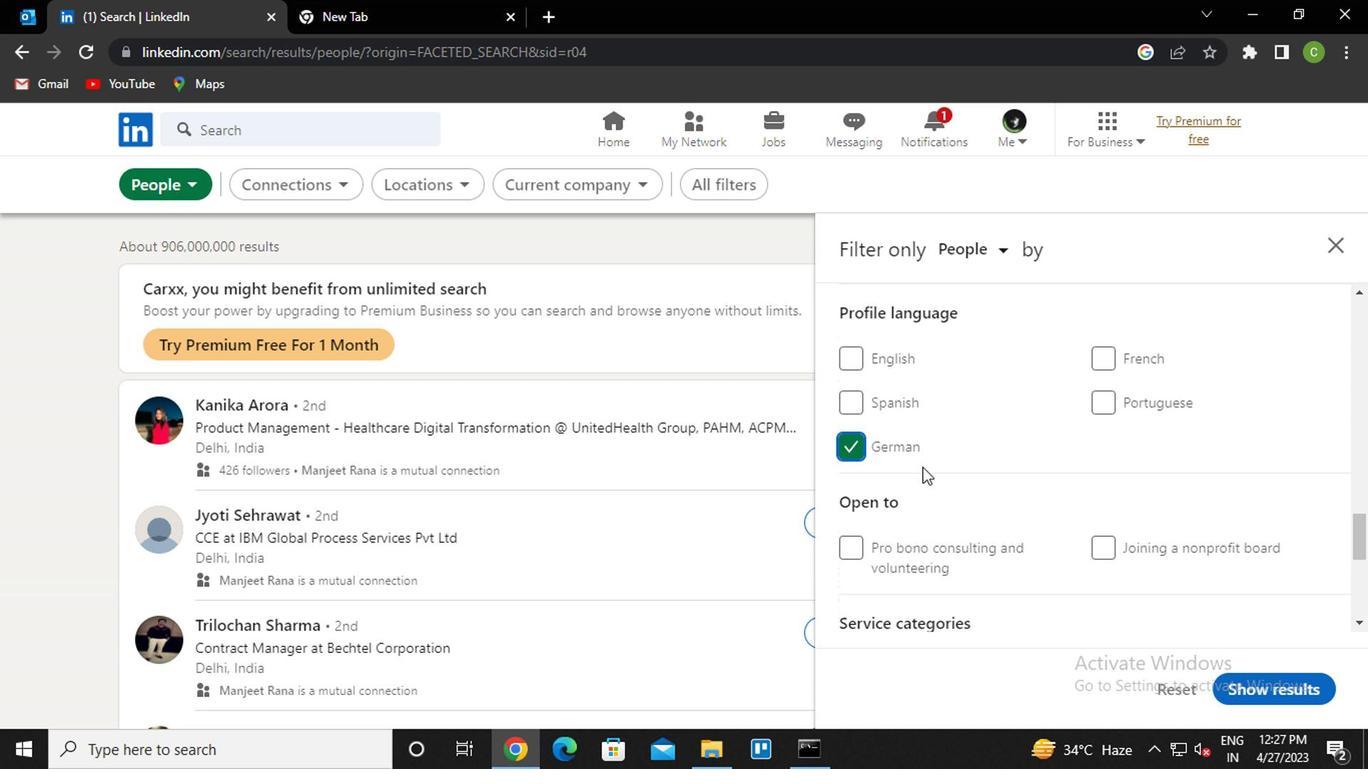 
Action: Mouse scrolled (1028, 482) with delta (0, 0)
Screenshot: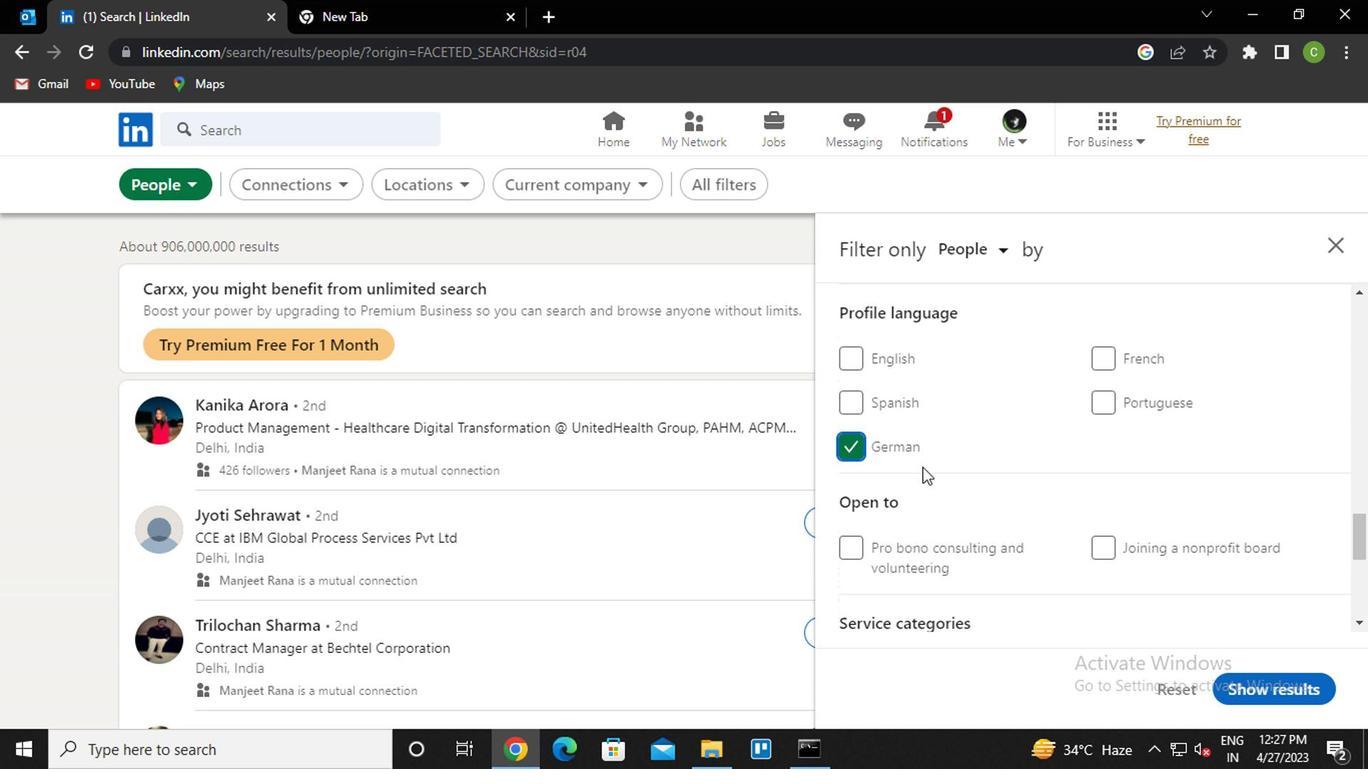 
Action: Mouse moved to (1028, 481)
Screenshot: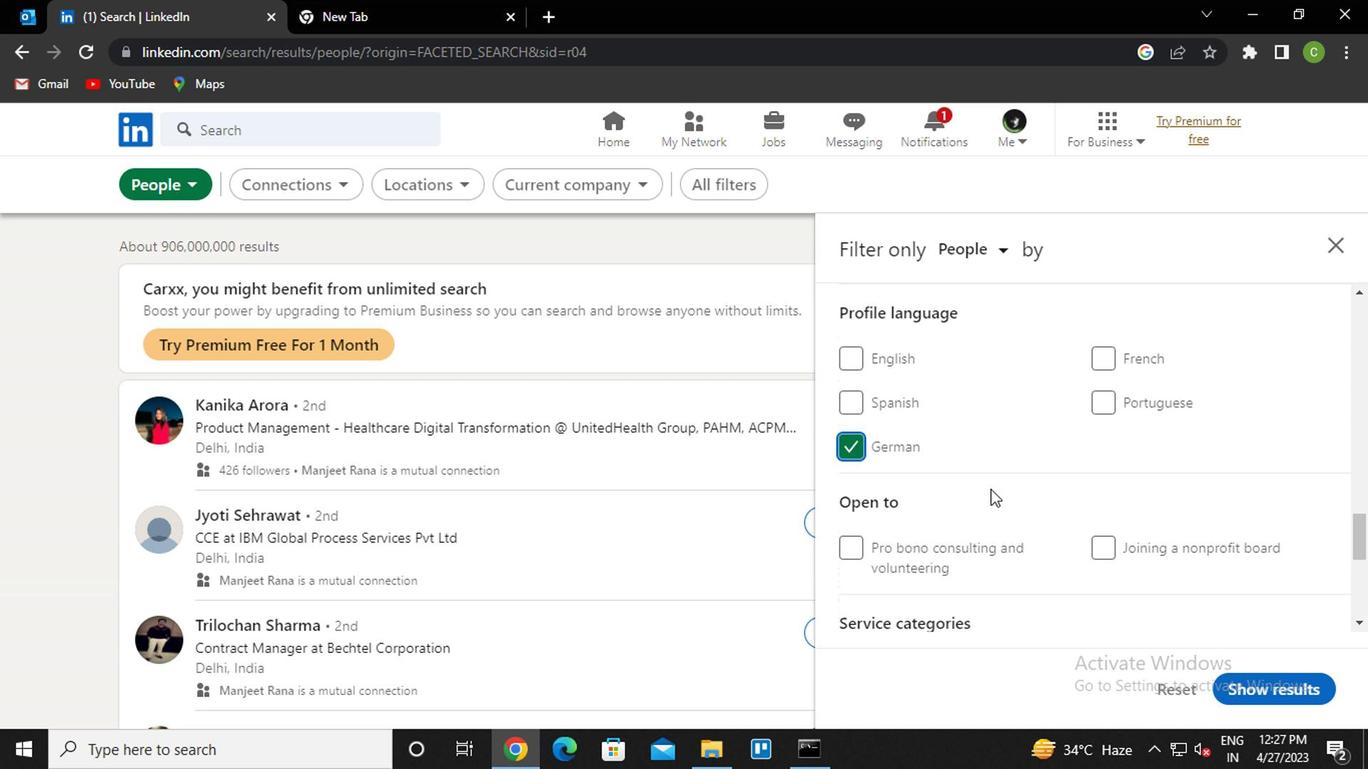 
Action: Mouse scrolled (1028, 482) with delta (0, 0)
Screenshot: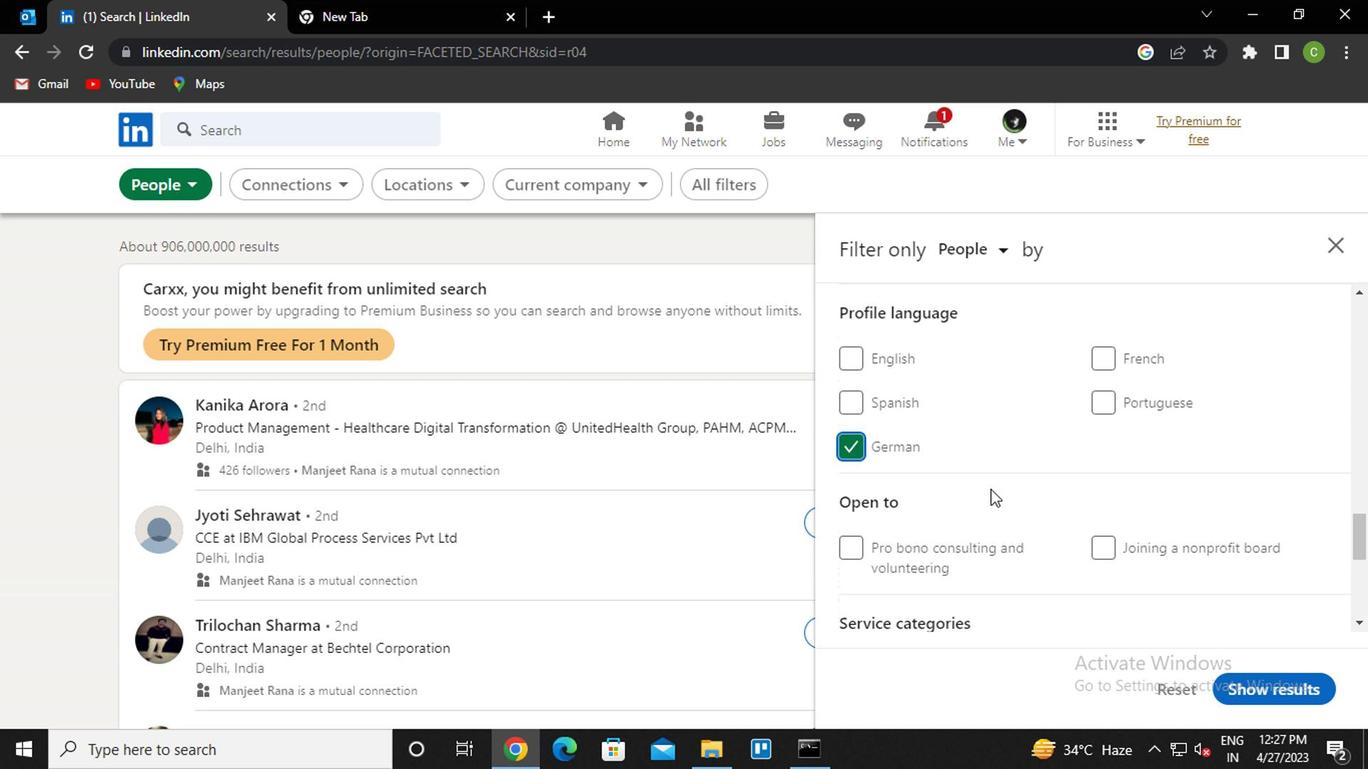 
Action: Mouse scrolled (1028, 482) with delta (0, 0)
Screenshot: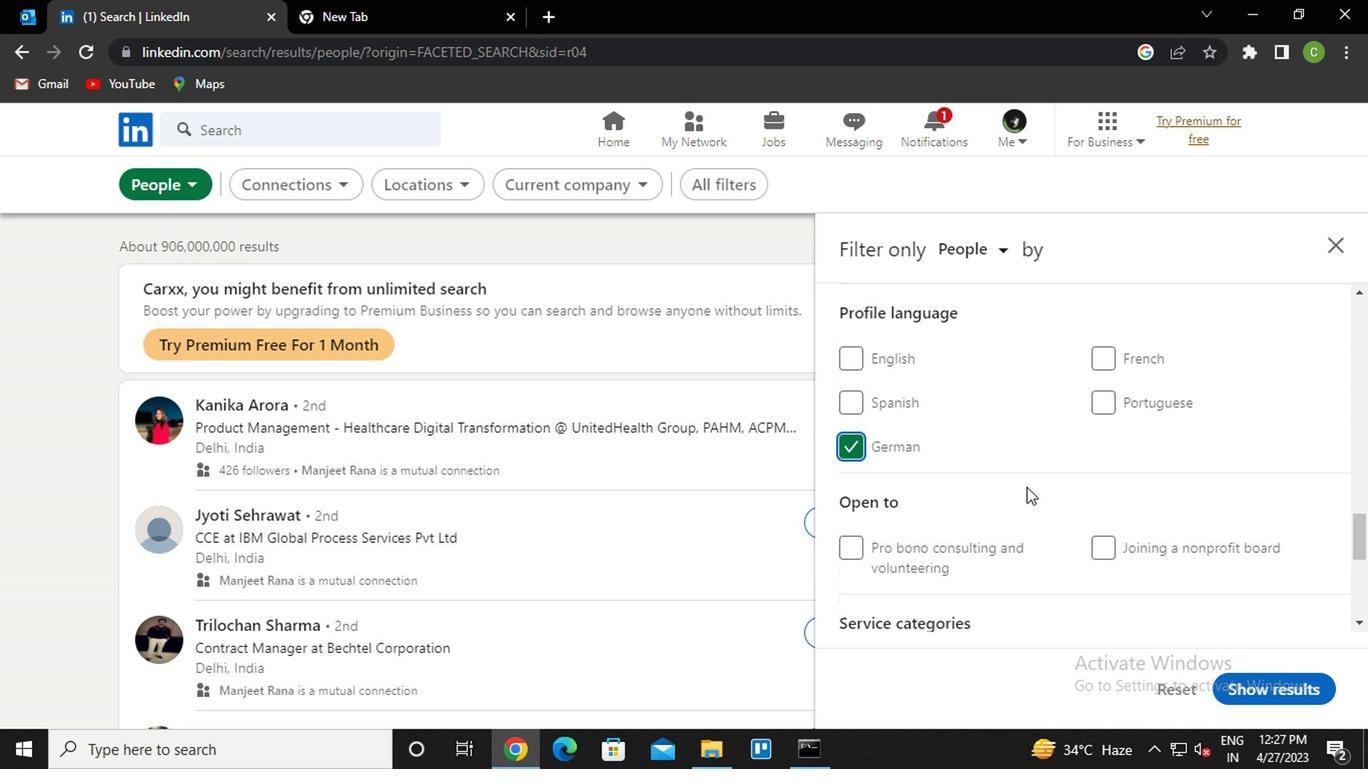 
Action: Mouse scrolled (1028, 482) with delta (0, 0)
Screenshot: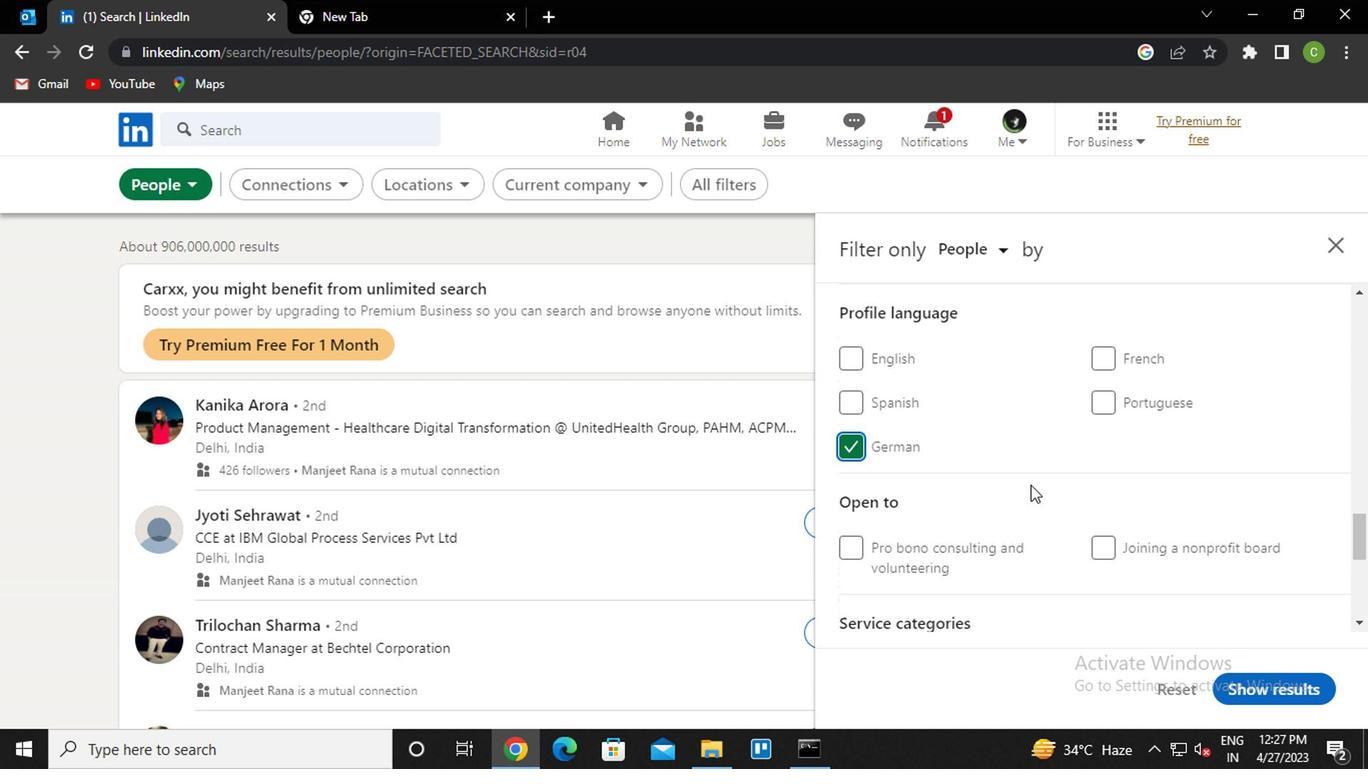 
Action: Mouse scrolled (1028, 482) with delta (0, 0)
Screenshot: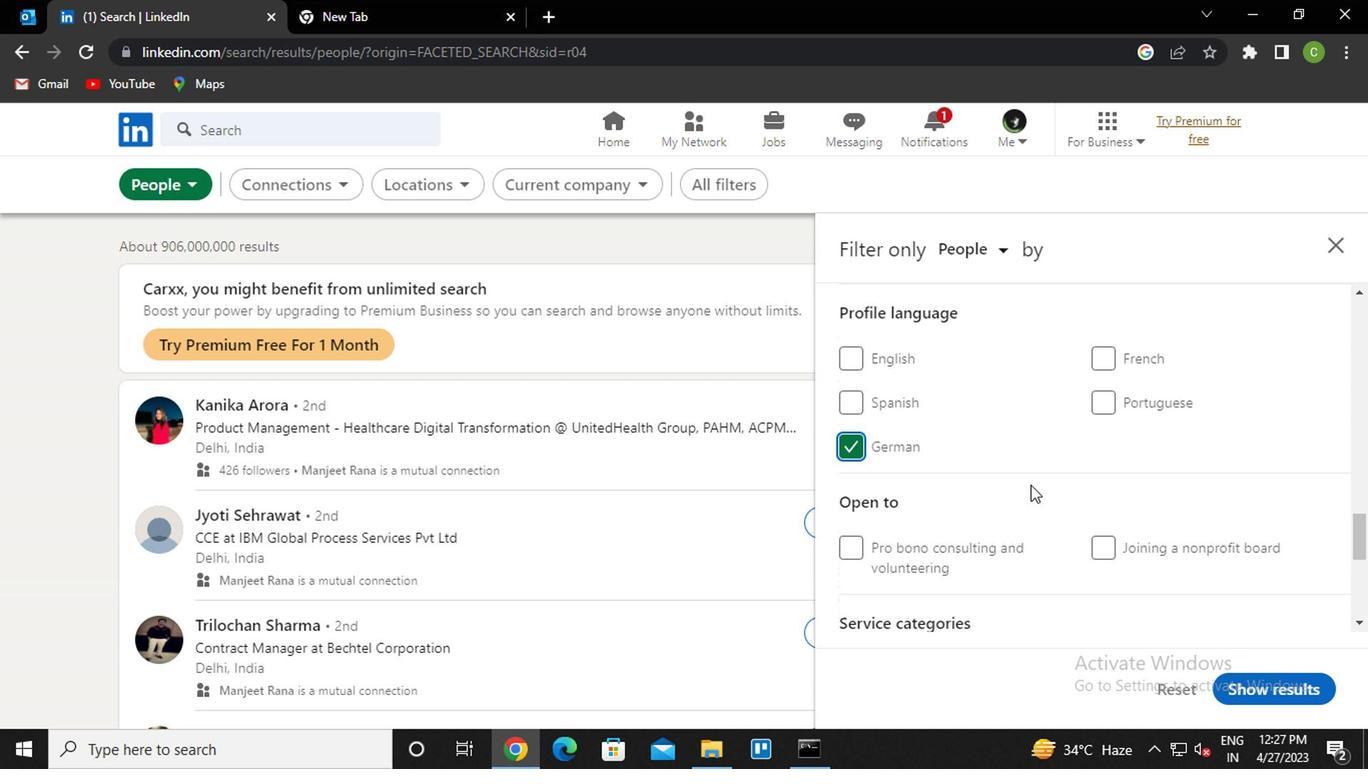
Action: Mouse scrolled (1028, 482) with delta (0, 0)
Screenshot: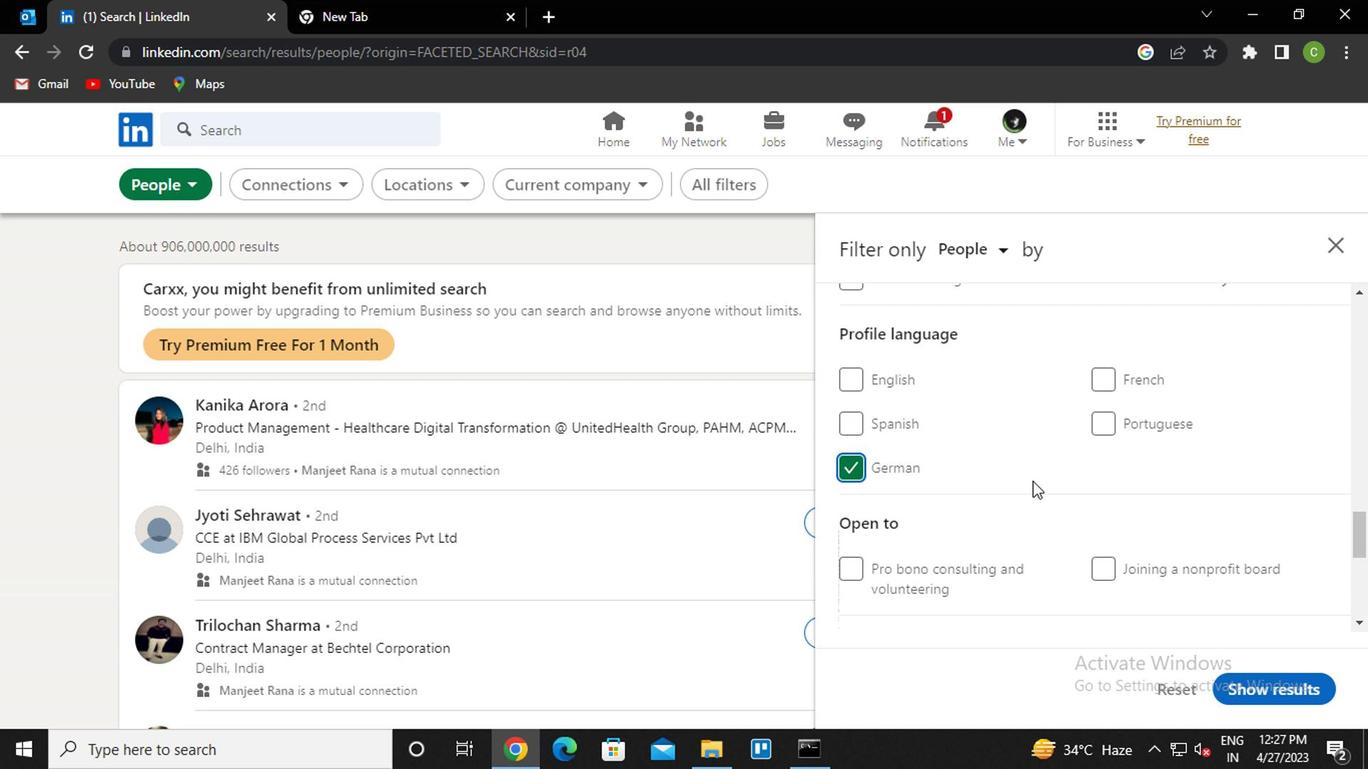 
Action: Mouse scrolled (1028, 482) with delta (0, 0)
Screenshot: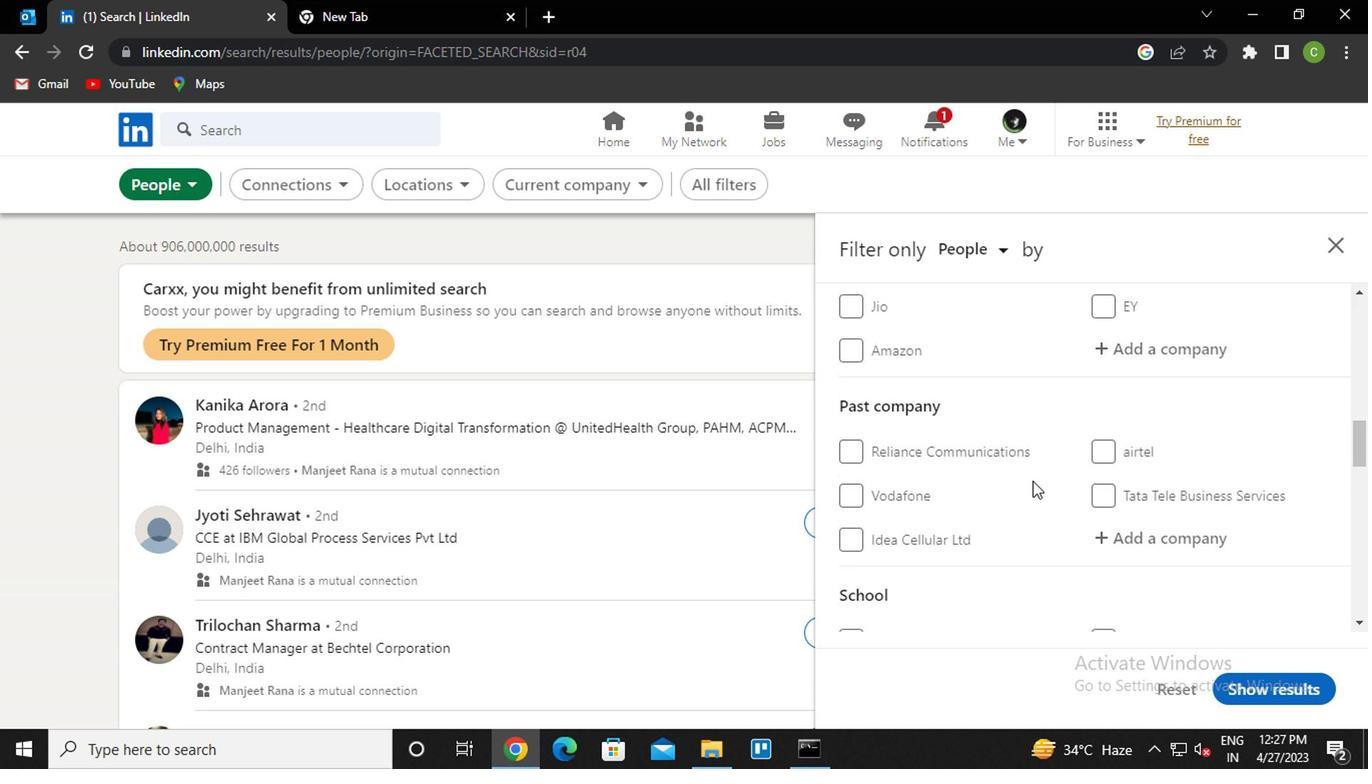 
Action: Mouse scrolled (1028, 482) with delta (0, 0)
Screenshot: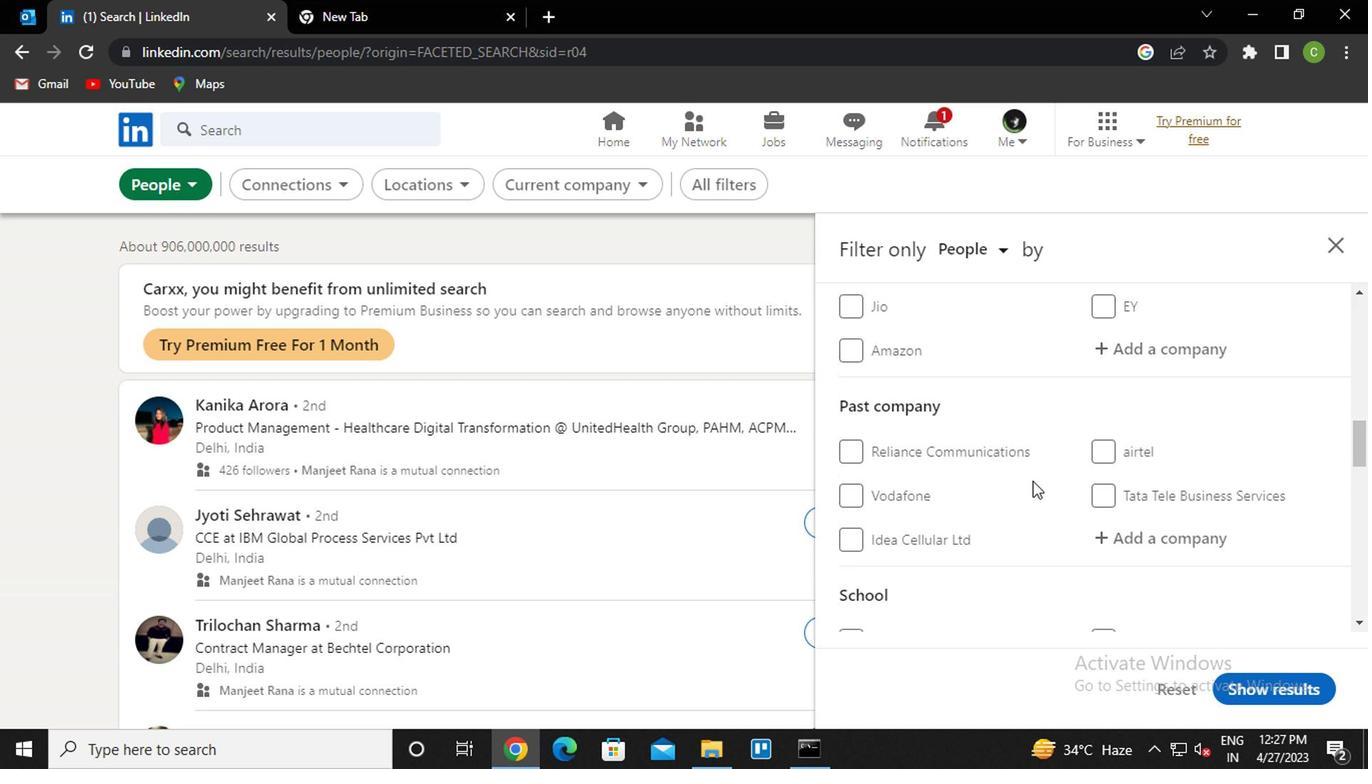 
Action: Mouse scrolled (1028, 482) with delta (0, 0)
Screenshot: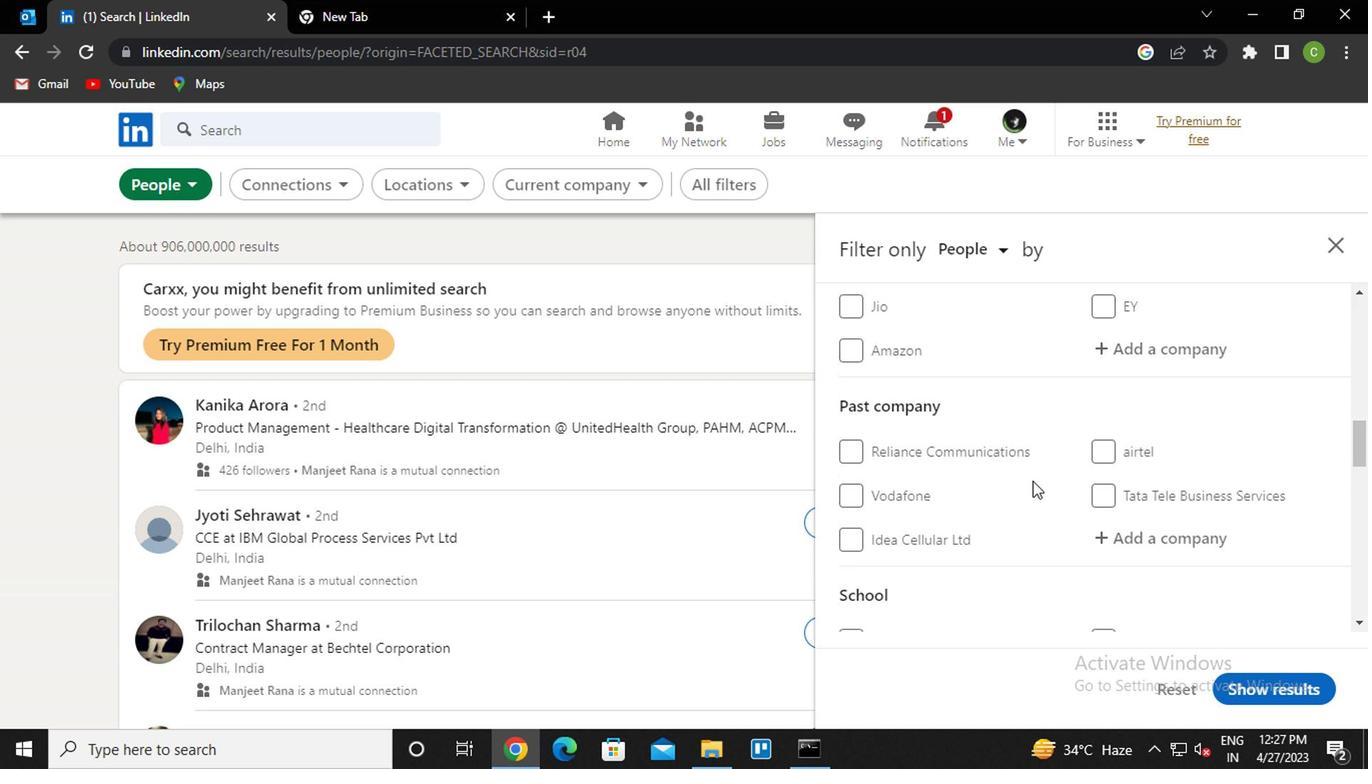 
Action: Mouse scrolled (1028, 482) with delta (0, 0)
Screenshot: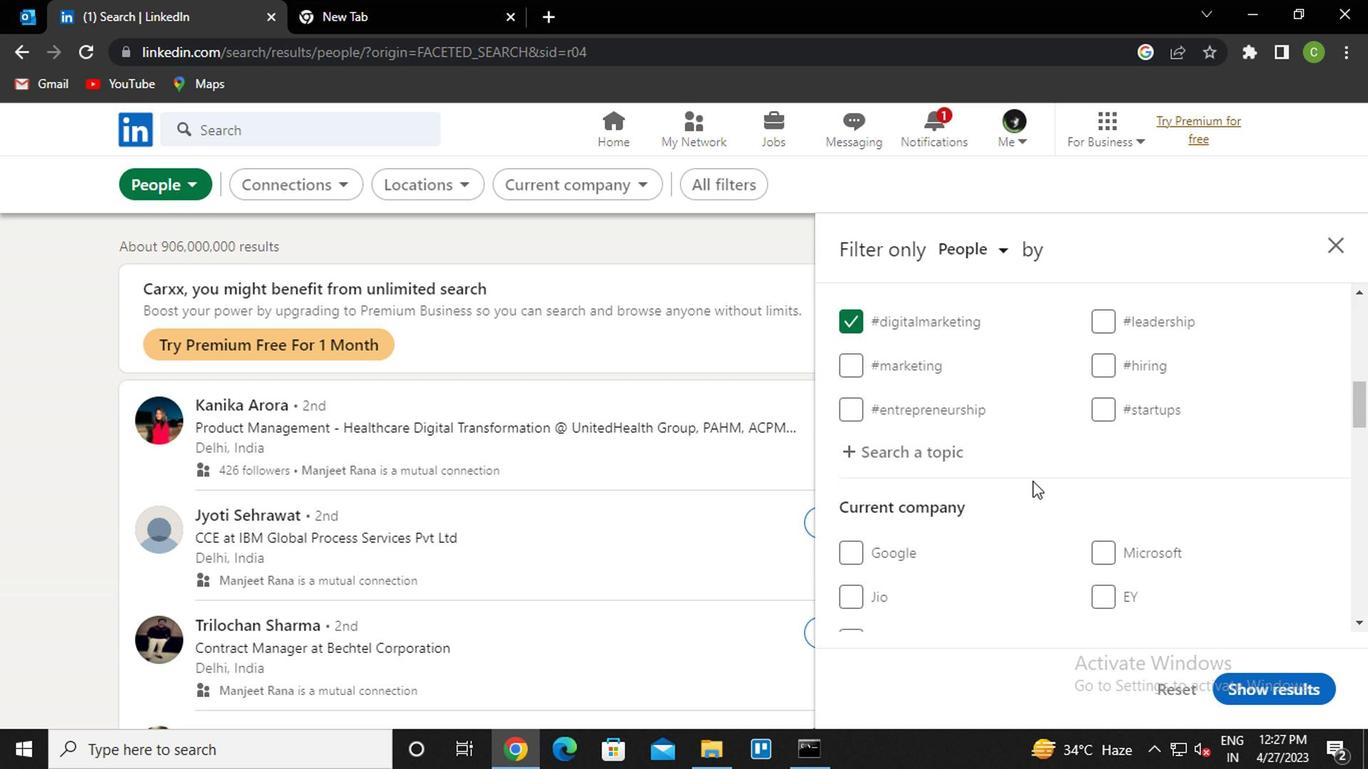 
Action: Mouse scrolled (1028, 480) with delta (0, -1)
Screenshot: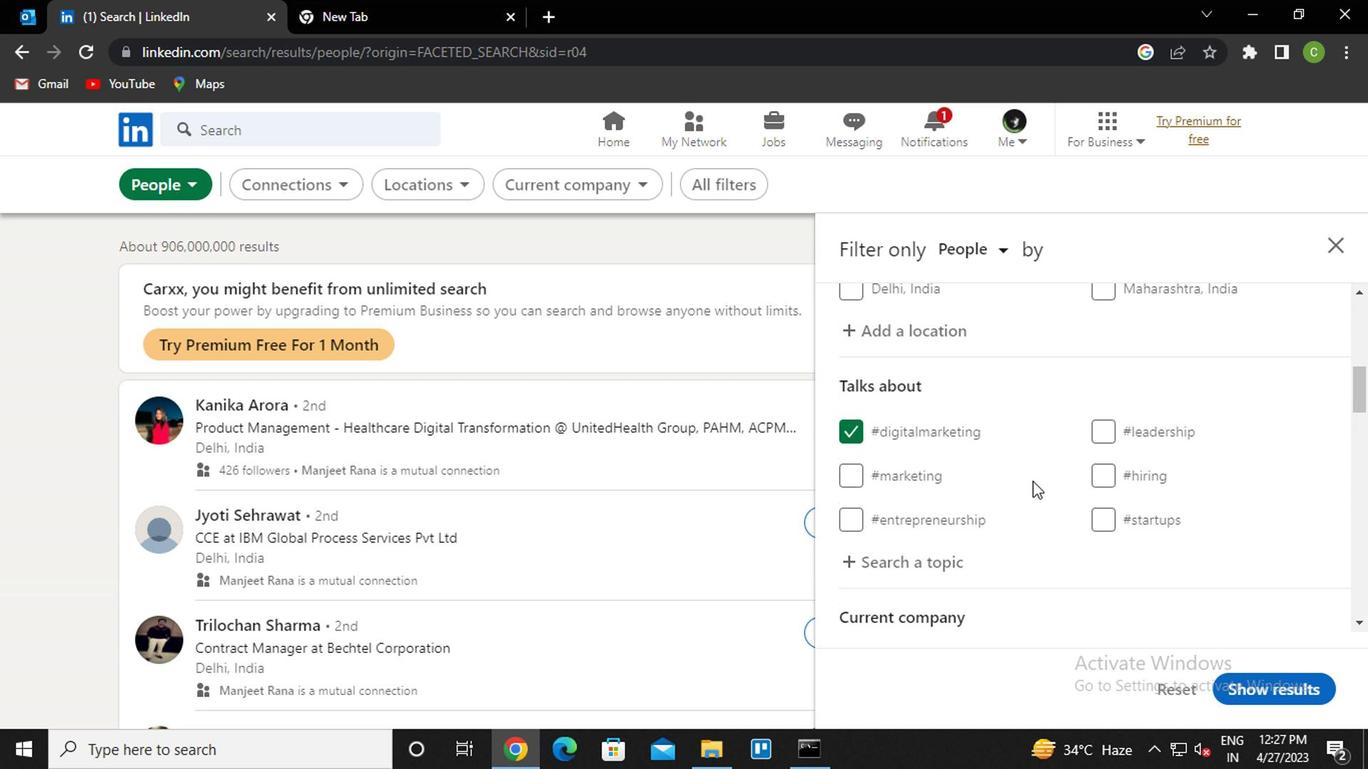 
Action: Mouse moved to (990, 465)
Screenshot: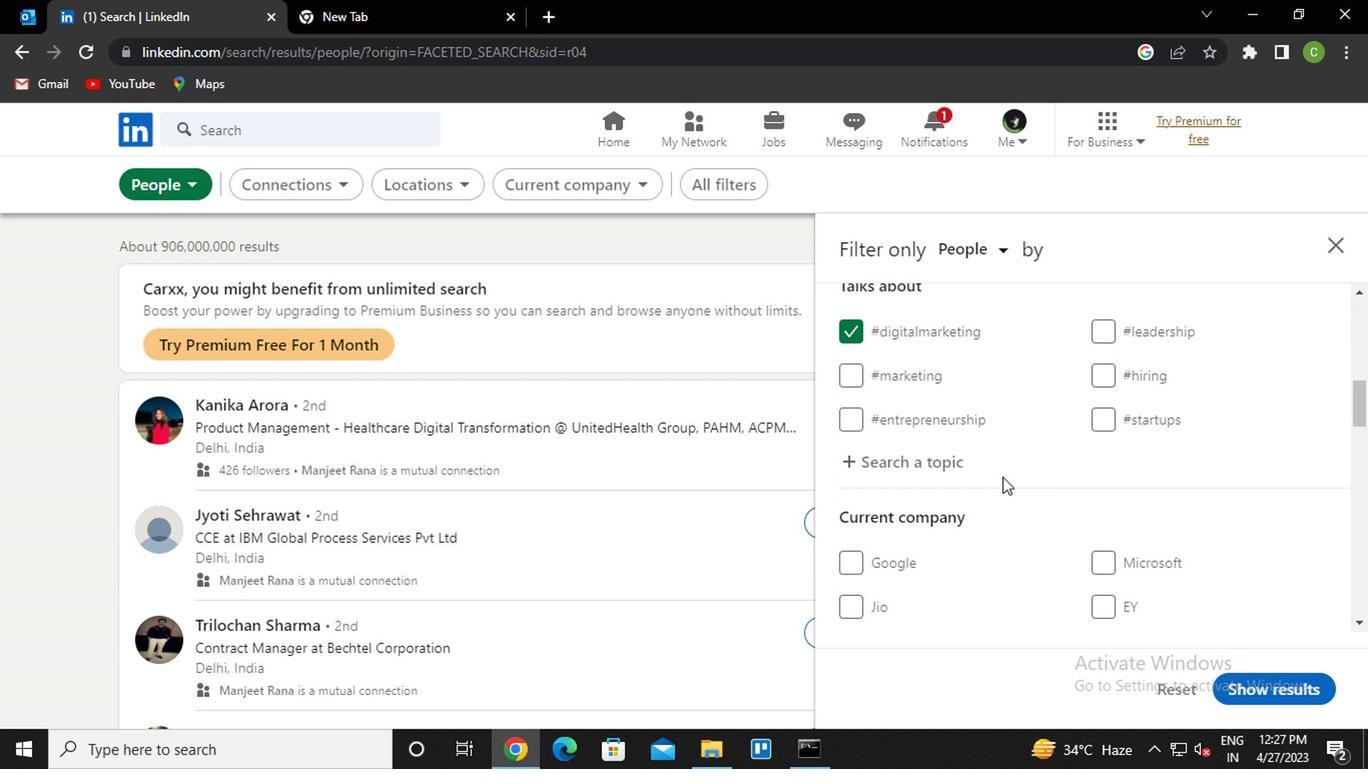 
Action: Mouse scrolled (990, 464) with delta (0, 0)
Screenshot: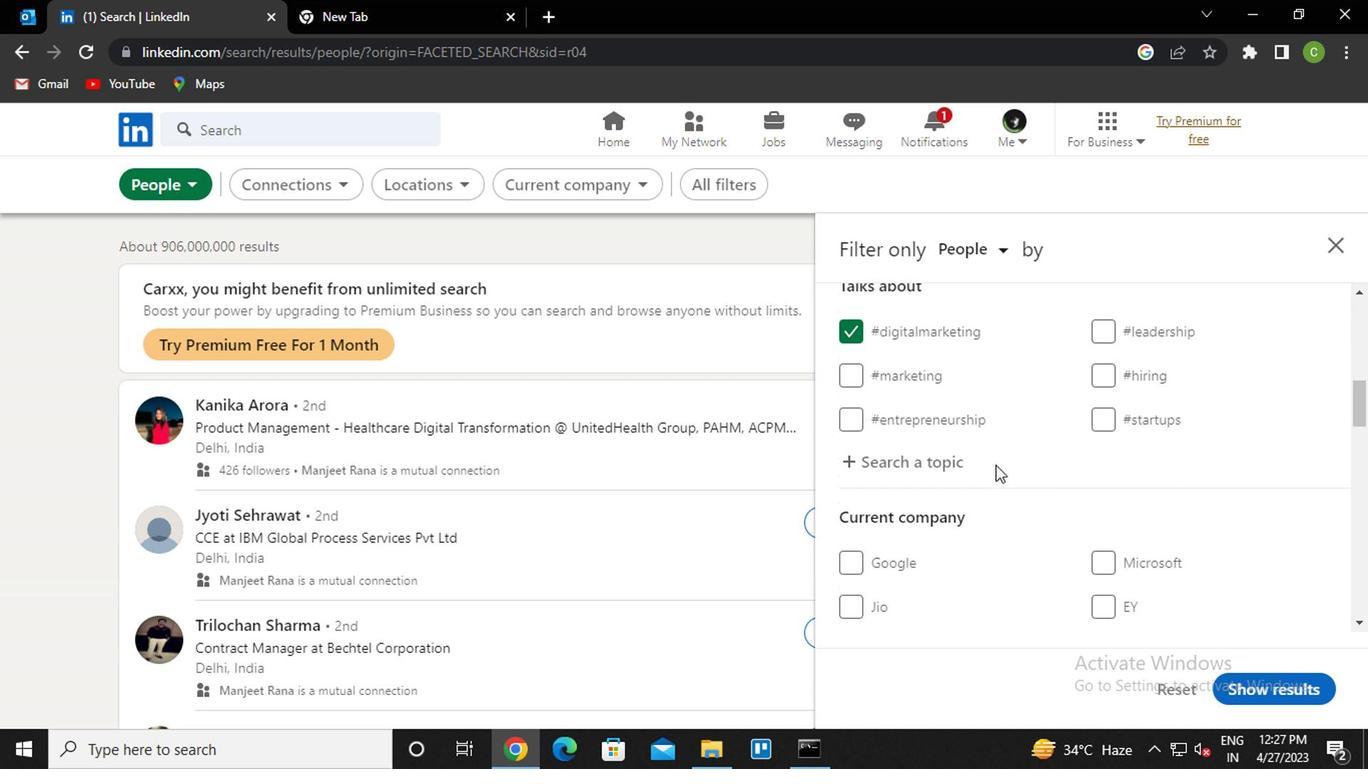 
Action: Mouse scrolled (990, 464) with delta (0, 0)
Screenshot: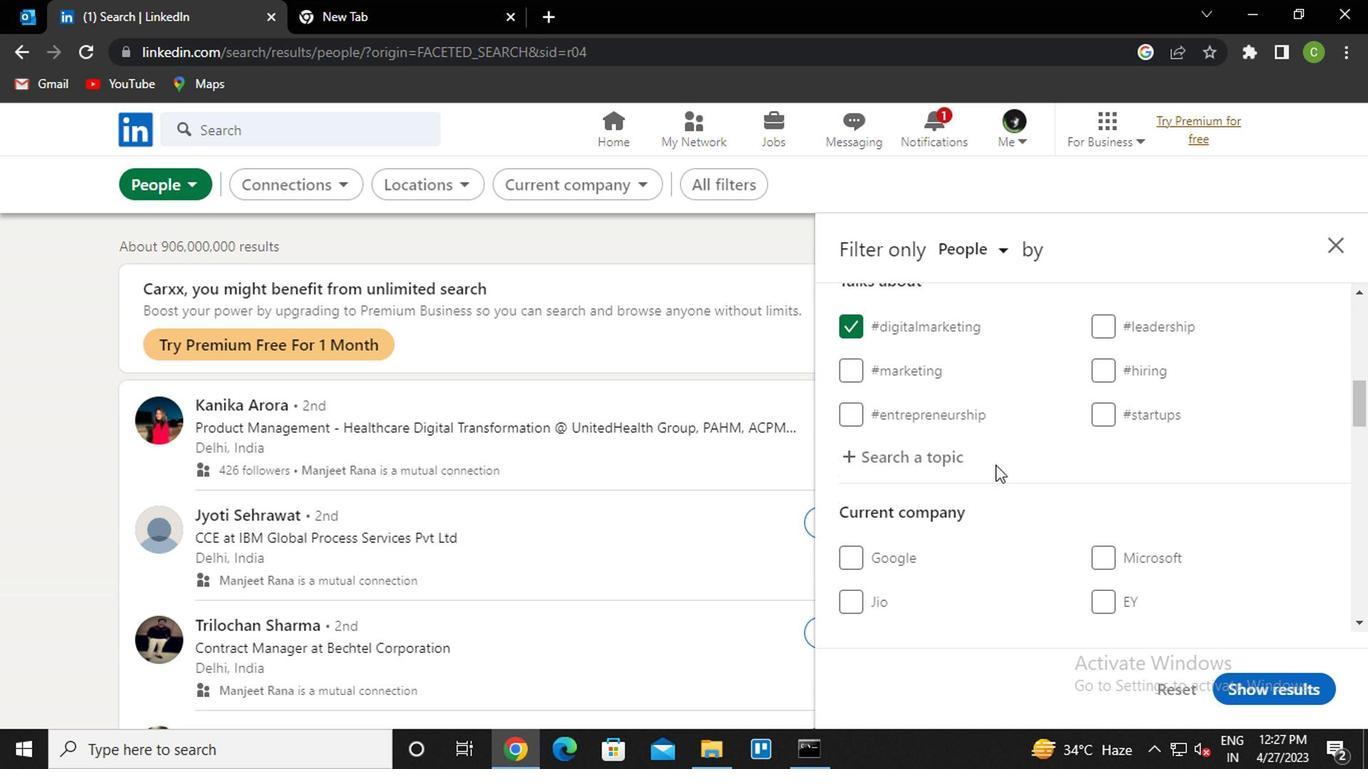 
Action: Mouse moved to (1011, 456)
Screenshot: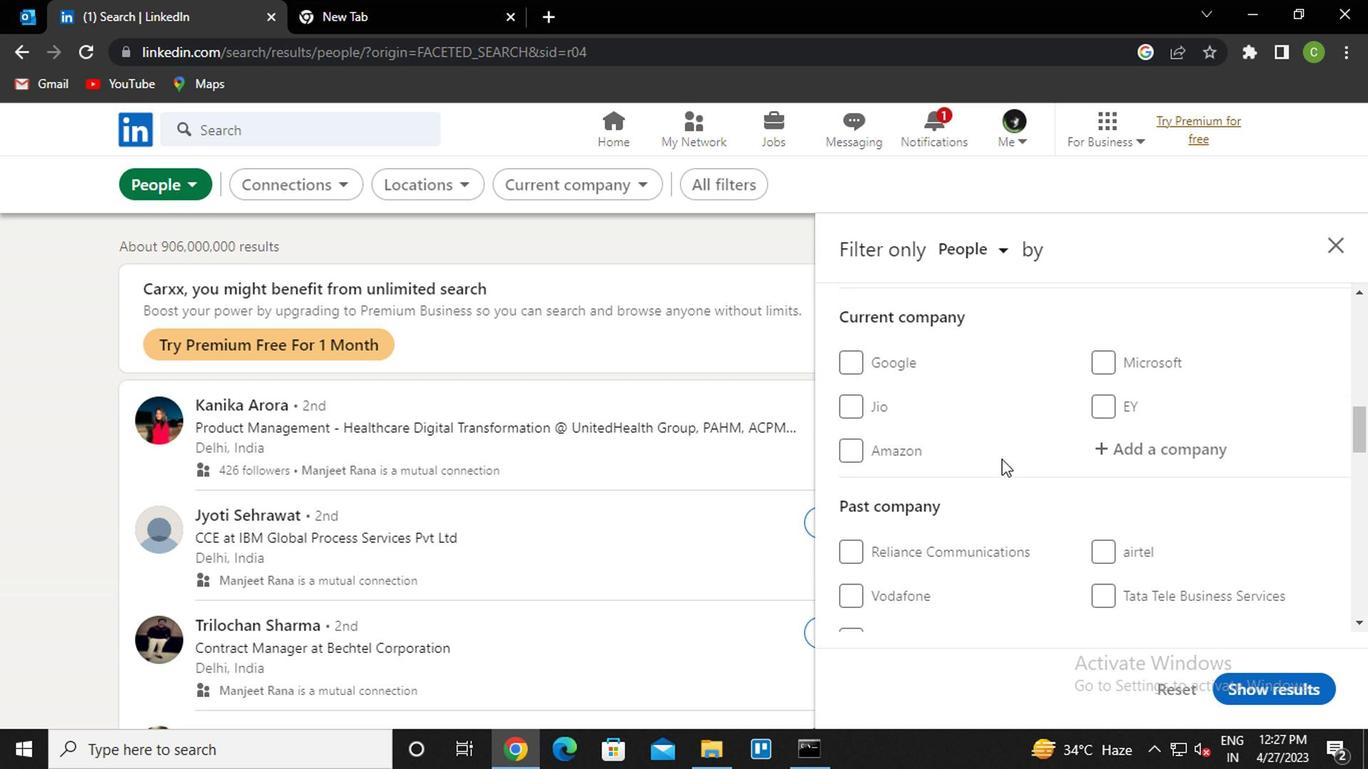 
Action: Mouse scrolled (1011, 455) with delta (0, -1)
Screenshot: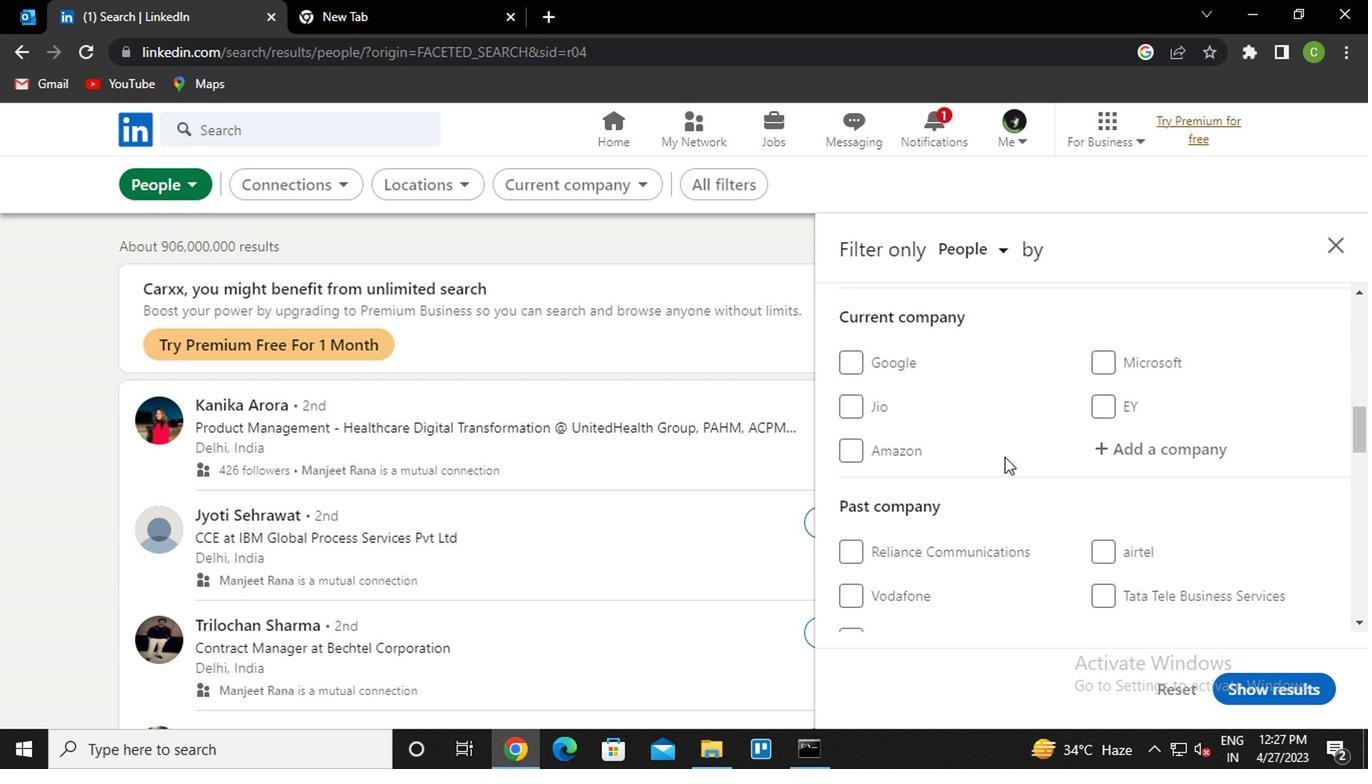 
Action: Mouse moved to (1139, 358)
Screenshot: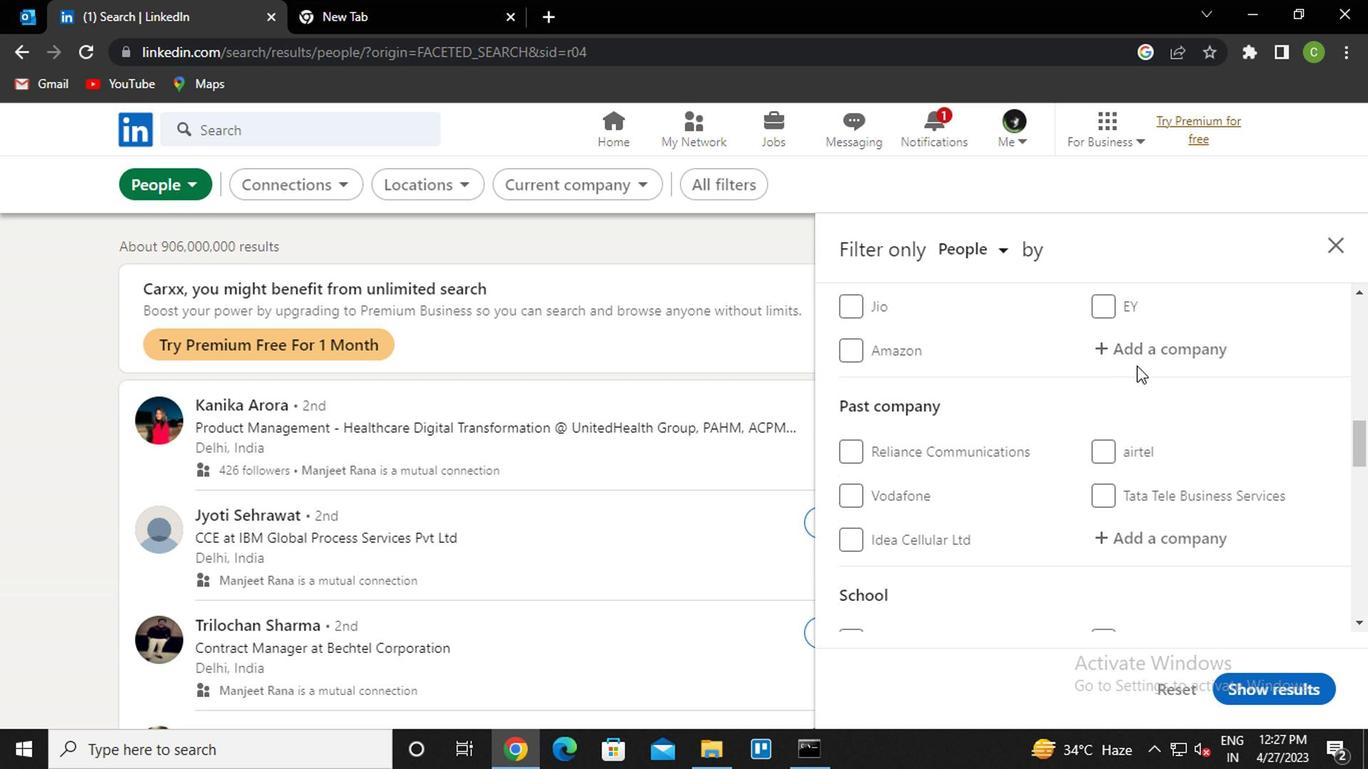 
Action: Mouse pressed left at (1139, 358)
Screenshot: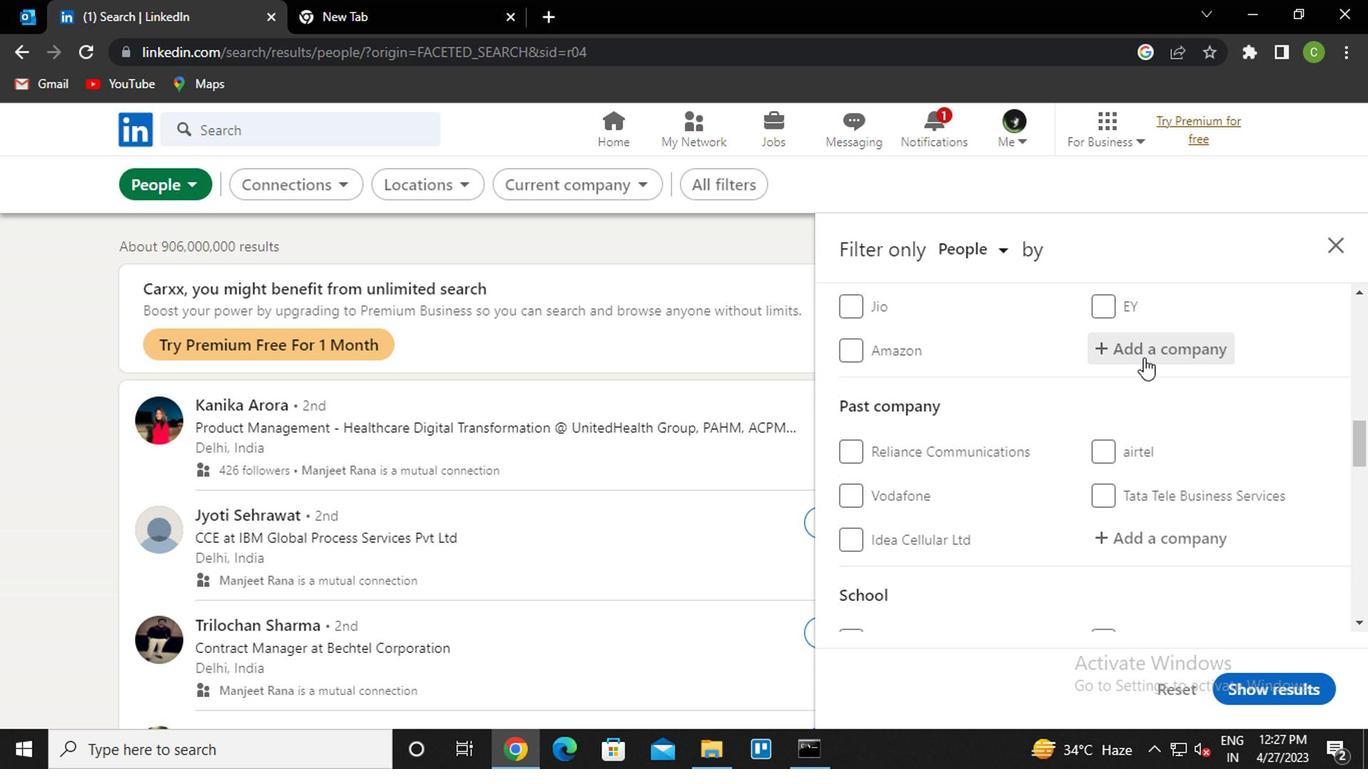 
Action: Key pressed <Key.caps_lock>ngo
Screenshot: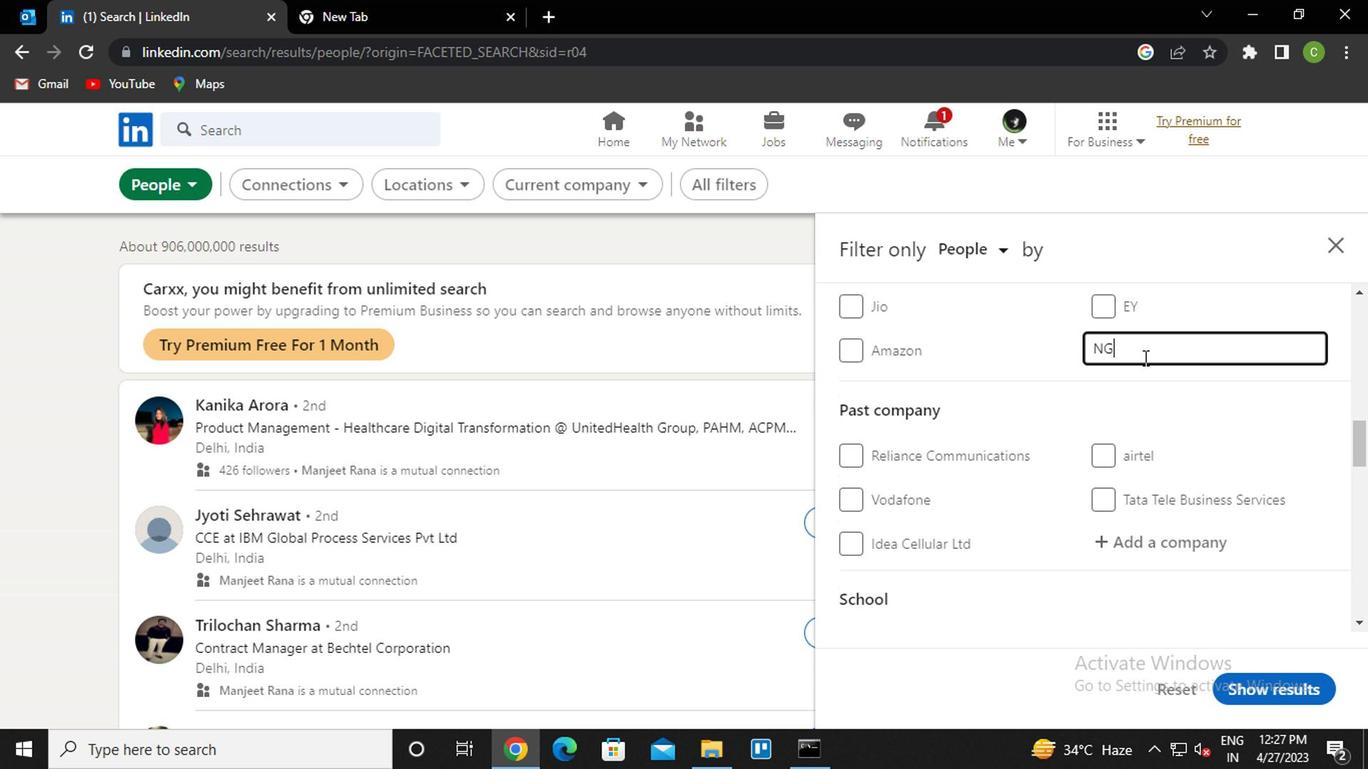 
Action: Mouse moved to (1123, 385)
Screenshot: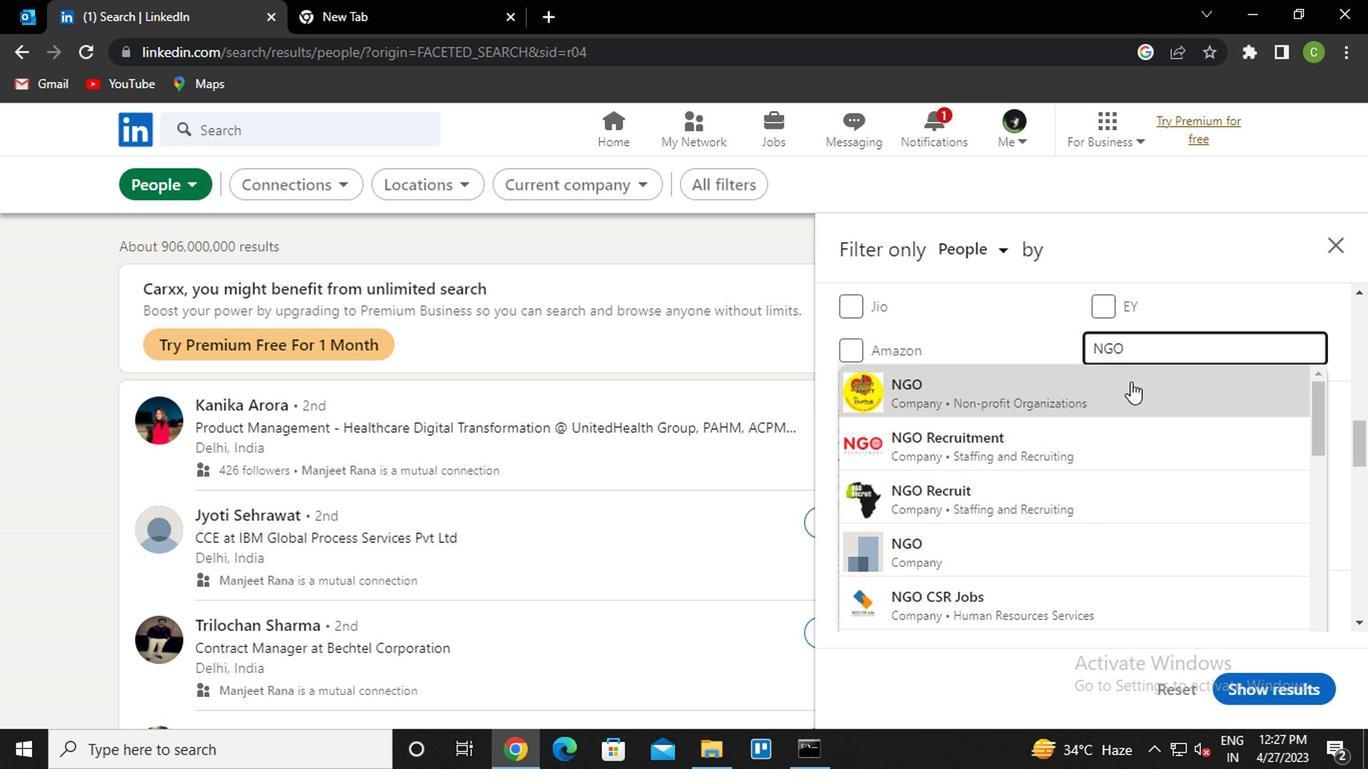 
Action: Mouse pressed left at (1123, 385)
Screenshot: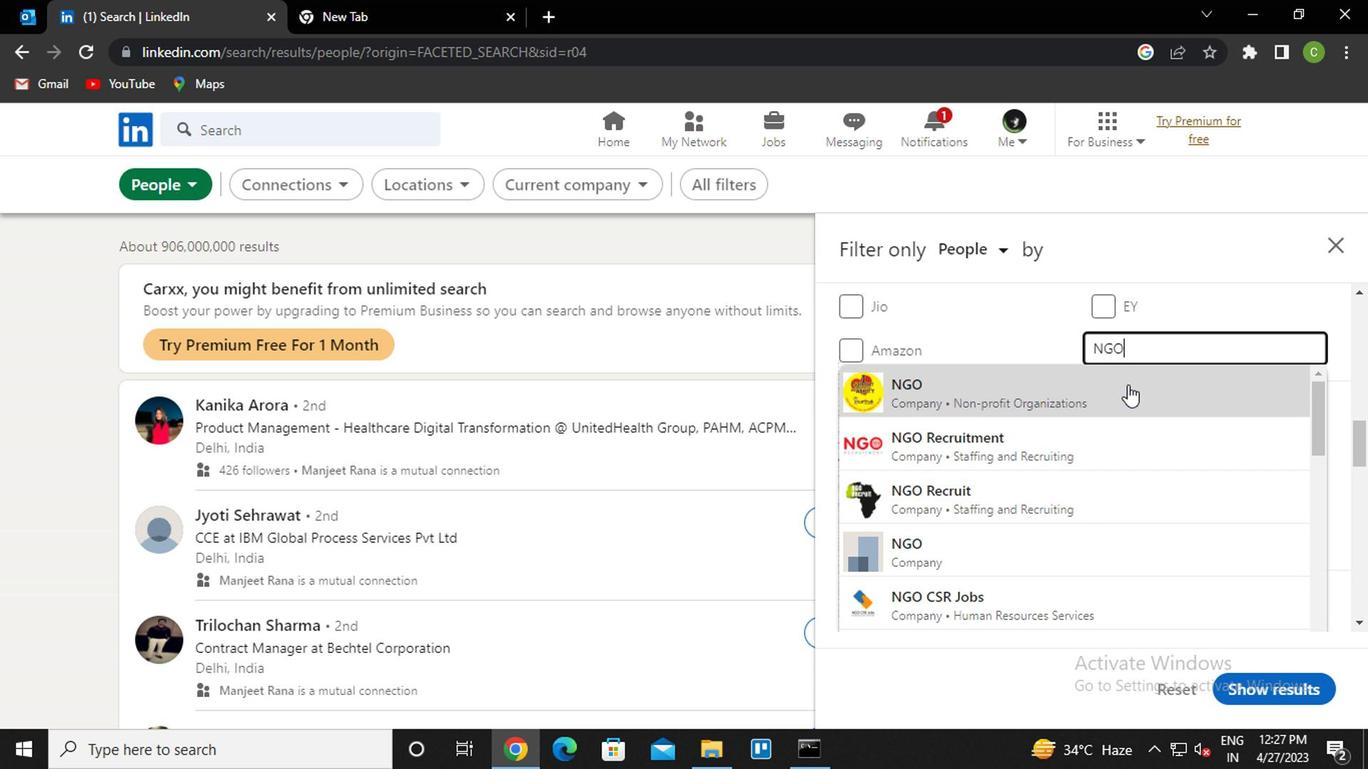 
Action: Mouse moved to (1092, 396)
Screenshot: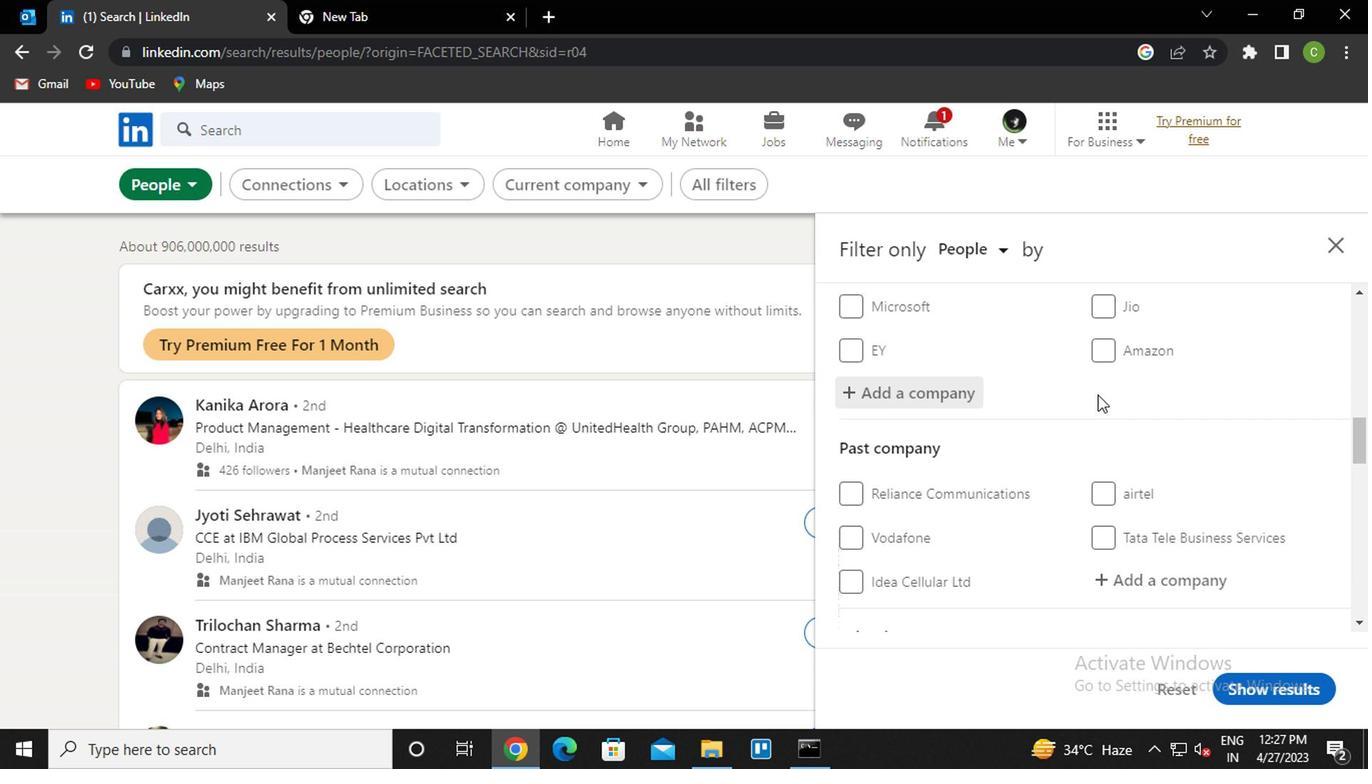 
Action: Mouse scrolled (1092, 395) with delta (0, 0)
Screenshot: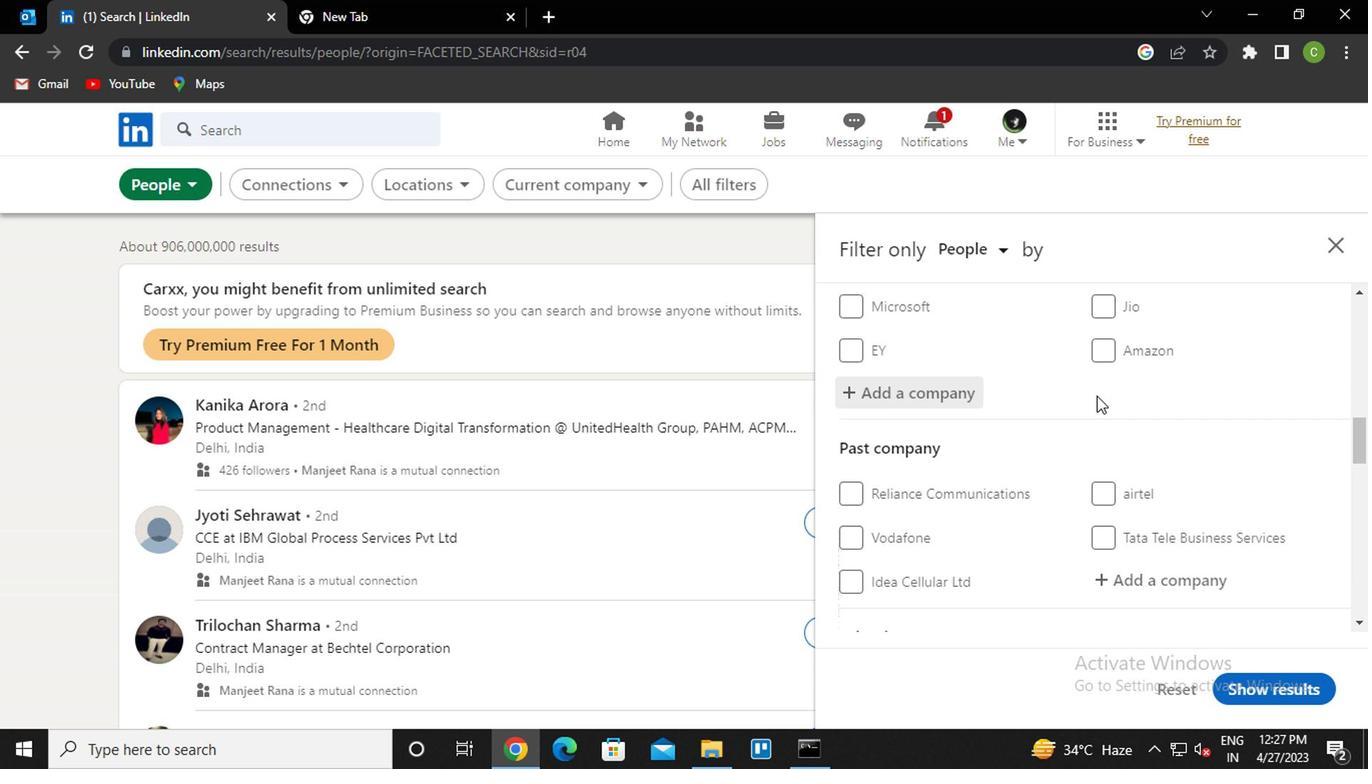 
Action: Mouse moved to (1090, 396)
Screenshot: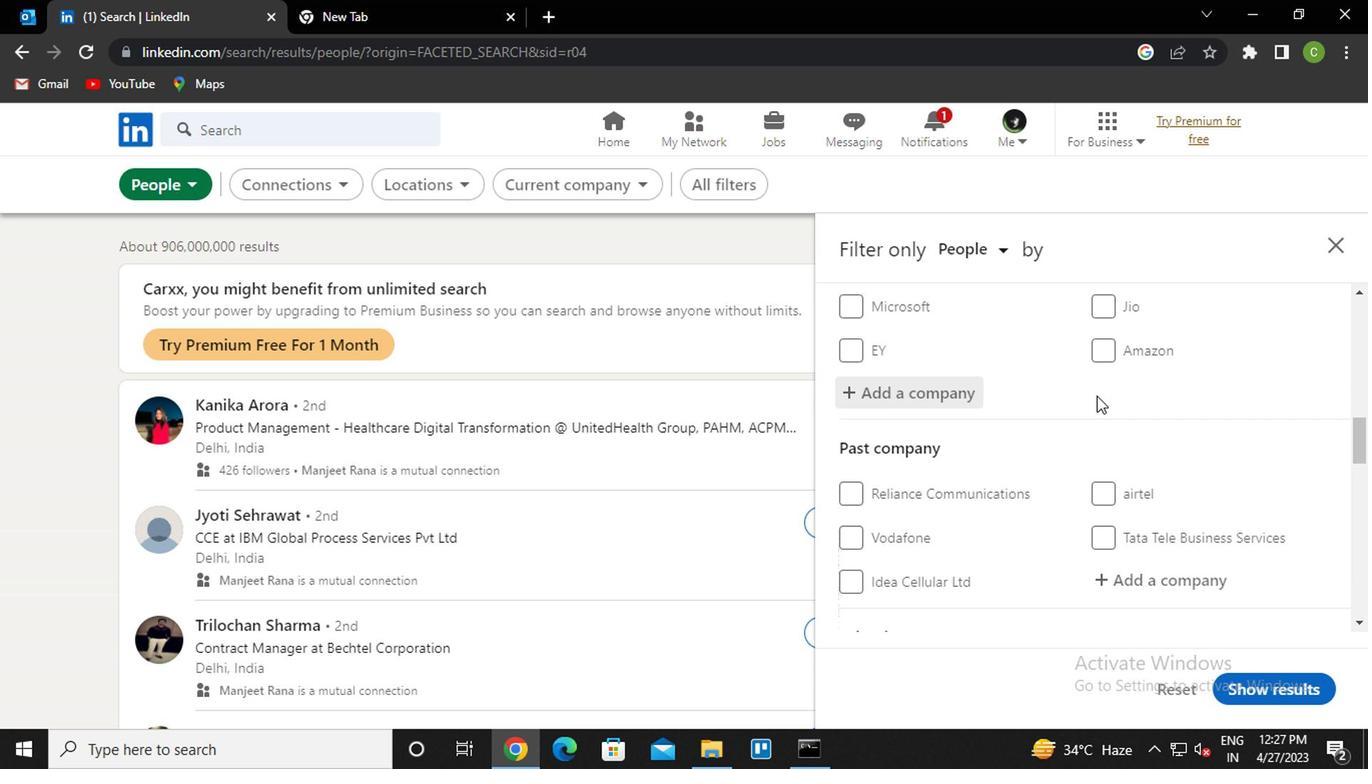 
Action: Mouse scrolled (1090, 395) with delta (0, 0)
Screenshot: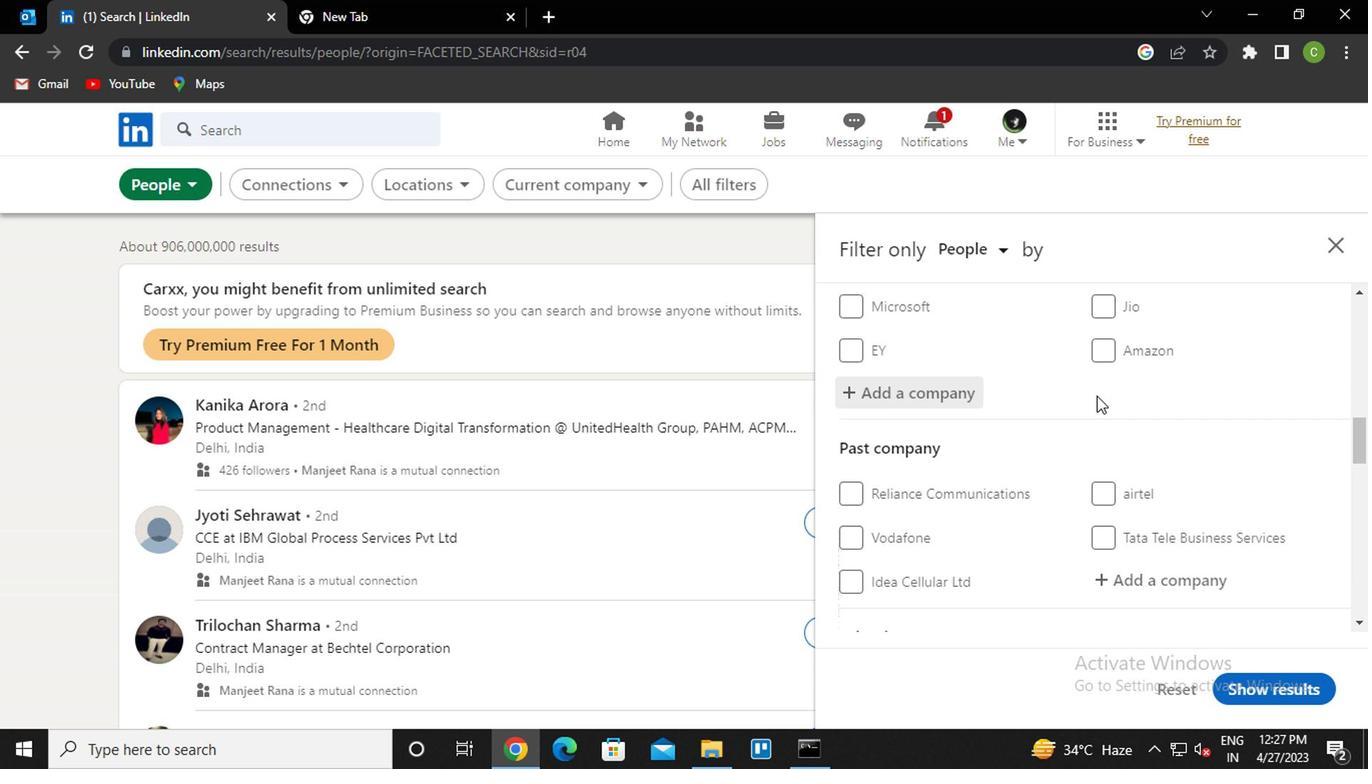
Action: Mouse moved to (1090, 398)
Screenshot: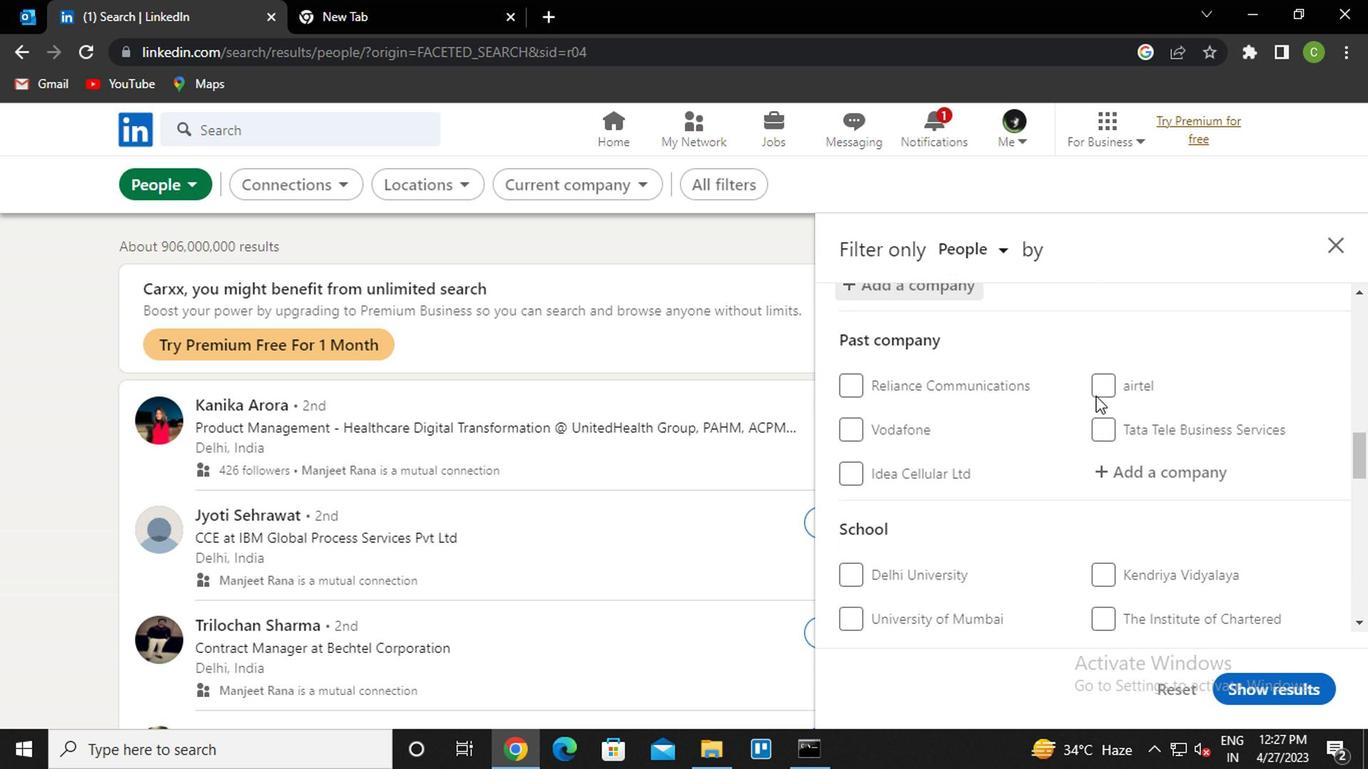 
Action: Mouse scrolled (1090, 399) with delta (0, 1)
Screenshot: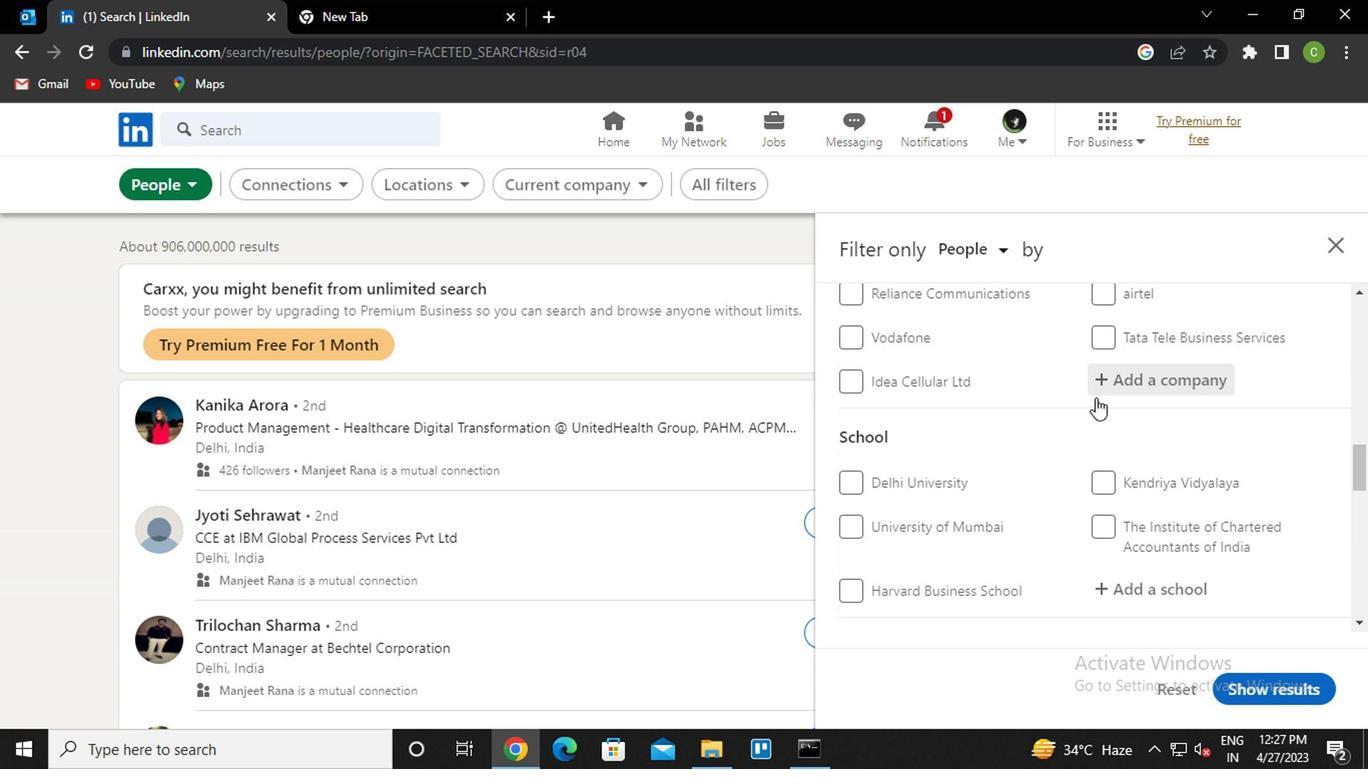 
Action: Mouse moved to (1089, 399)
Screenshot: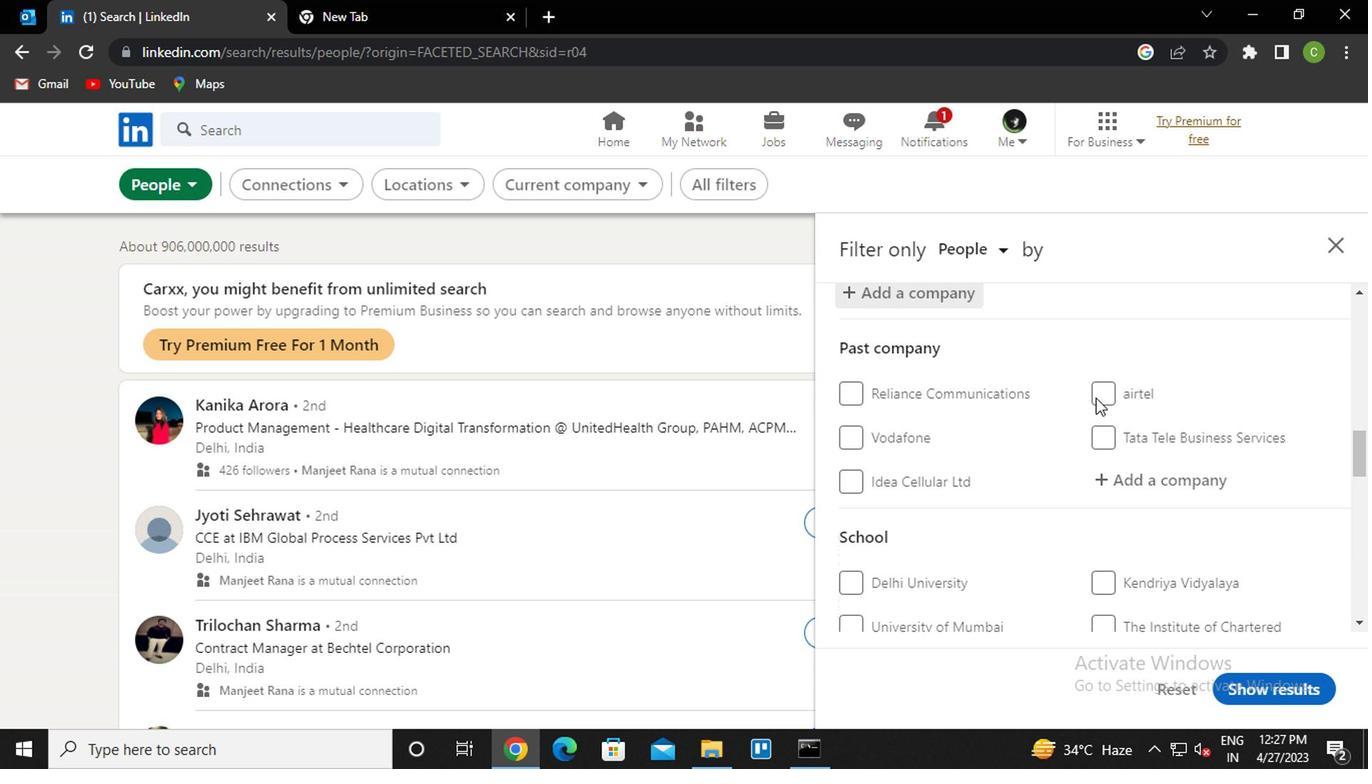 
Action: Mouse scrolled (1089, 398) with delta (0, -1)
Screenshot: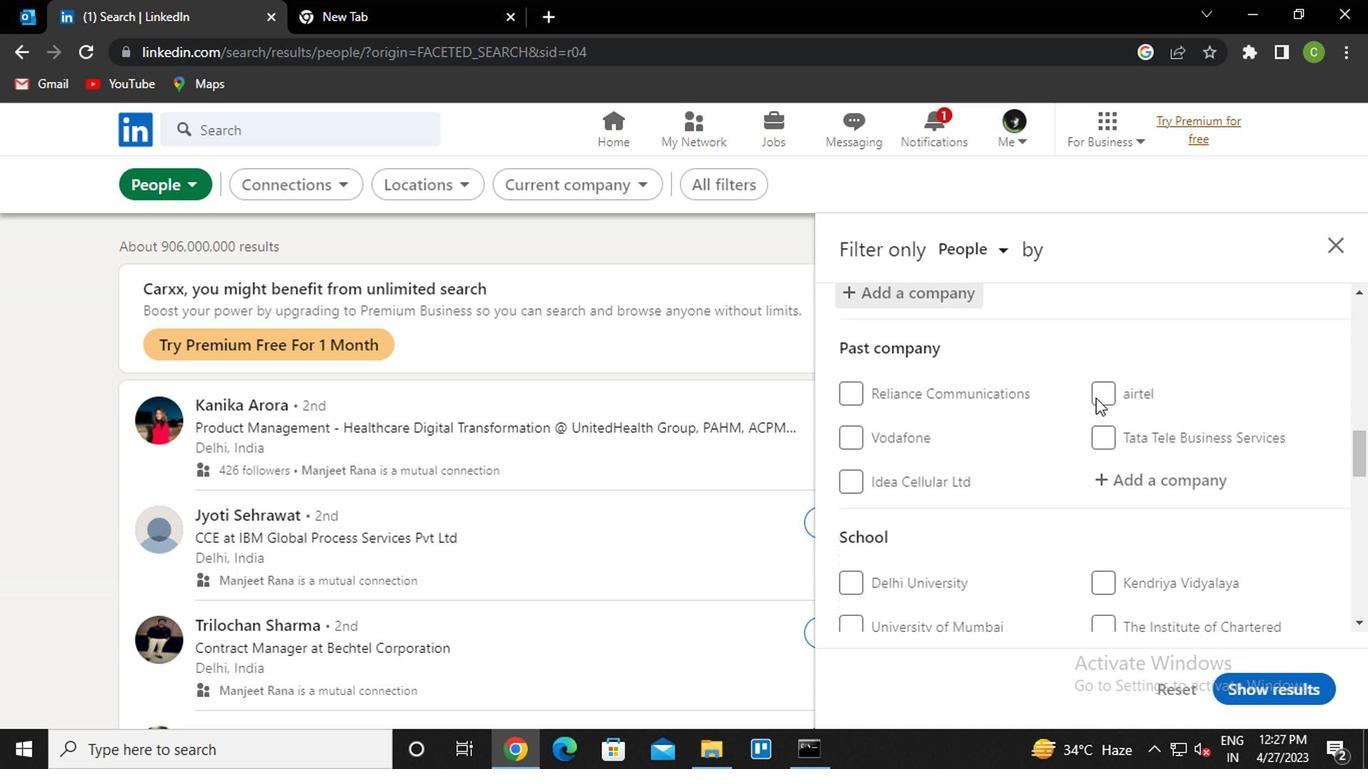 
Action: Mouse scrolled (1089, 398) with delta (0, -1)
Screenshot: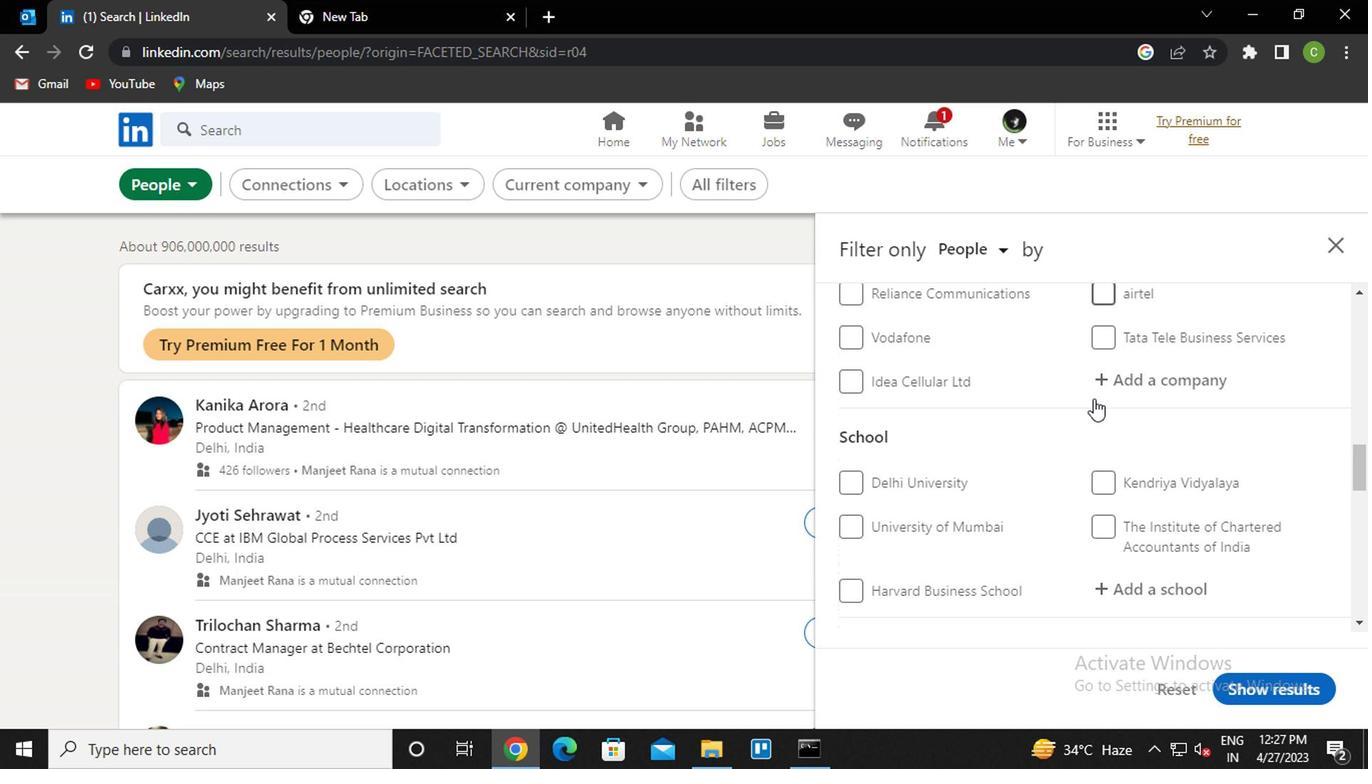 
Action: Mouse scrolled (1089, 398) with delta (0, -1)
Screenshot: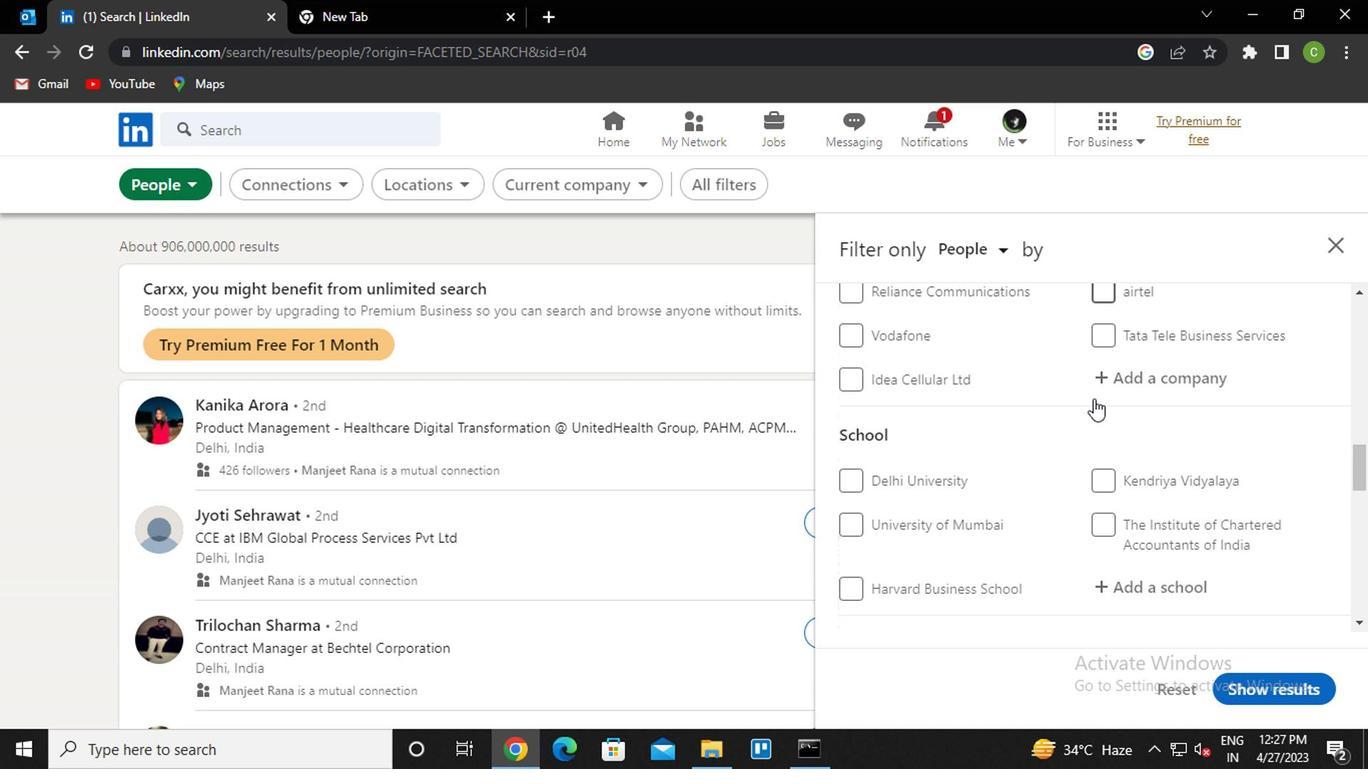 
Action: Mouse moved to (1121, 391)
Screenshot: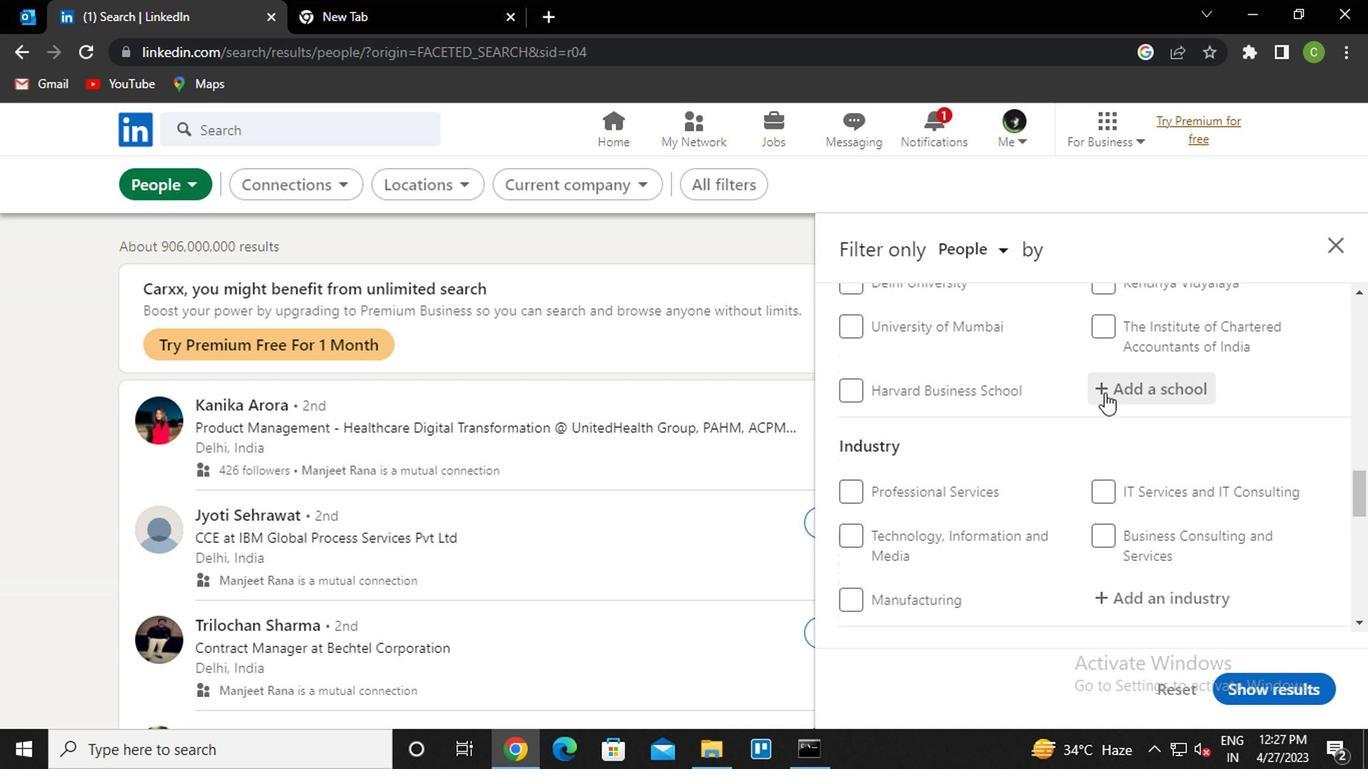 
Action: Mouse pressed left at (1121, 391)
Screenshot: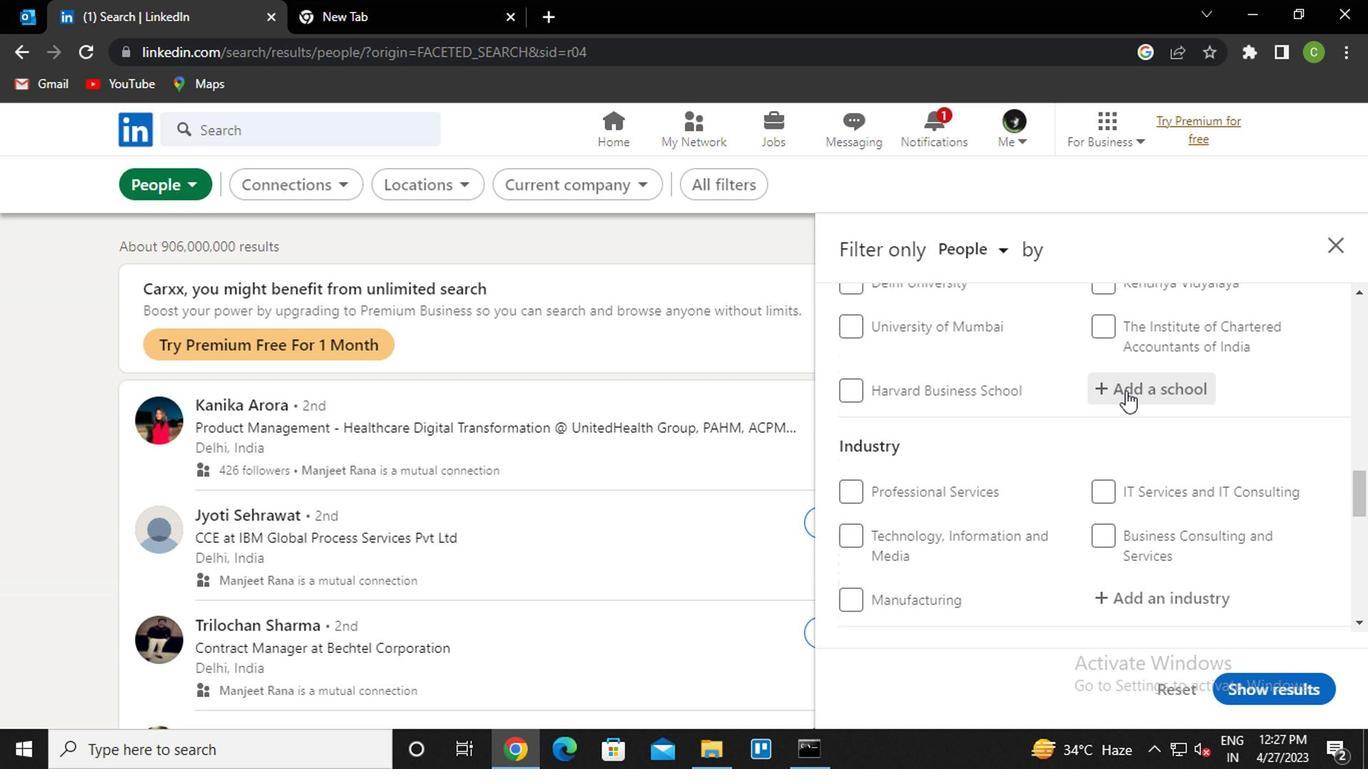 
Action: Key pressed <Key.caps_lock><Key.caps_lock>k<Key.caps_lock>anpur<Key.space><Key.caps_lock>u<Key.caps_lock>niver<Key.down><Key.enter>
Screenshot: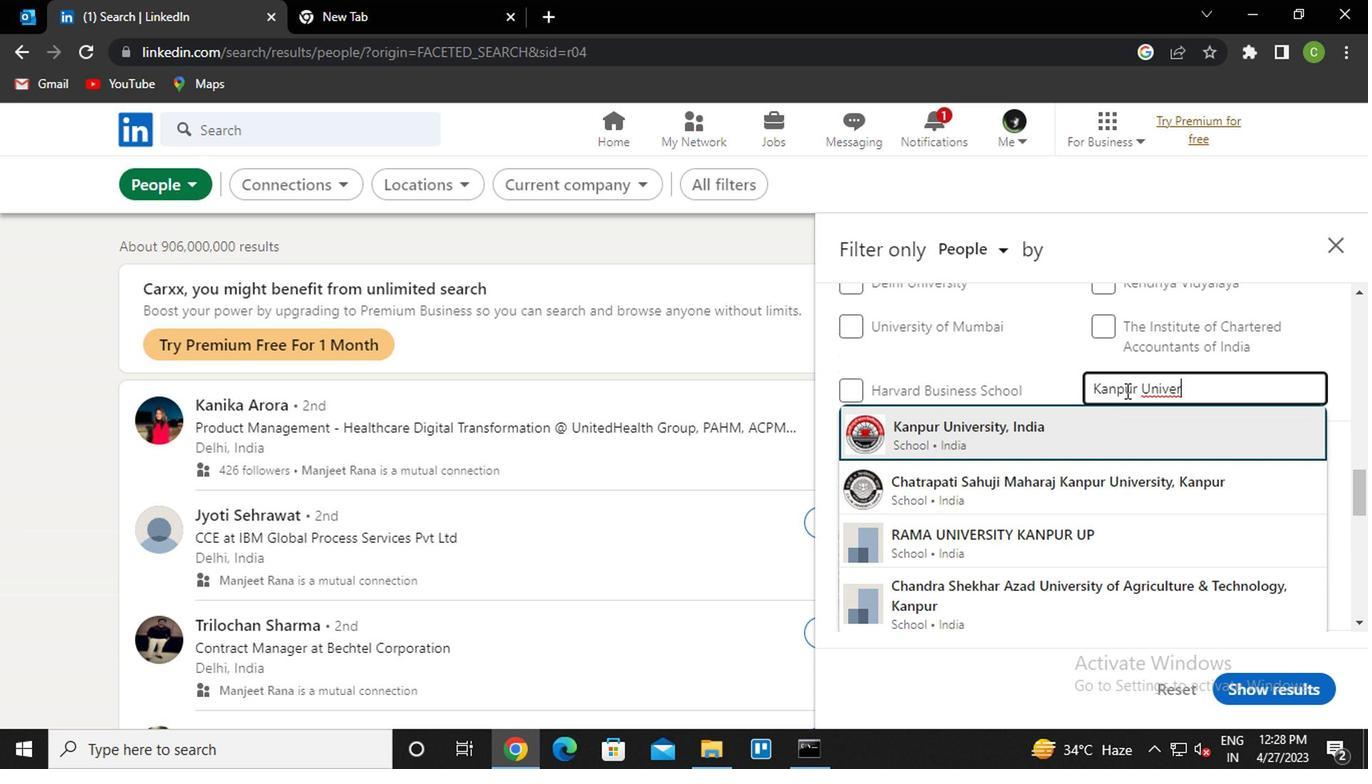 
Action: Mouse moved to (1067, 450)
Screenshot: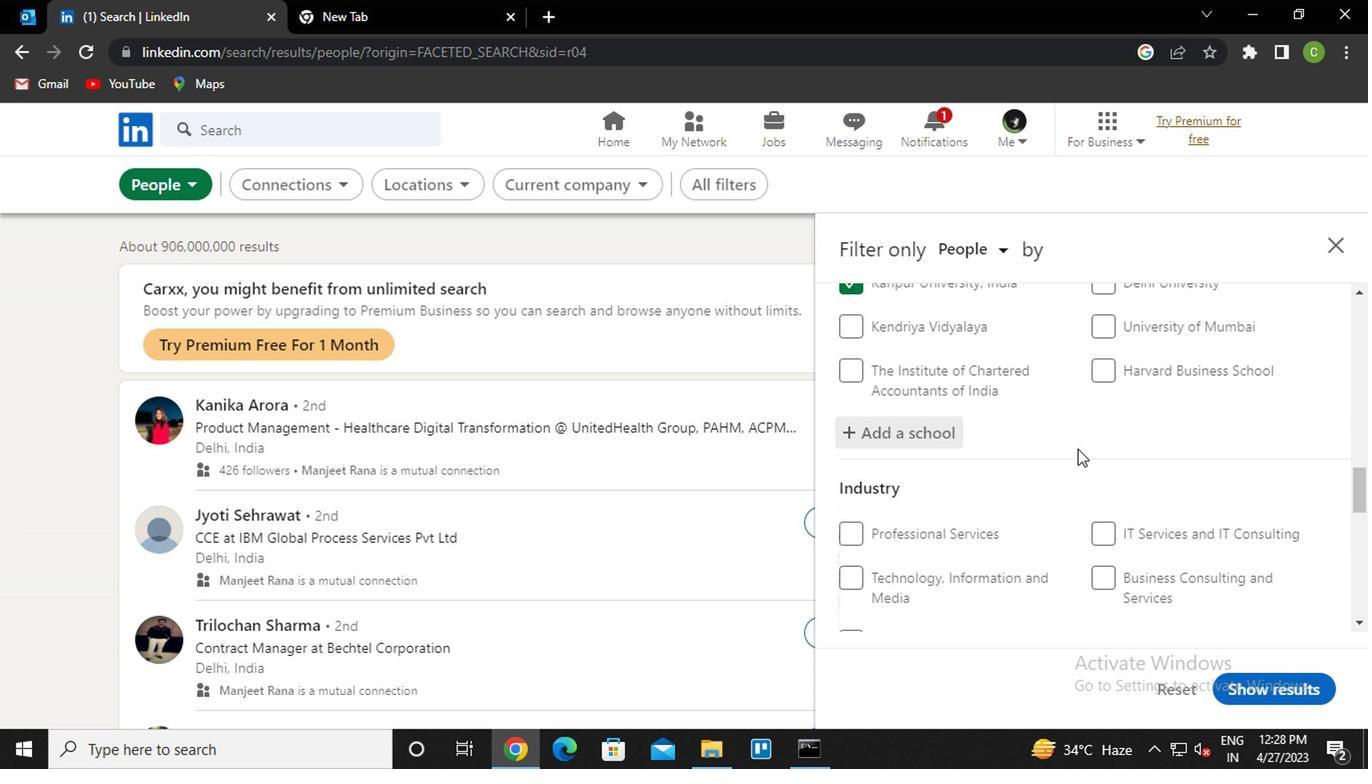 
Action: Mouse scrolled (1067, 449) with delta (0, 0)
Screenshot: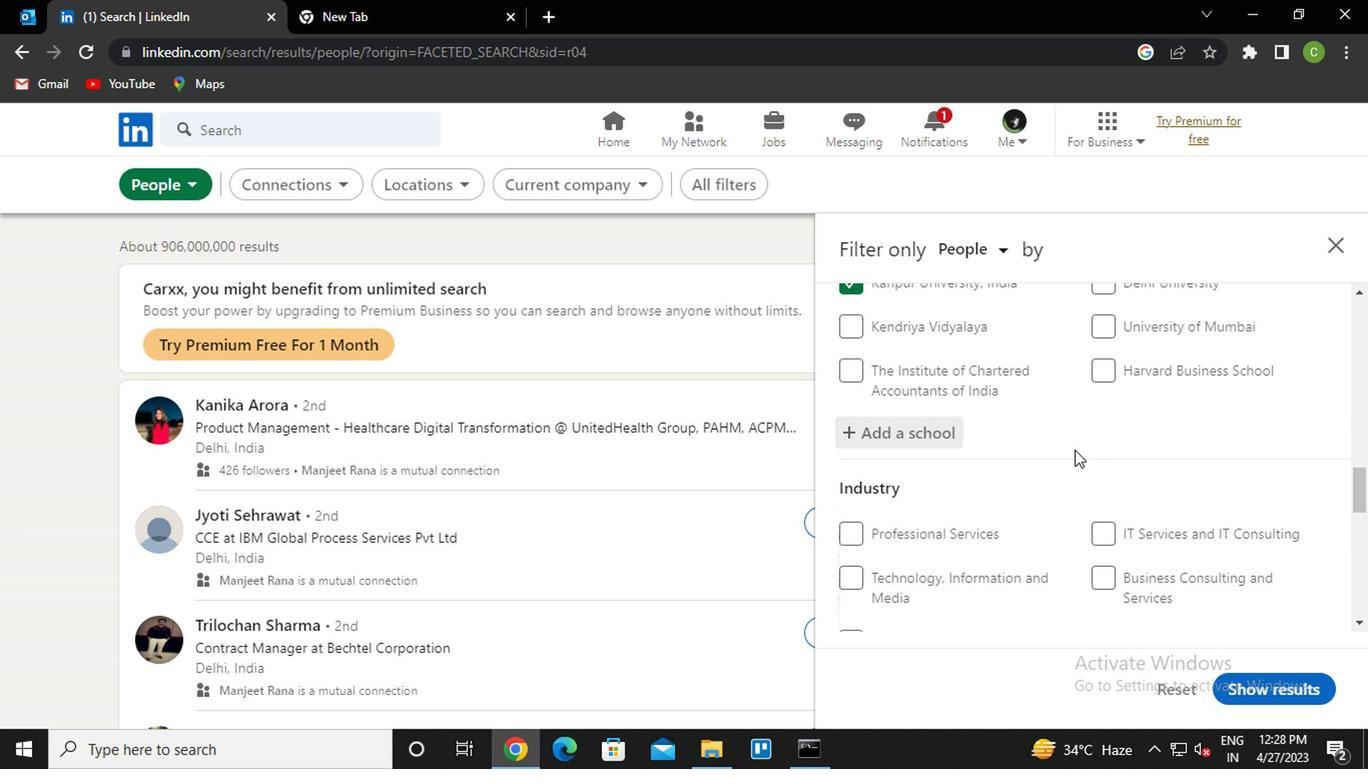 
Action: Mouse moved to (1062, 450)
Screenshot: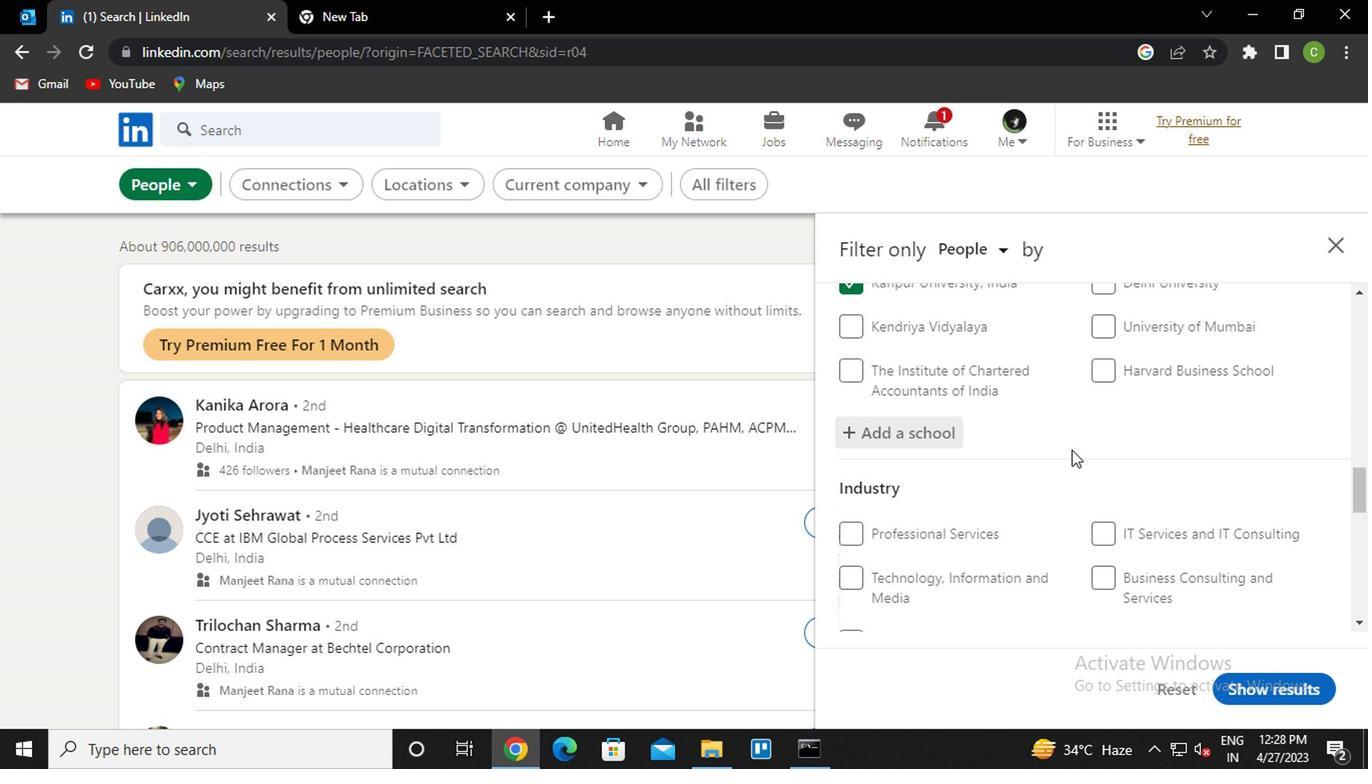 
Action: Mouse scrolled (1062, 449) with delta (0, 0)
Screenshot: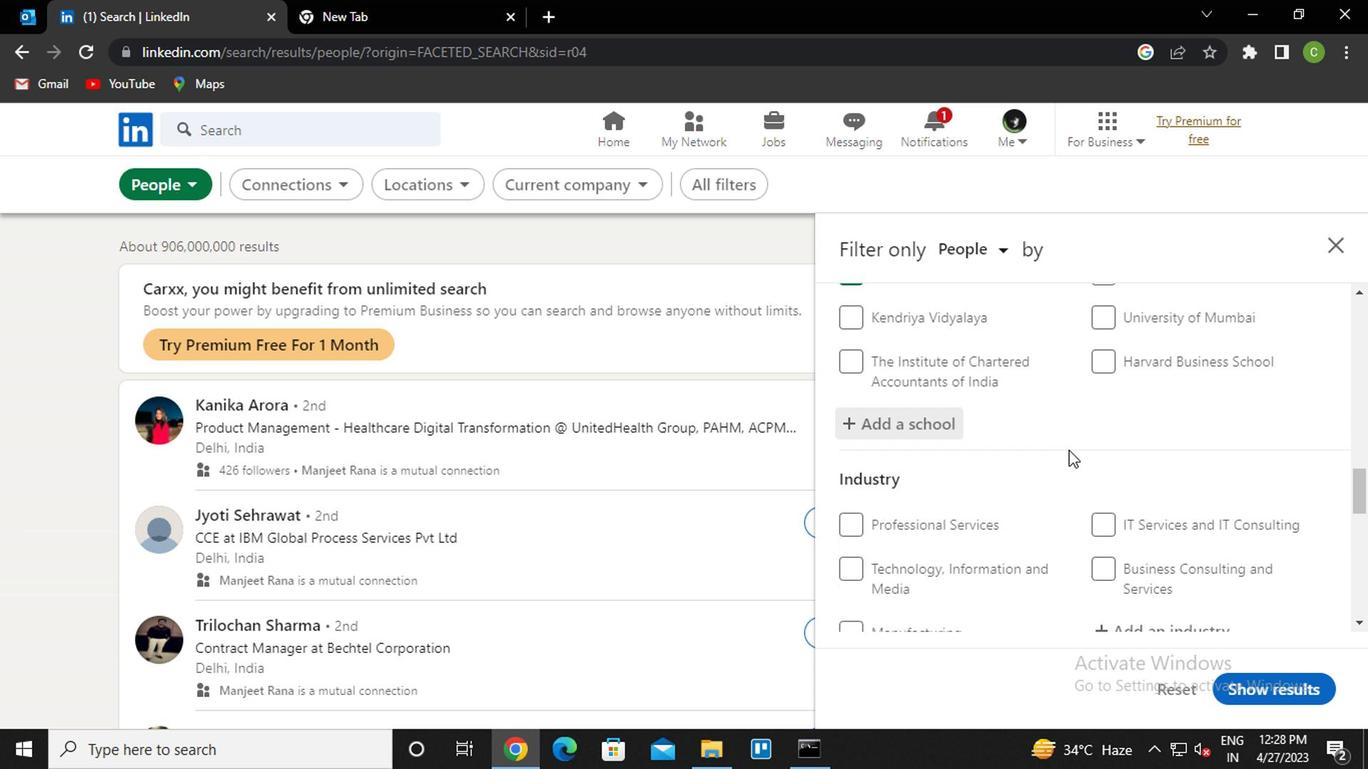 
Action: Mouse moved to (1143, 433)
Screenshot: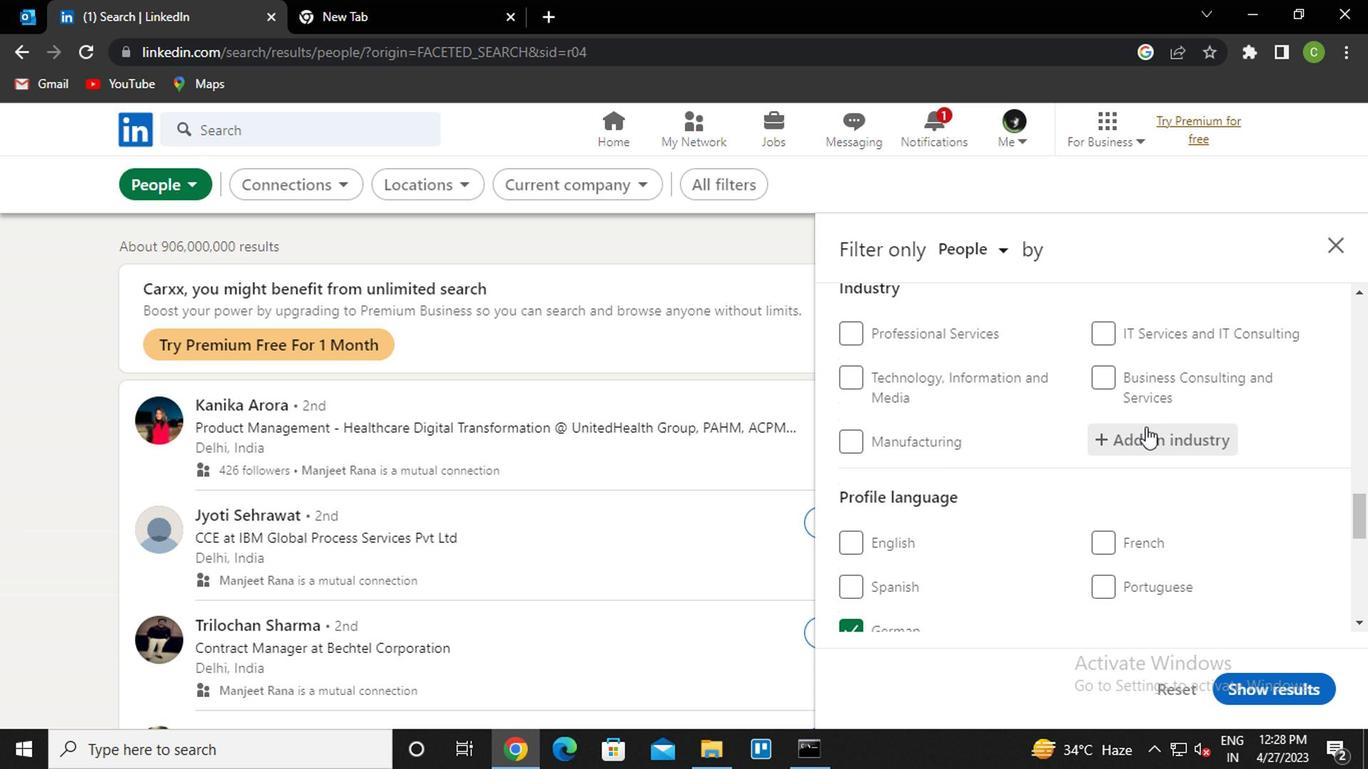 
Action: Mouse pressed left at (1143, 433)
Screenshot: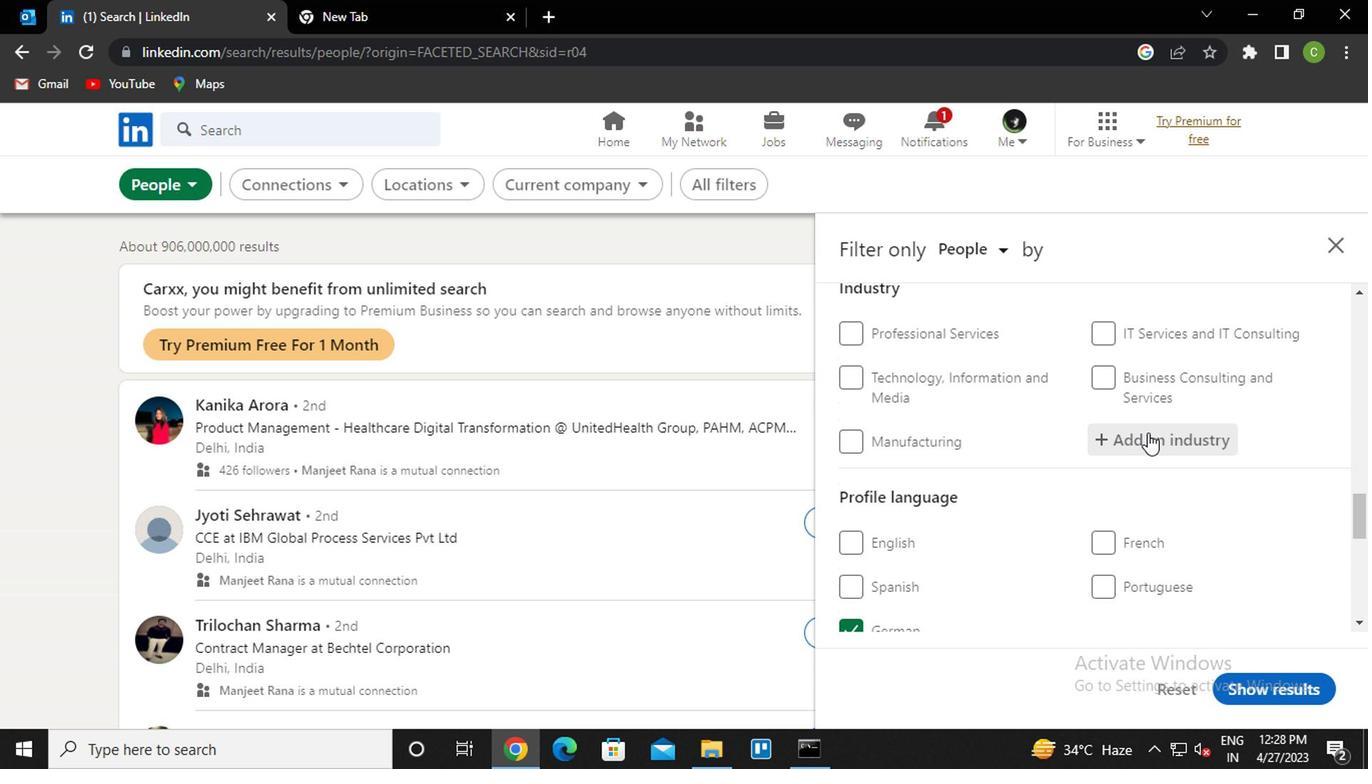 
Action: Key pressed <Key.caps_lock>h<Key.caps_lock>ealth<Key.left><Key.caps_lock>ctrl+P<Key.caps_lock>ublic<Key.space><Key.down><Key.enter>
Screenshot: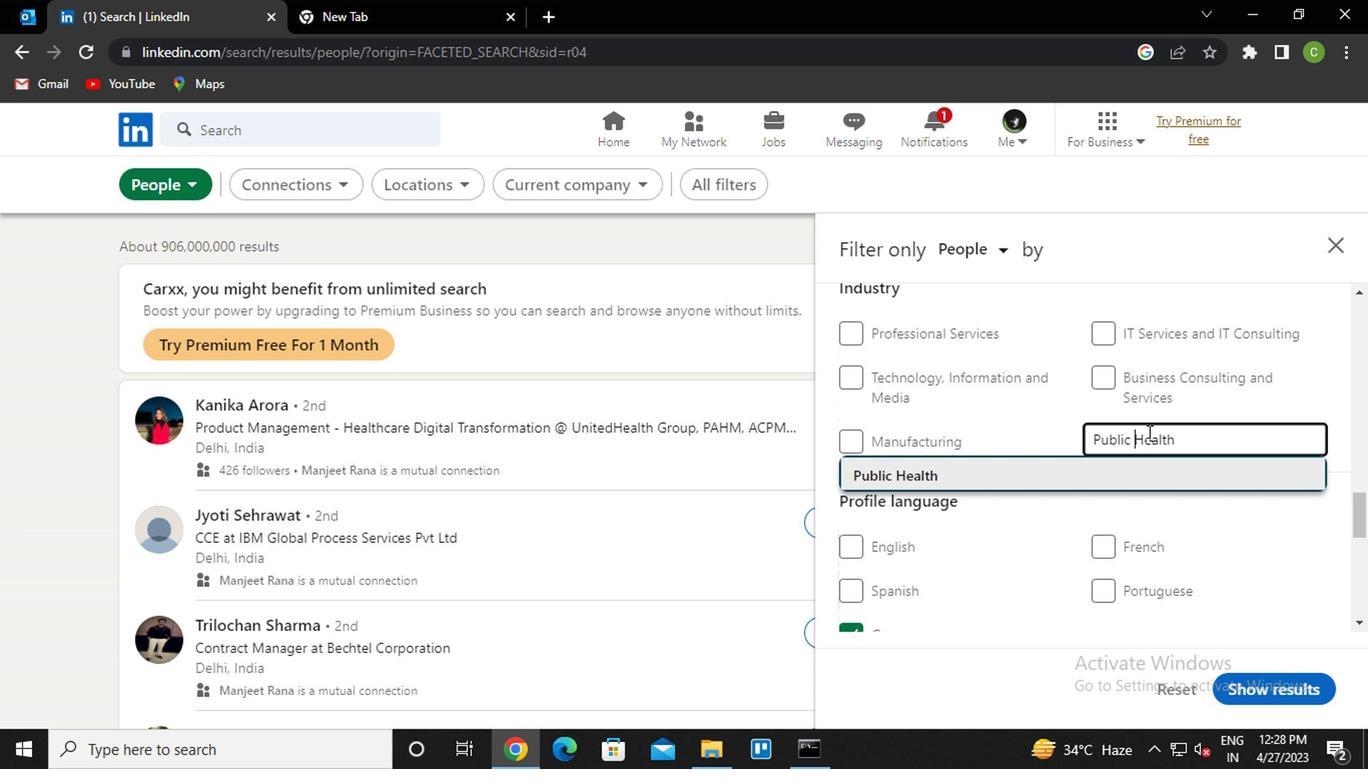 
Action: Mouse moved to (1134, 443)
Screenshot: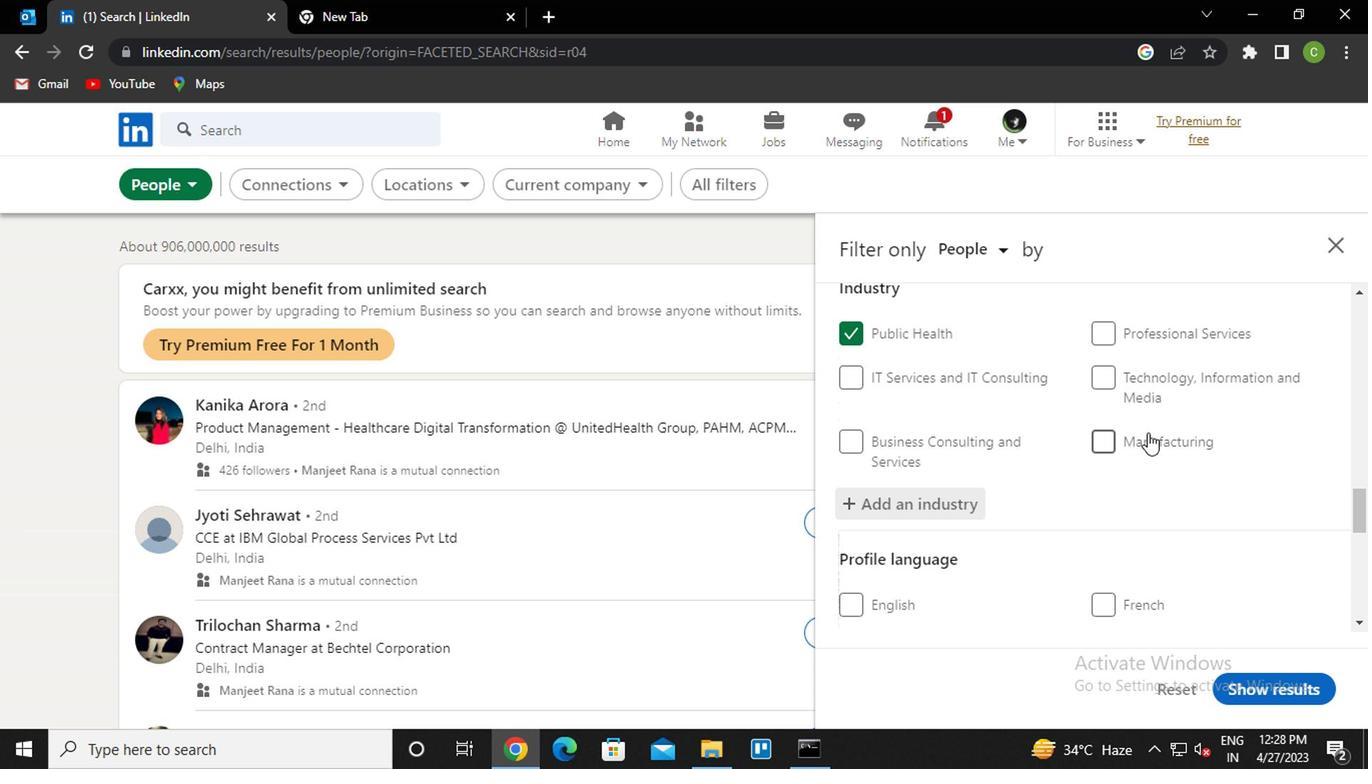 
Action: Mouse scrolled (1134, 442) with delta (0, 0)
Screenshot: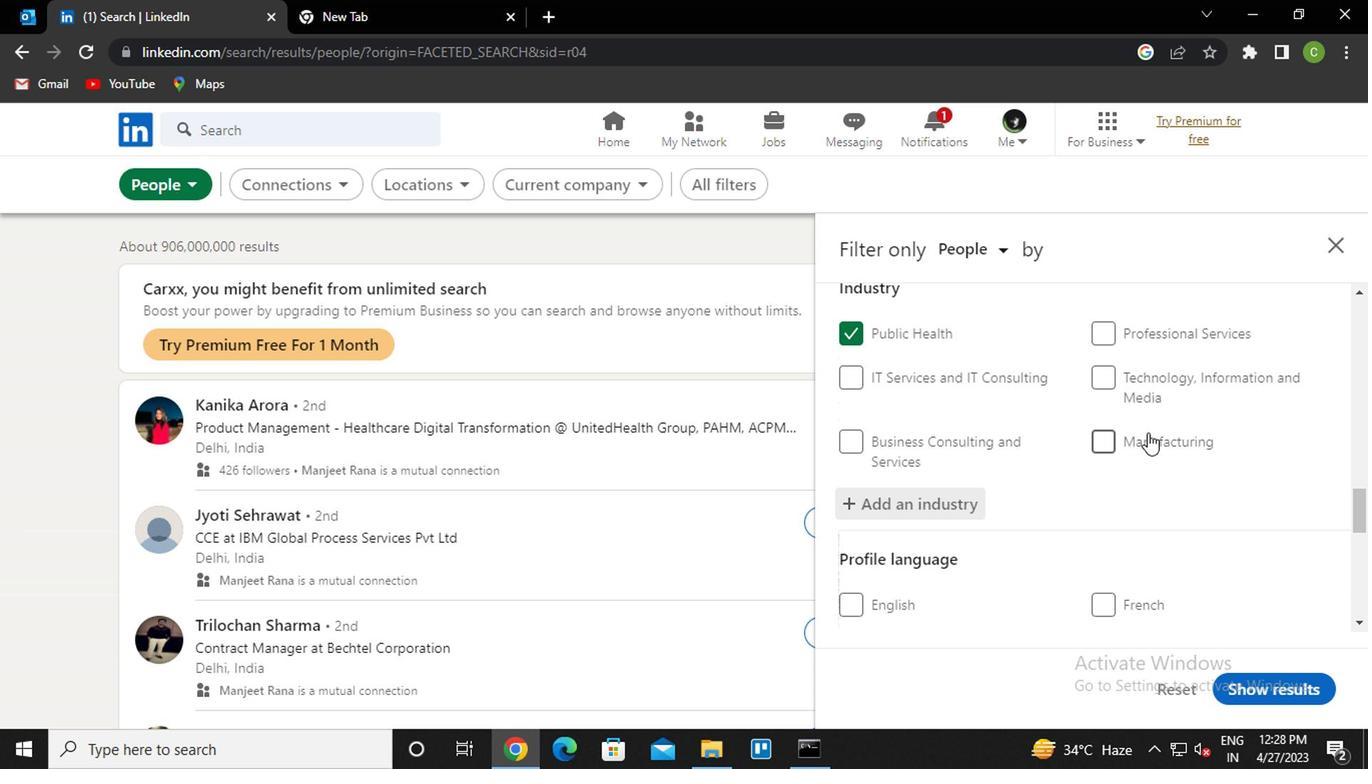 
Action: Mouse moved to (1128, 448)
Screenshot: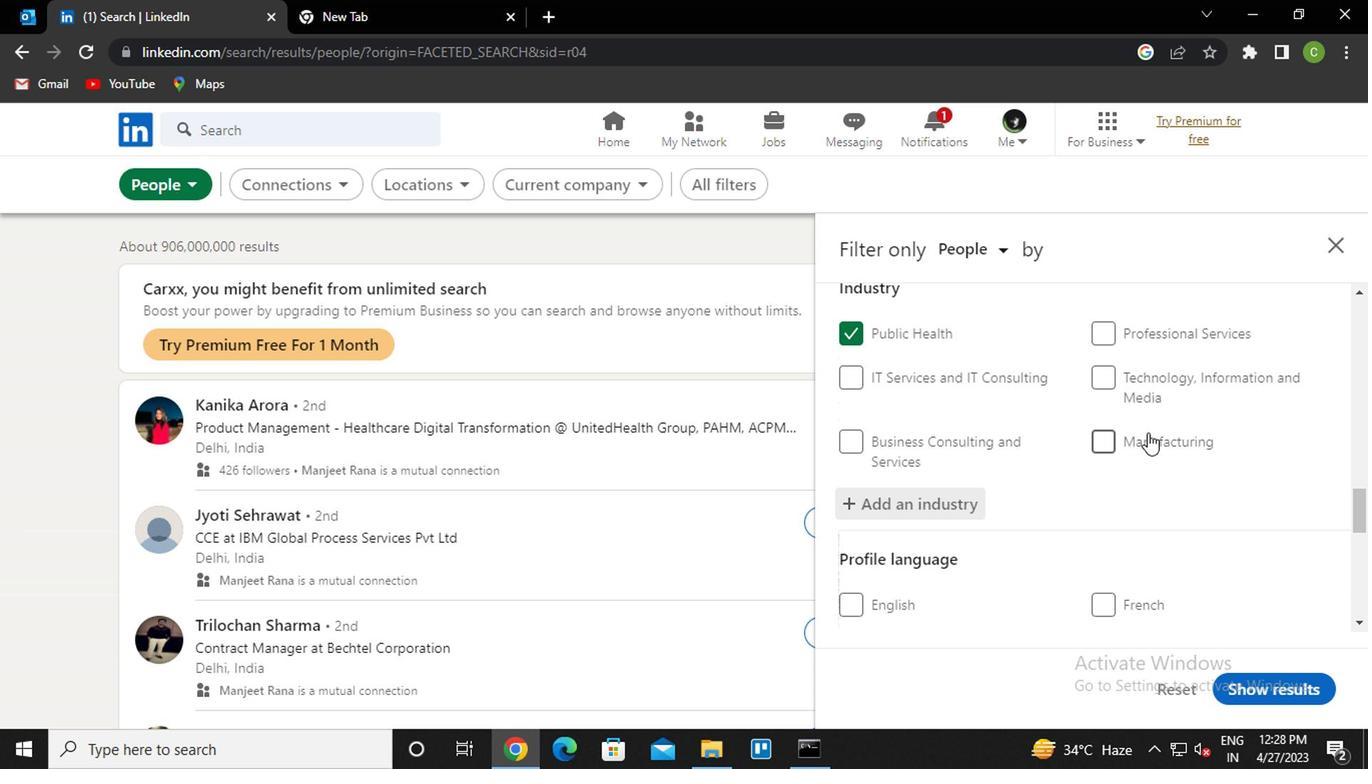 
Action: Mouse scrolled (1128, 447) with delta (0, 0)
Screenshot: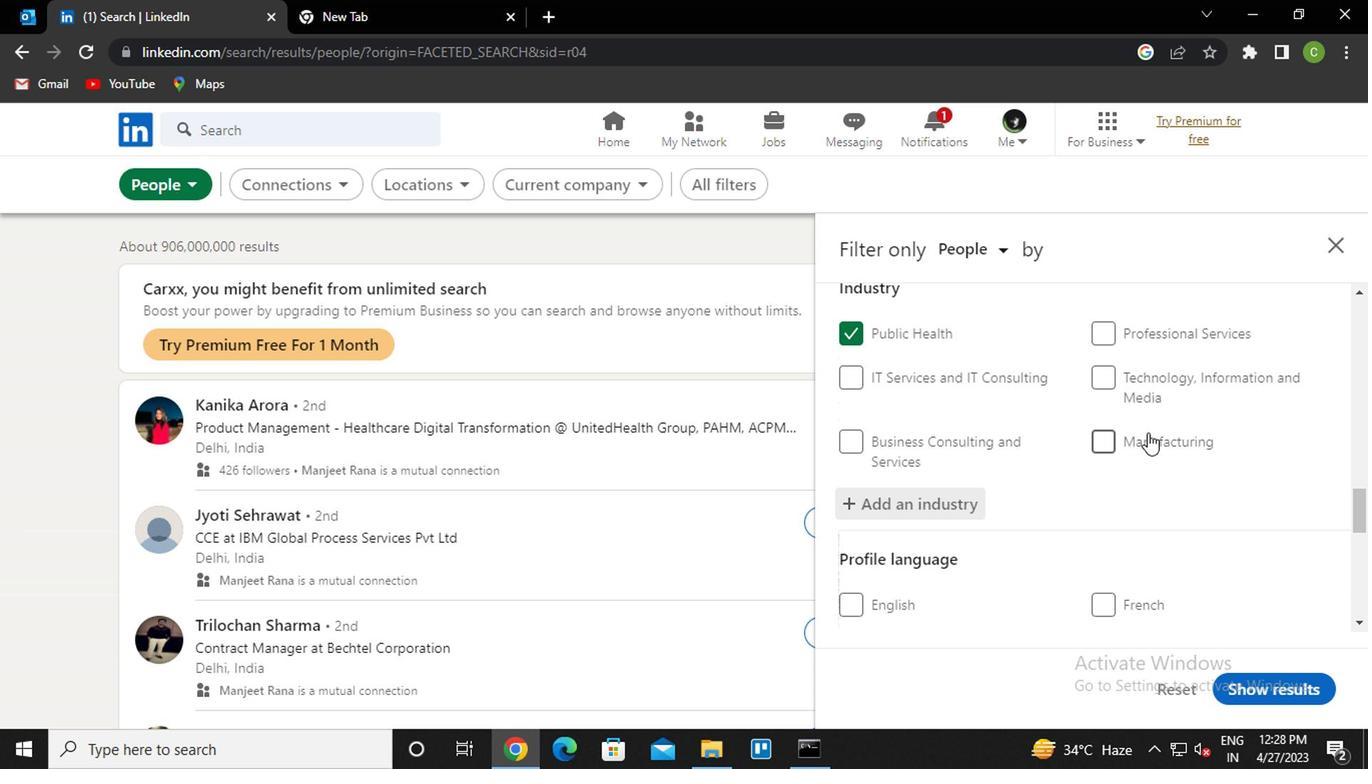 
Action: Mouse moved to (1116, 466)
Screenshot: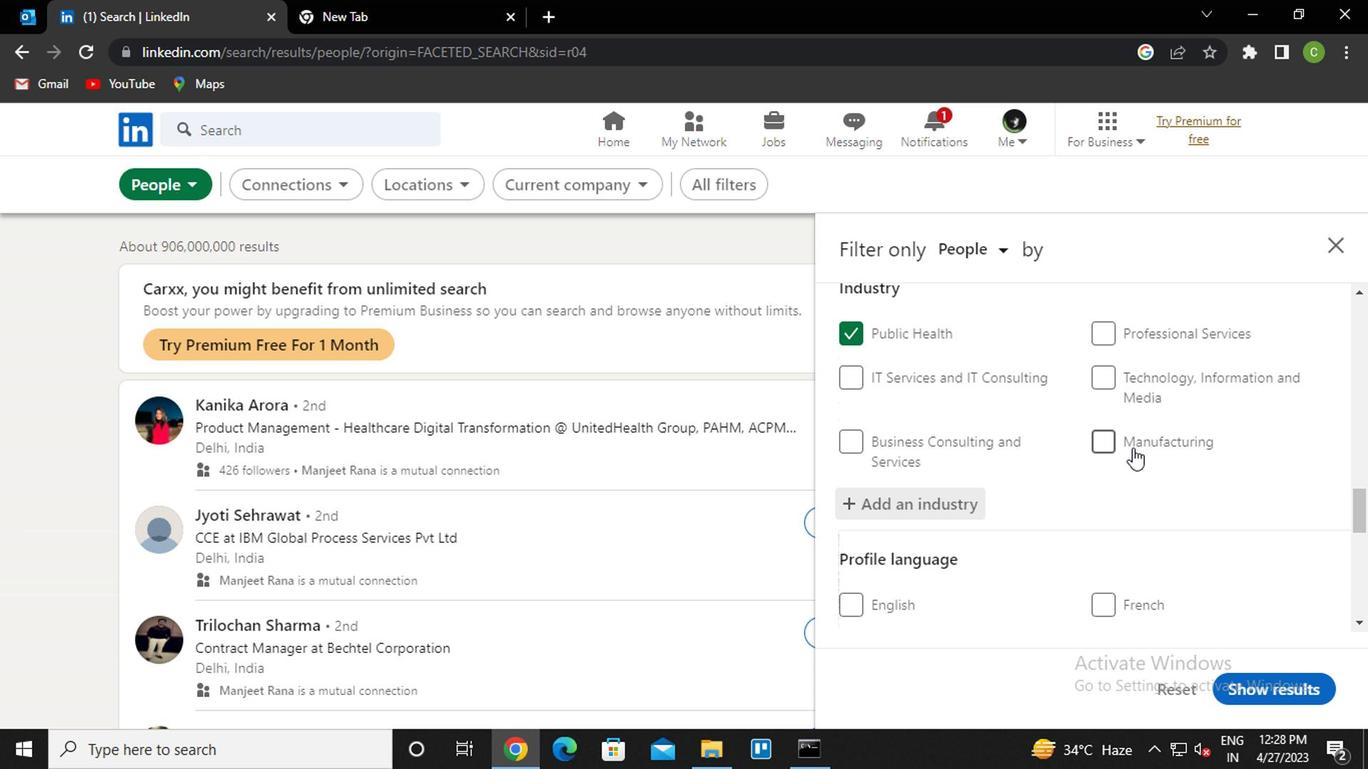 
Action: Mouse scrolled (1116, 465) with delta (0, -1)
Screenshot: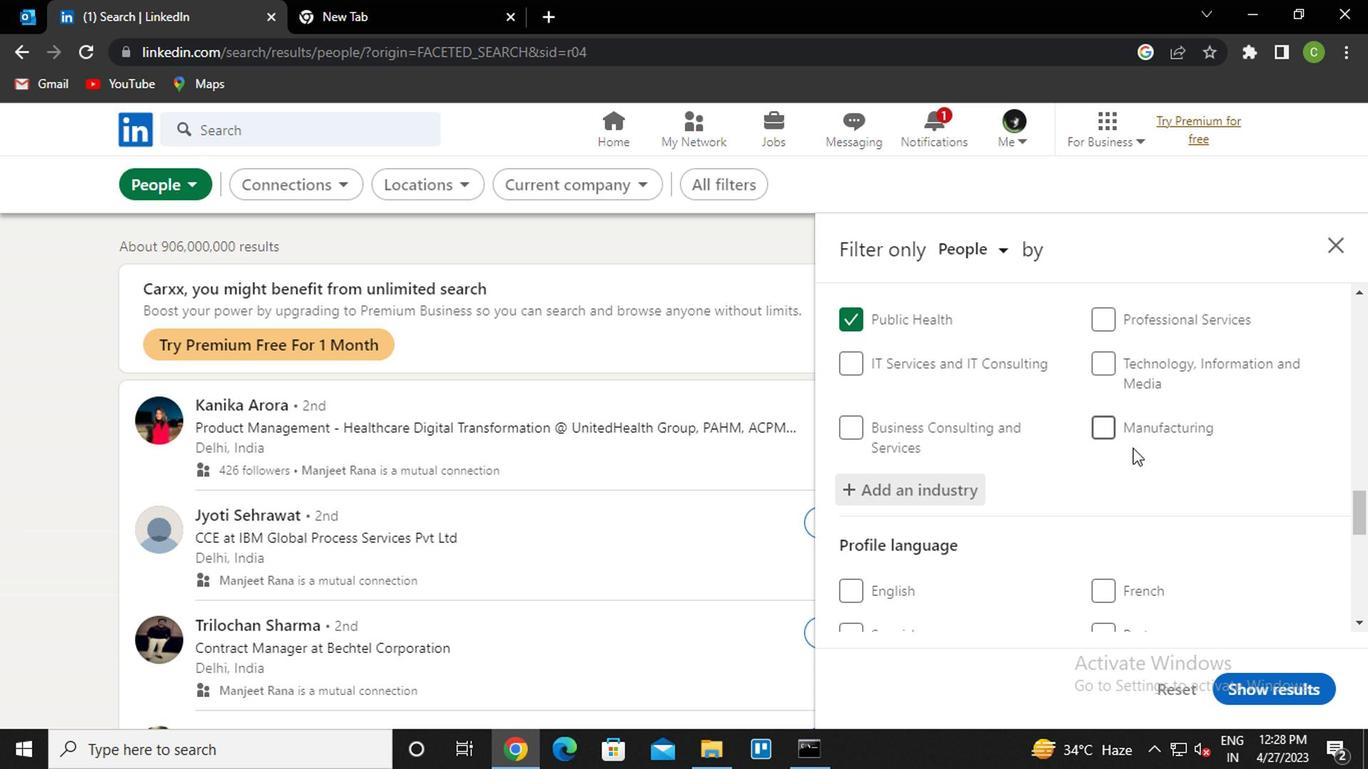 
Action: Mouse moved to (1116, 467)
Screenshot: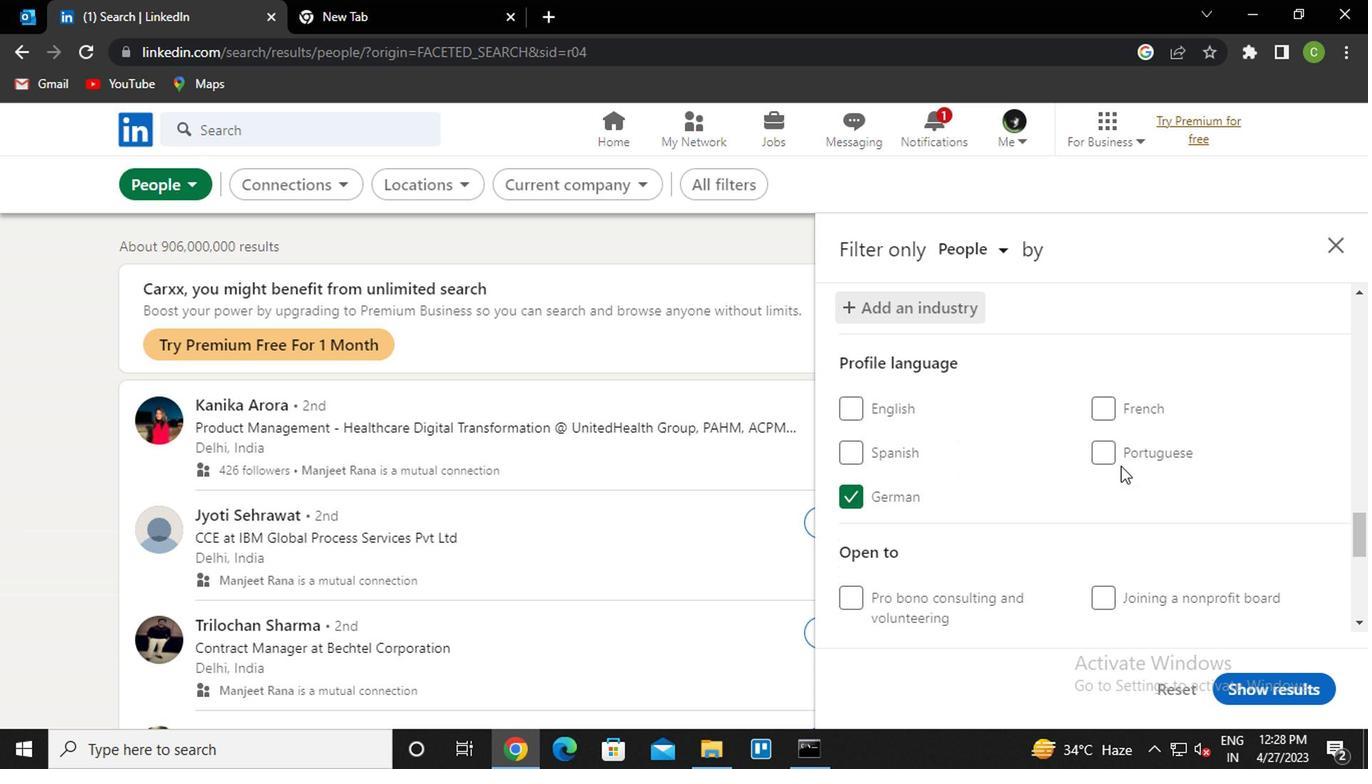 
Action: Mouse scrolled (1116, 466) with delta (0, 0)
Screenshot: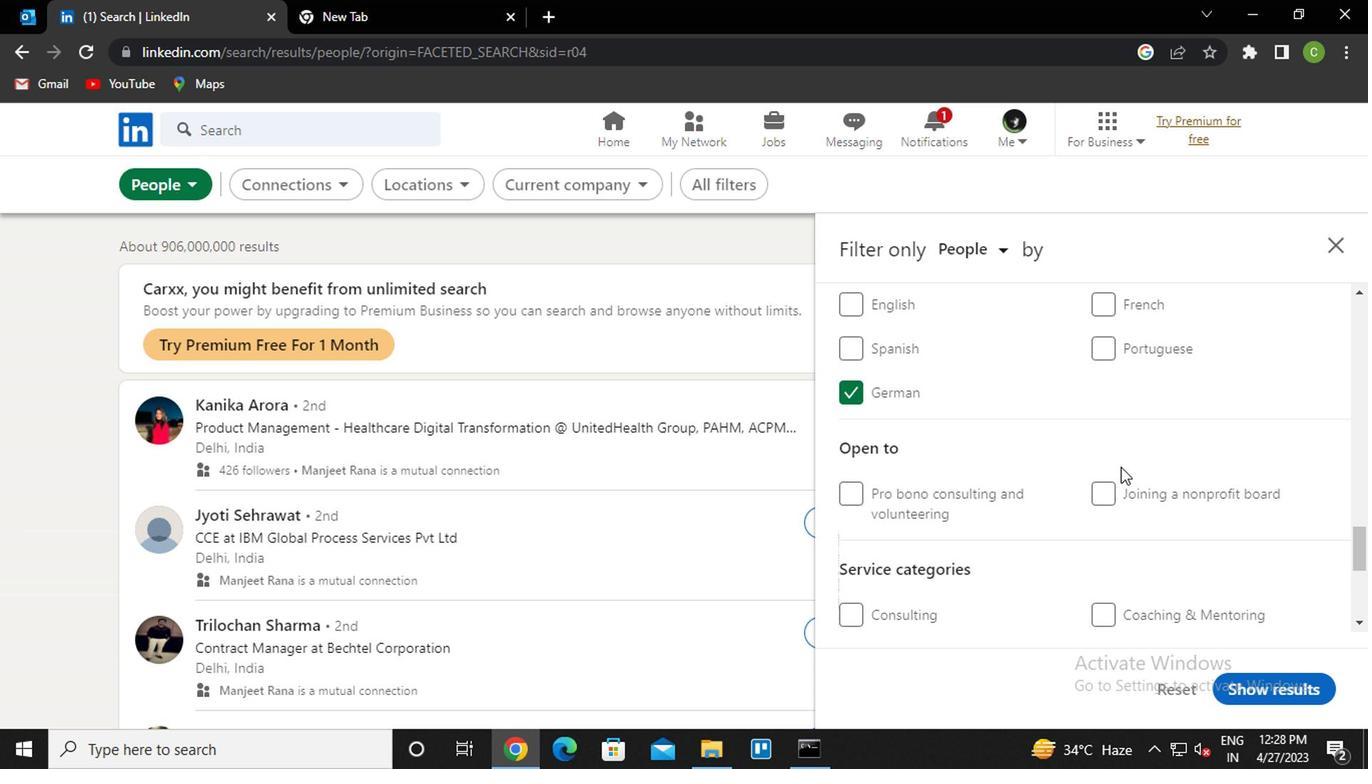 
Action: Mouse scrolled (1116, 466) with delta (0, 0)
Screenshot: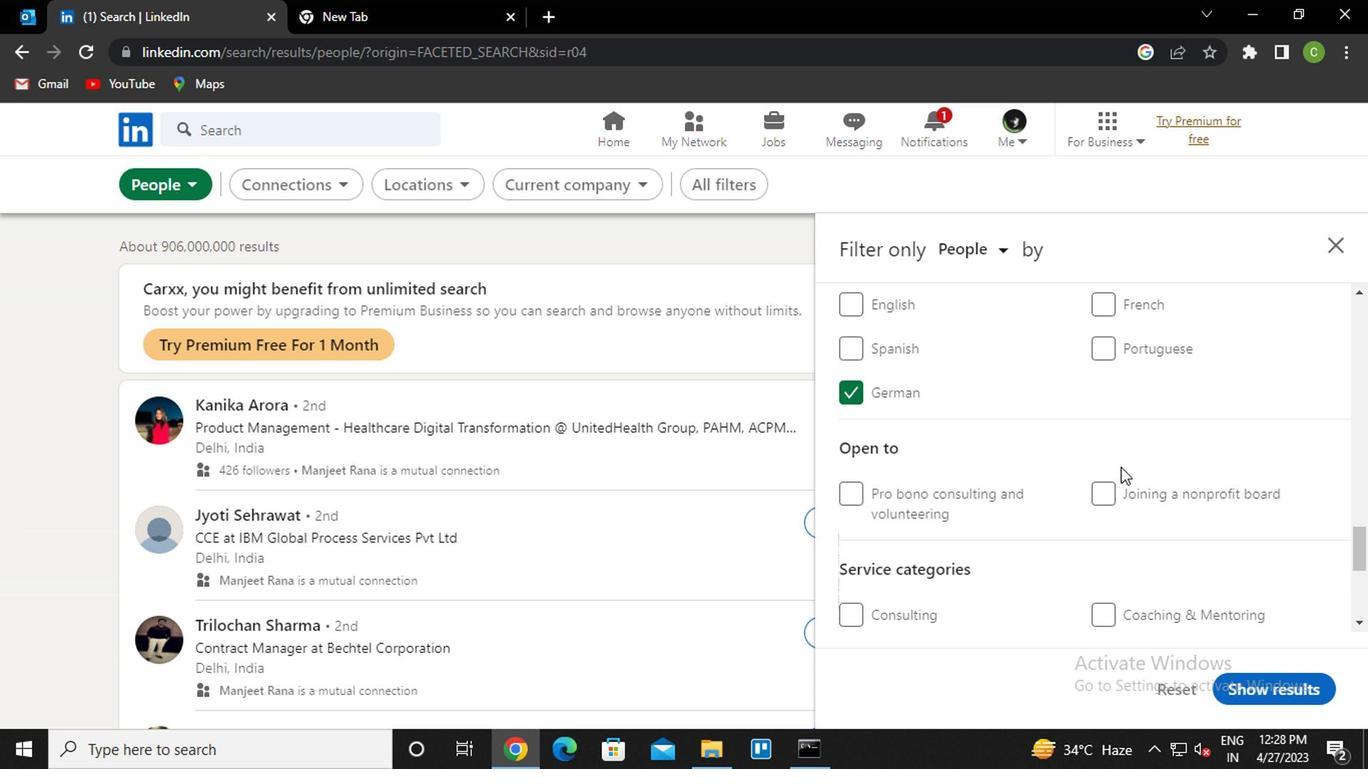 
Action: Mouse moved to (1107, 507)
Screenshot: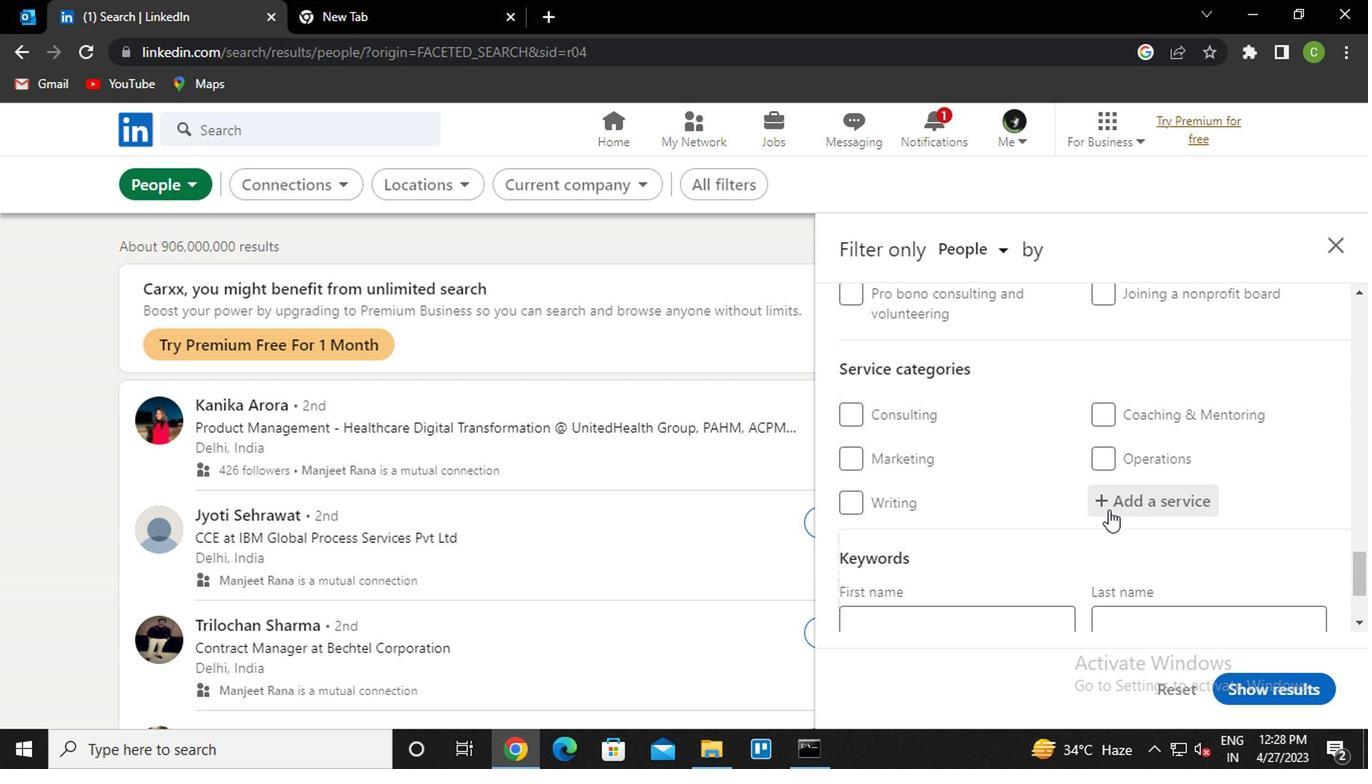 
Action: Mouse pressed left at (1107, 507)
Screenshot: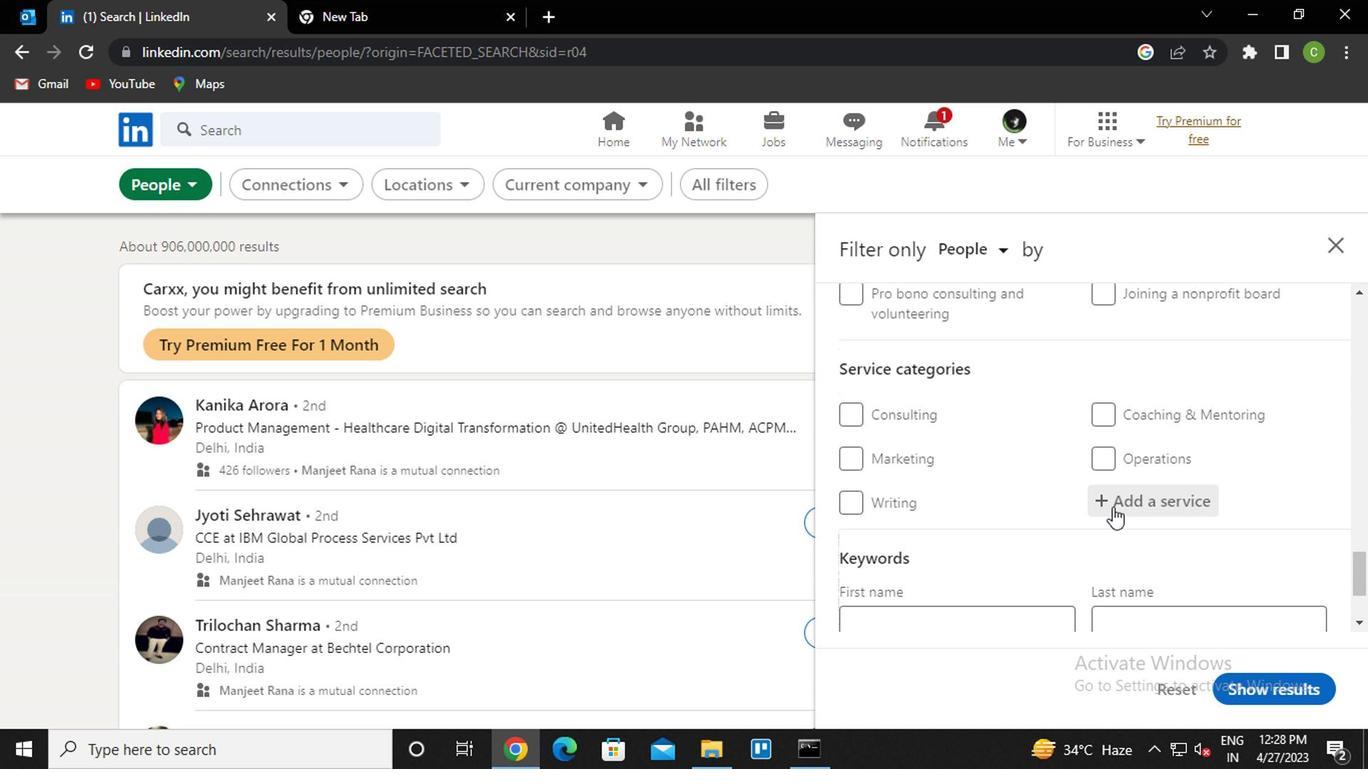 
Action: Key pressed <Key.caps_lock>p<Key.caps_lock>ublic<Key.down><Key.down><Key.enter>
Screenshot: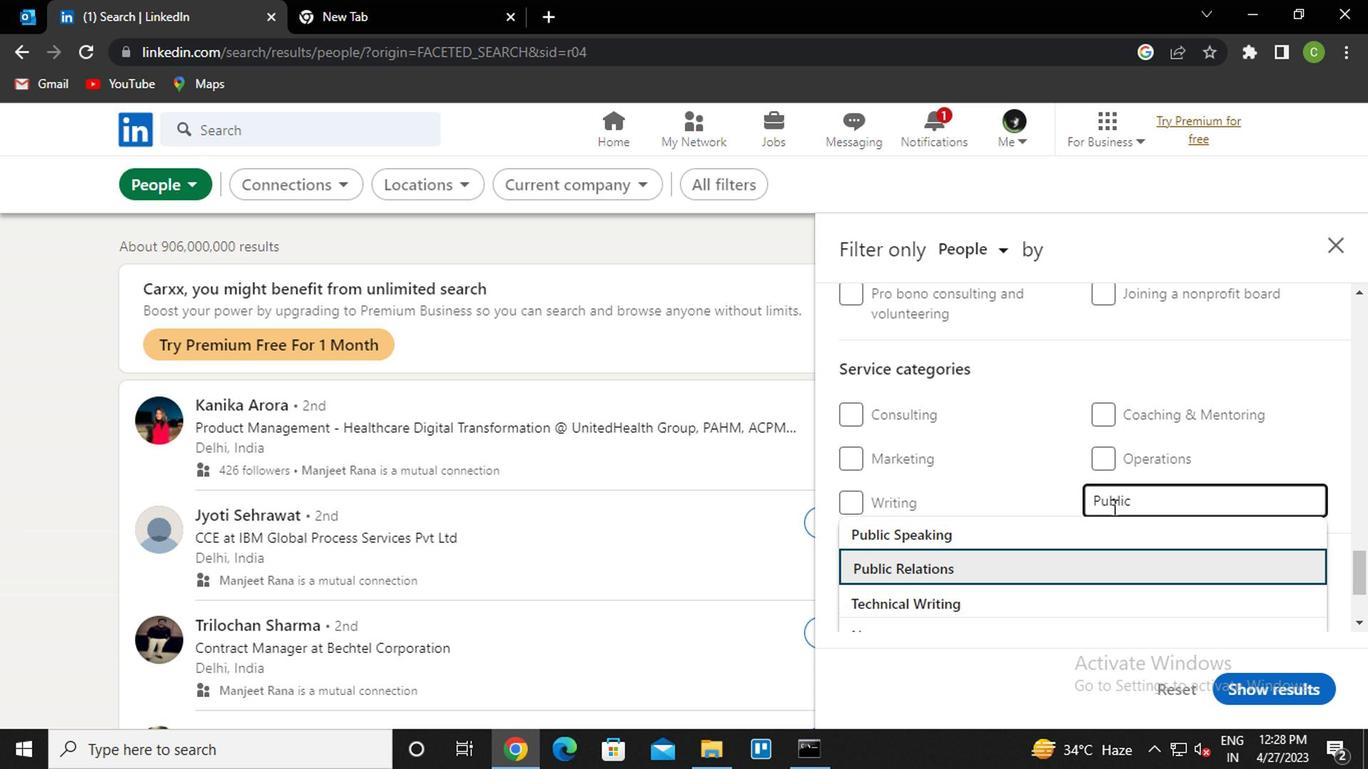 
Action: Mouse scrolled (1107, 506) with delta (0, 0)
Screenshot: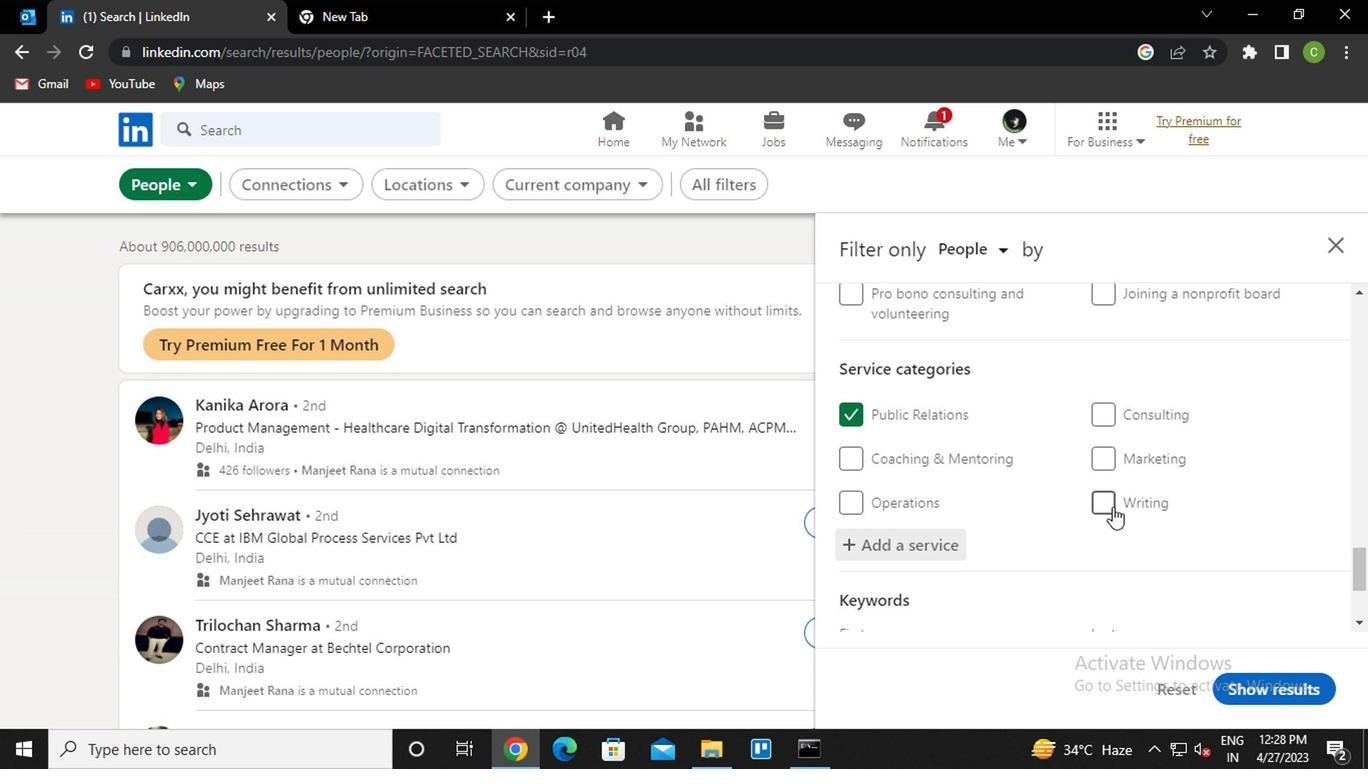 
Action: Mouse moved to (1107, 509)
Screenshot: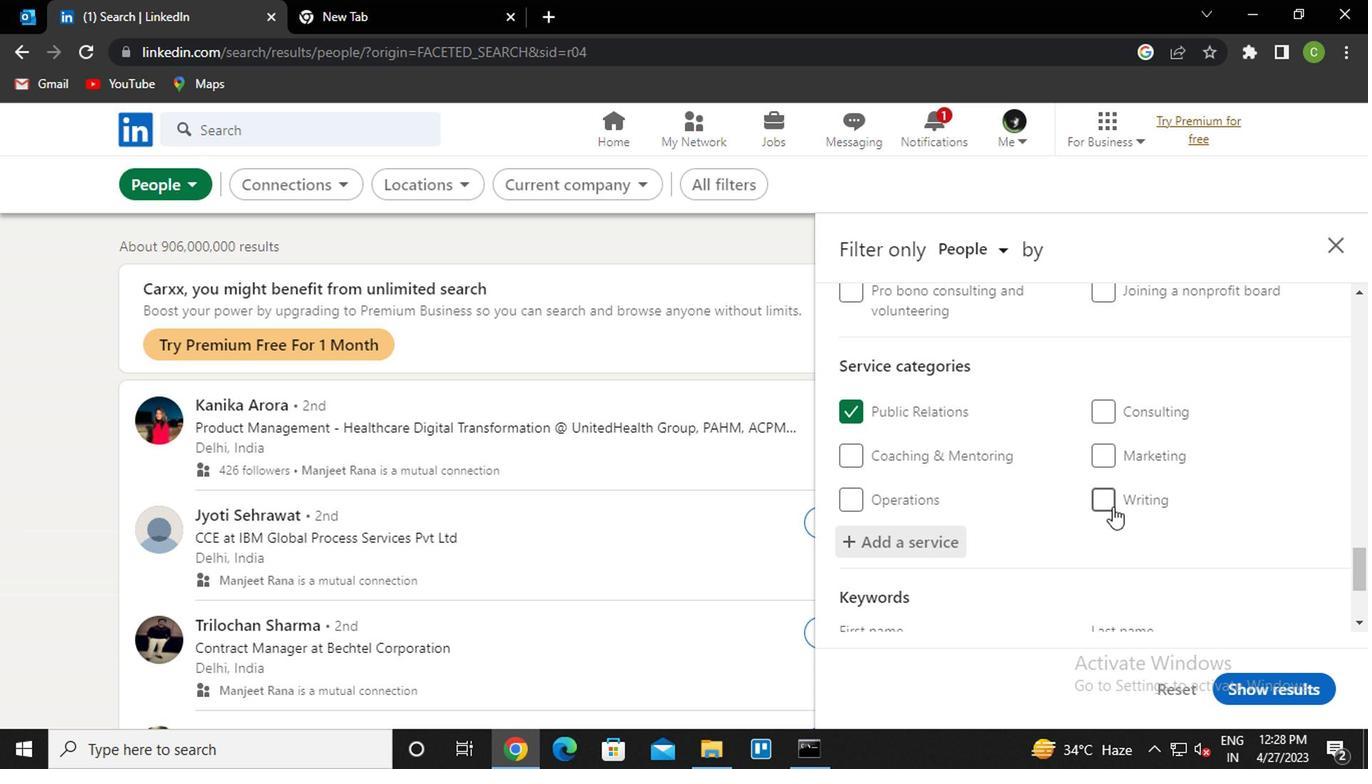 
Action: Mouse scrolled (1107, 507) with delta (0, -1)
Screenshot: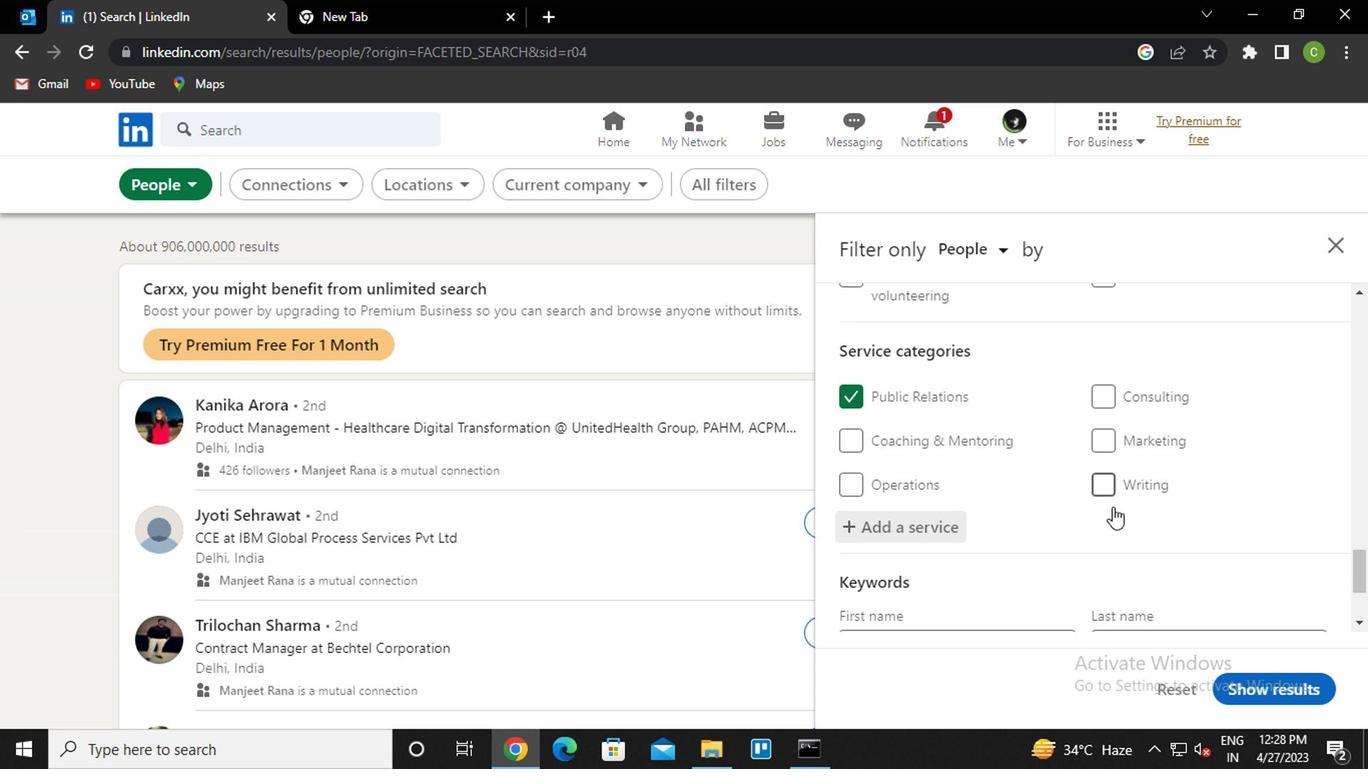 
Action: Mouse moved to (1107, 511)
Screenshot: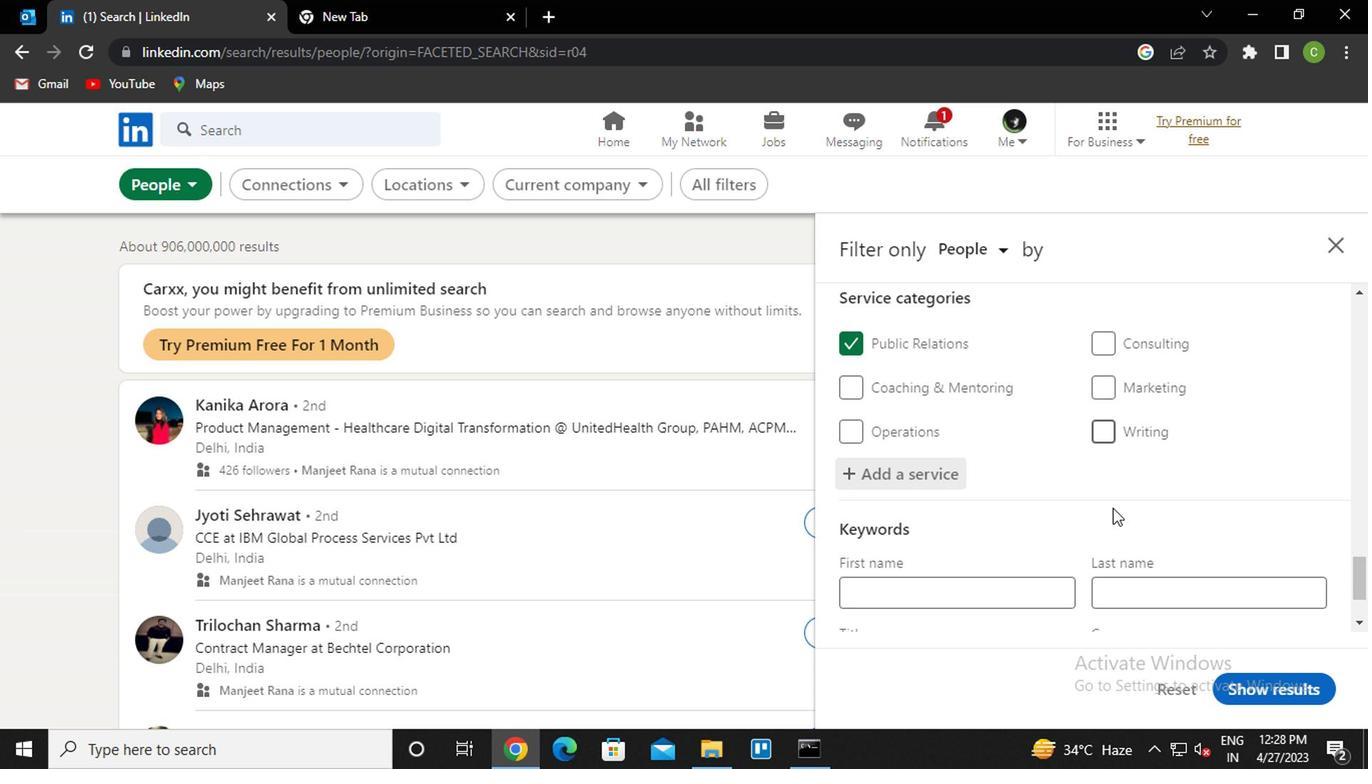 
Action: Mouse scrolled (1107, 510) with delta (0, -1)
Screenshot: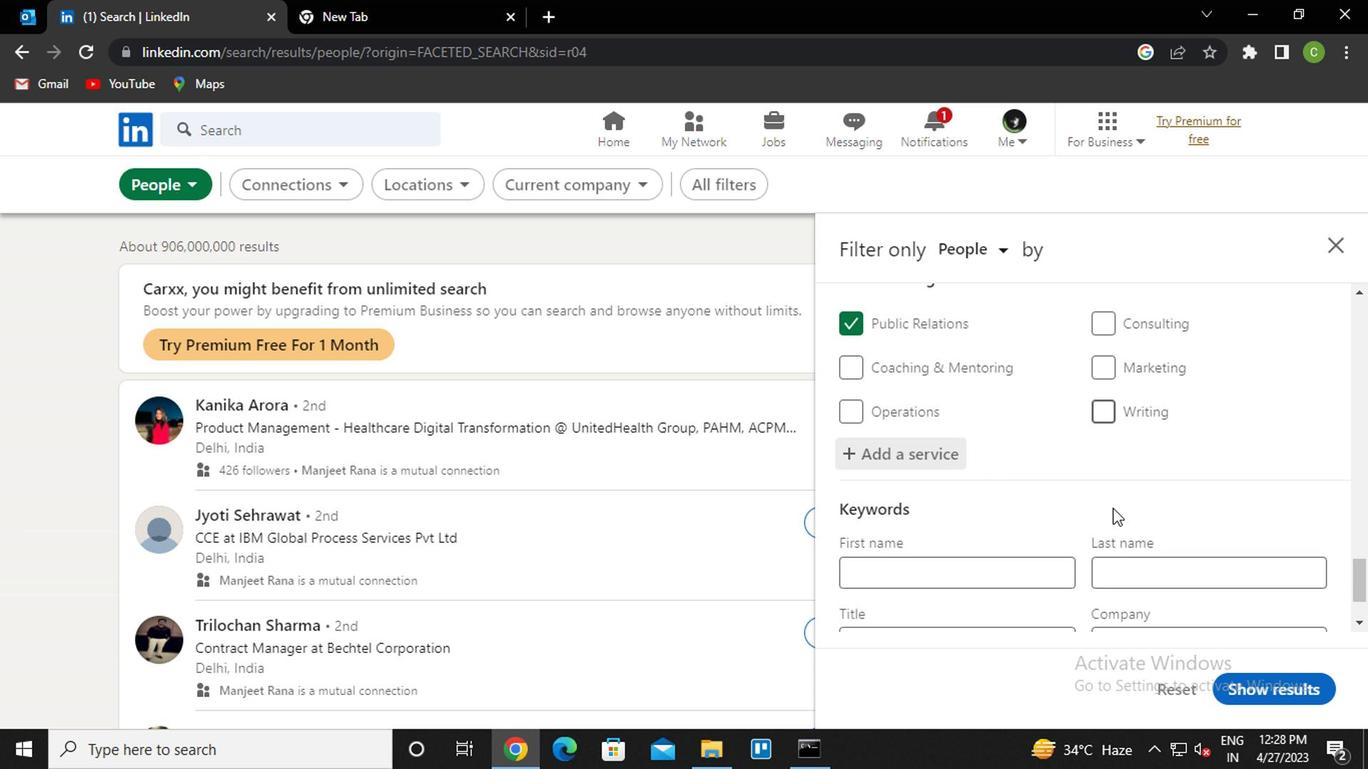 
Action: Mouse scrolled (1107, 510) with delta (0, -1)
Screenshot: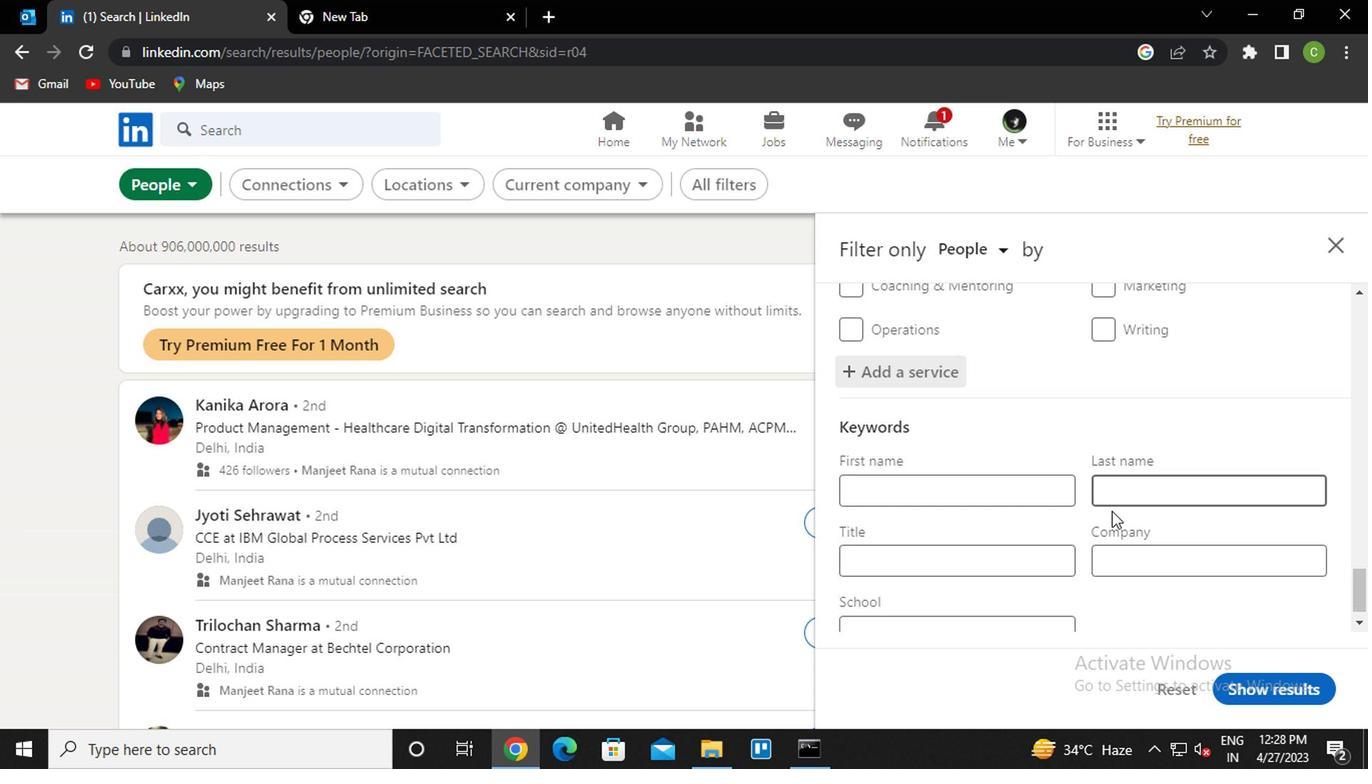 
Action: Mouse scrolled (1107, 510) with delta (0, -1)
Screenshot: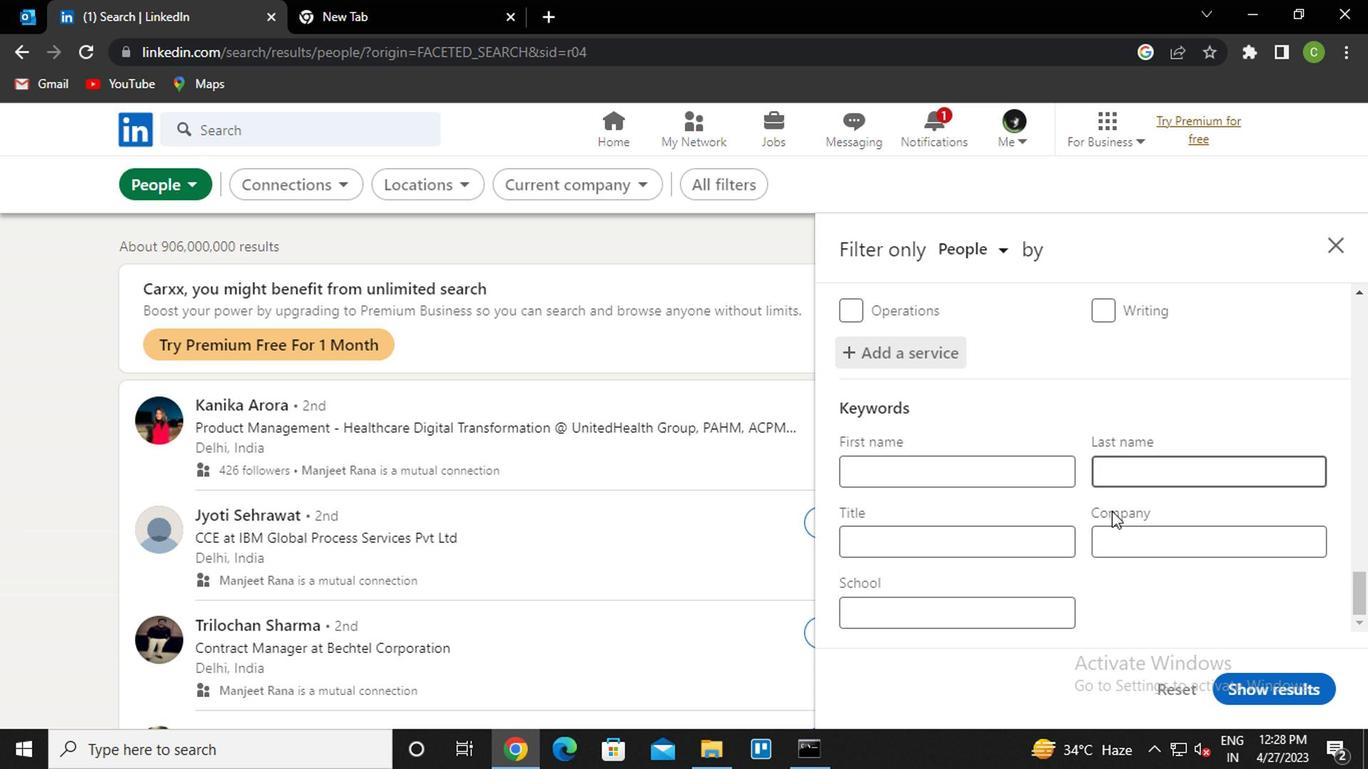 
Action: Mouse moved to (977, 554)
Screenshot: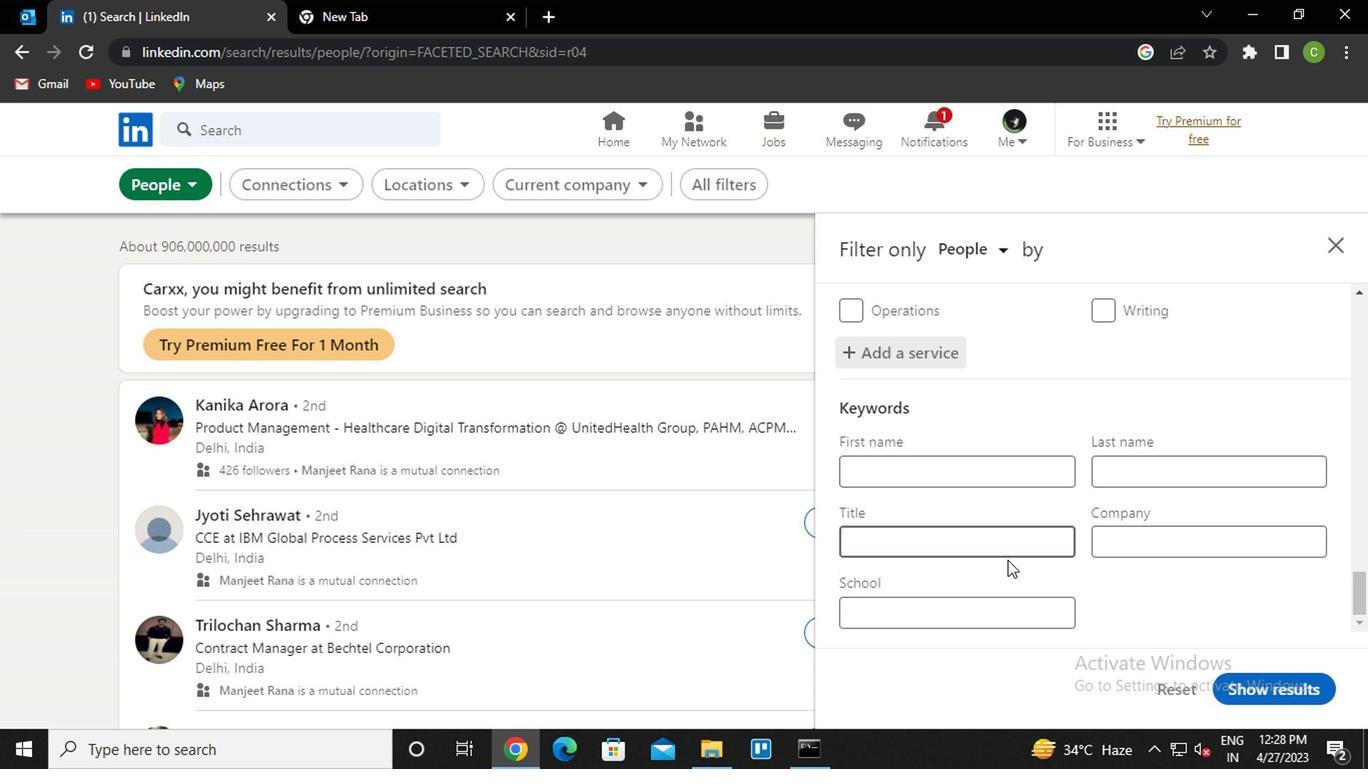 
Action: Mouse pressed left at (977, 554)
Screenshot: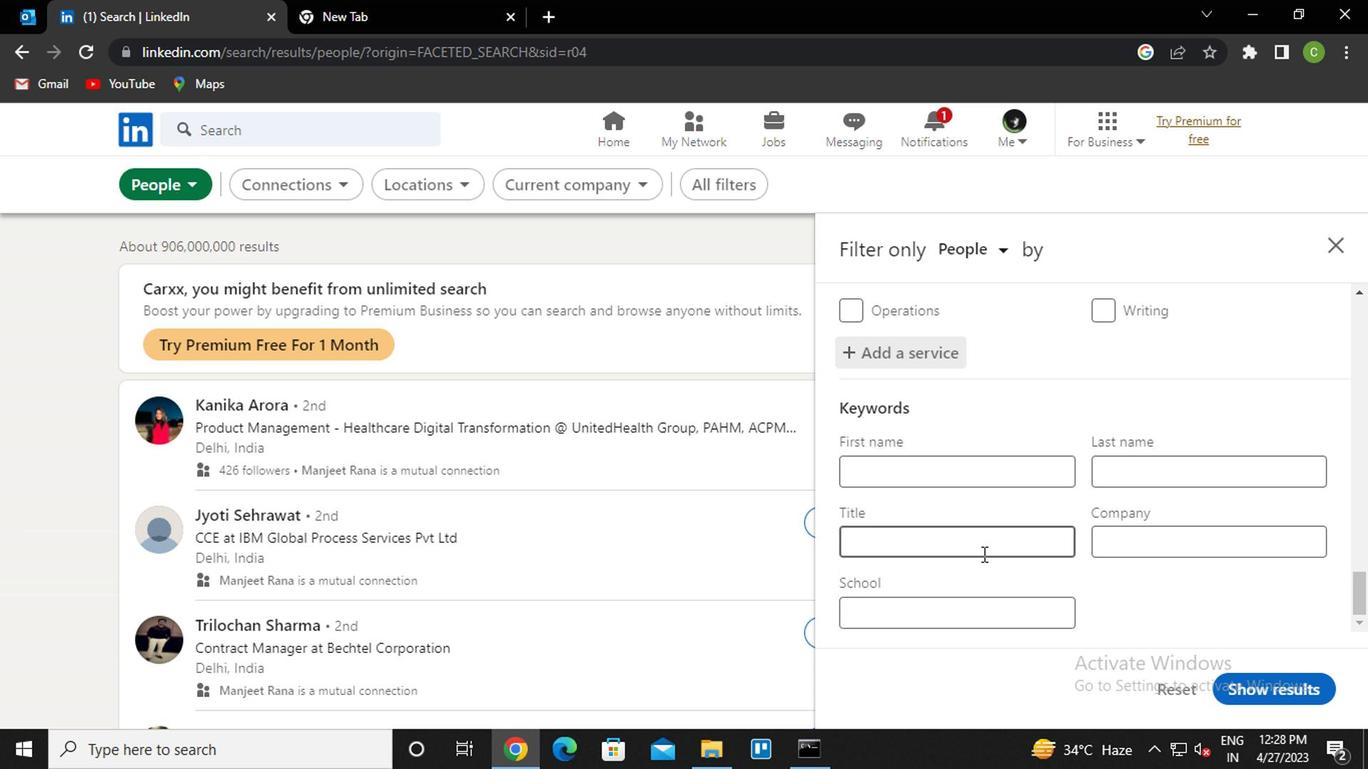 
Action: Key pressed <Key.caps_lock>d<Key.caps_lock>esk<Key.space><Key.caps_lock>w<Key.caps_lock>orker/<Key.caps_lock>d<Key.caps_lock>esktop<Key.space><Key.caps_lock>s<Key.caps_lock>upport
Screenshot: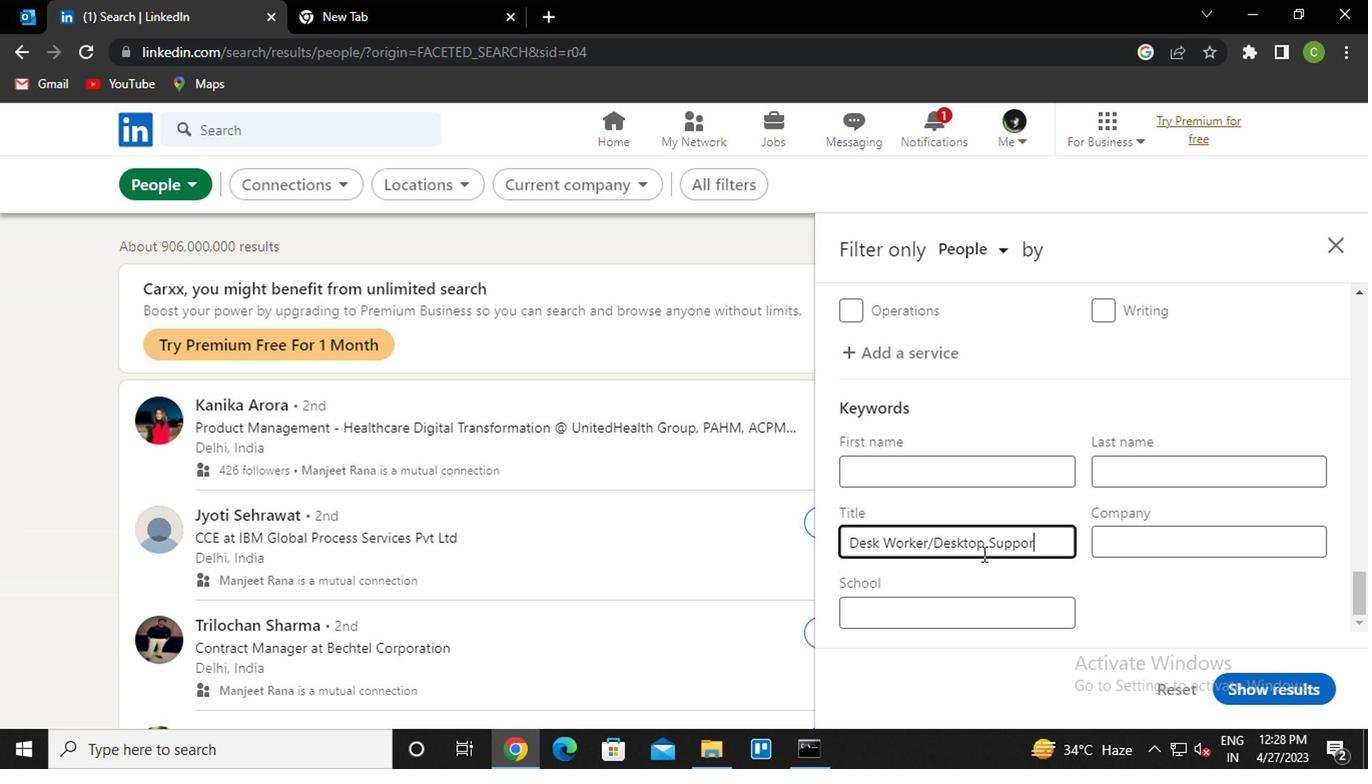 
Action: Mouse scrolled (977, 556) with delta (0, 1)
Screenshot: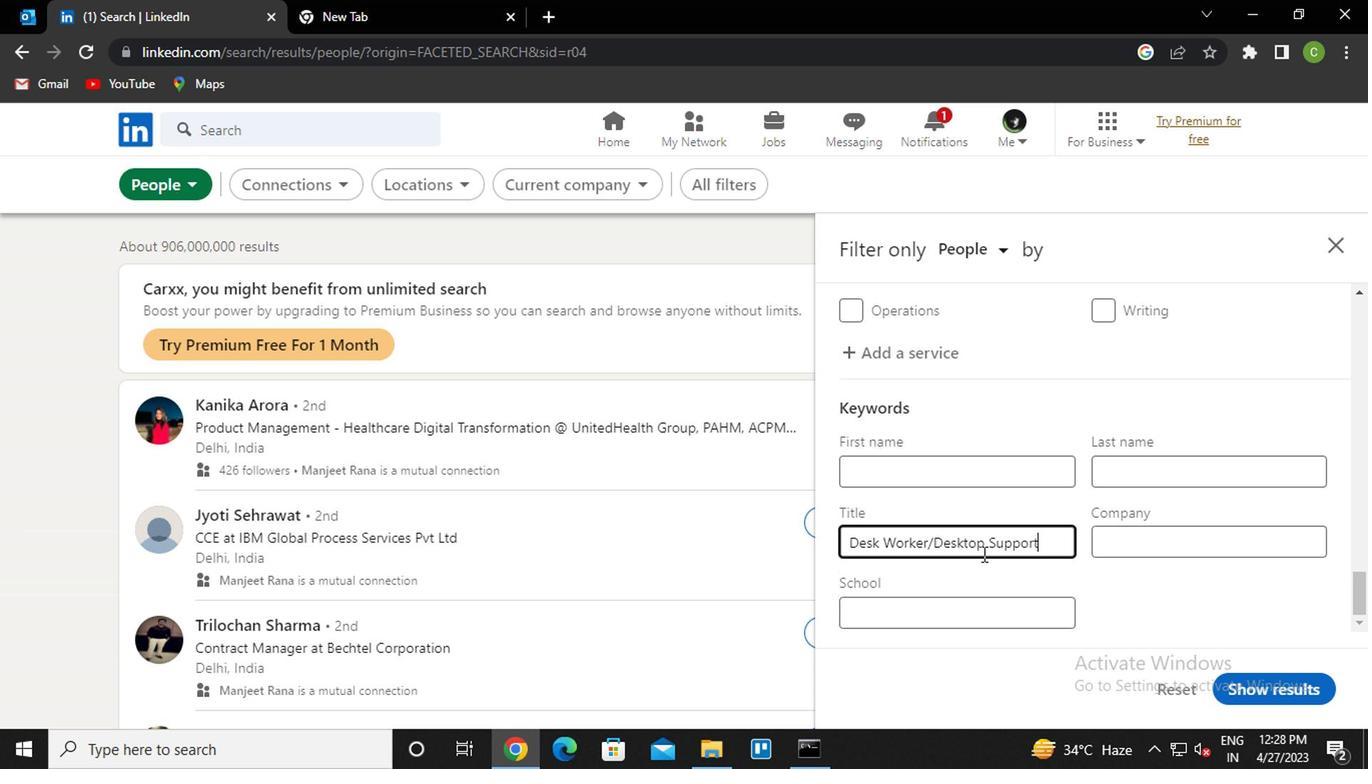 
Action: Mouse moved to (1261, 692)
Screenshot: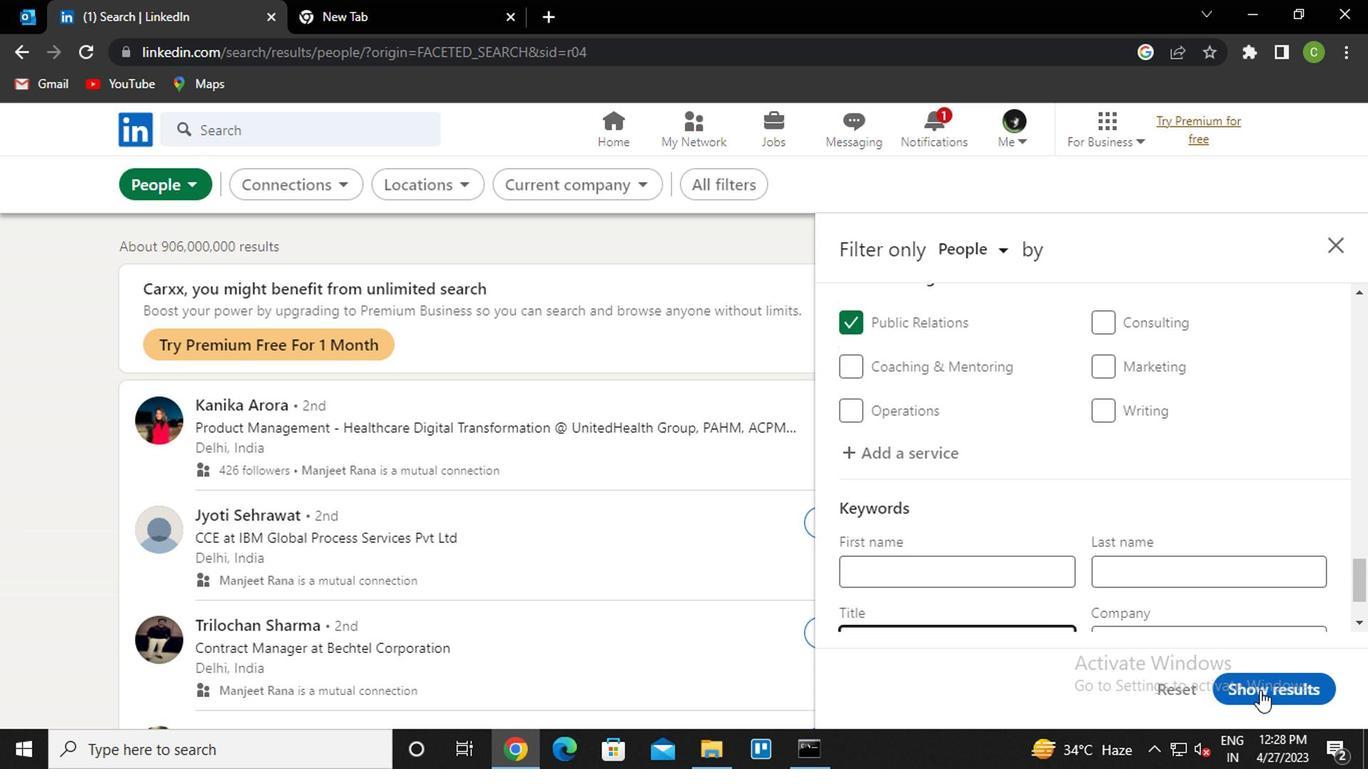 
Action: Mouse pressed left at (1261, 692)
Screenshot: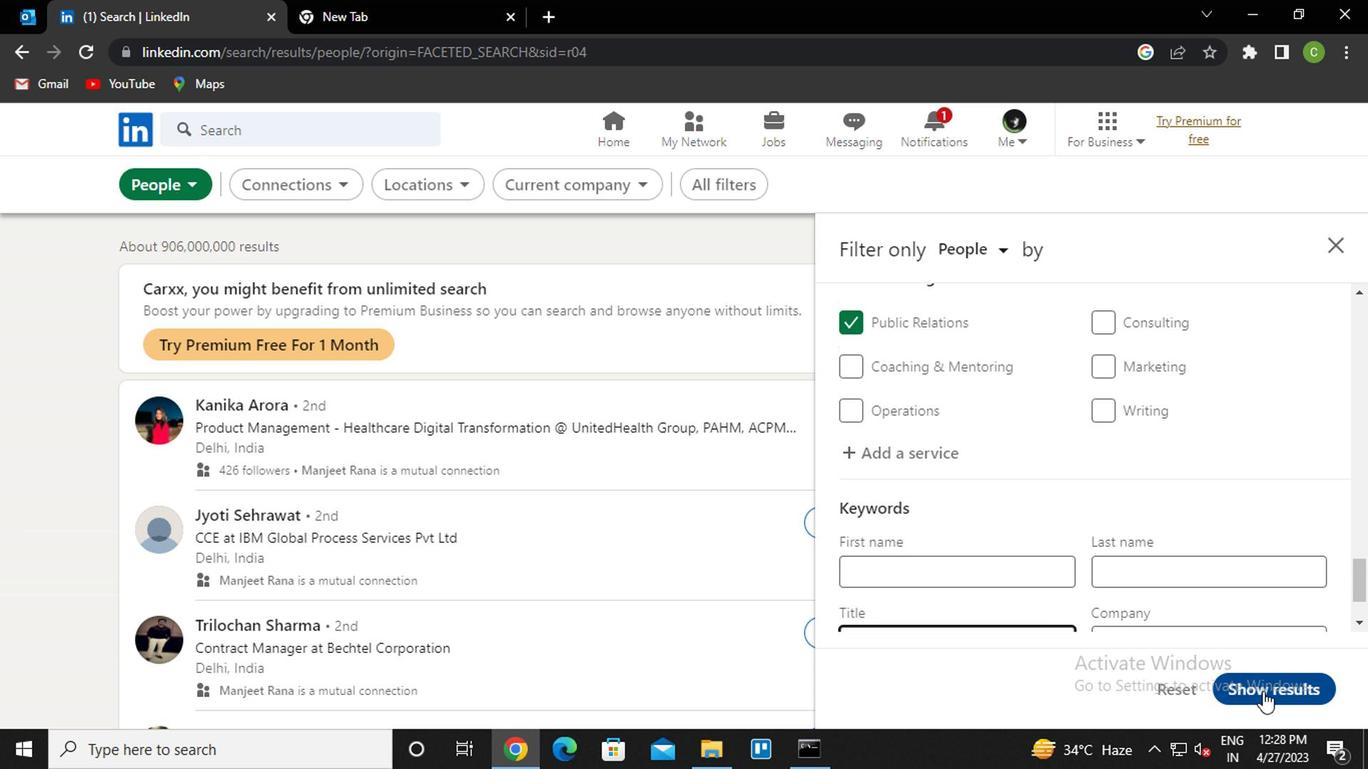 
Action: Mouse moved to (702, 697)
Screenshot: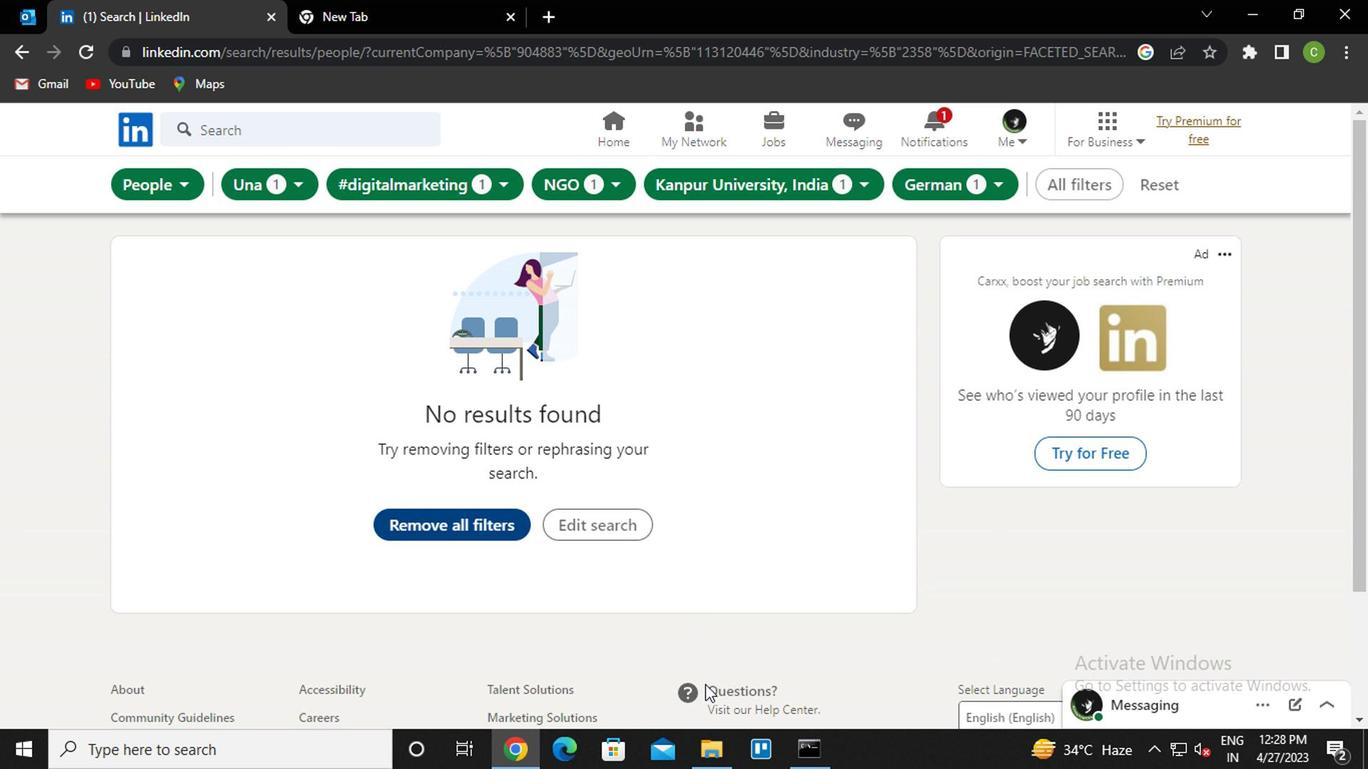 
Action: Key pressed <Key.f8>
Screenshot: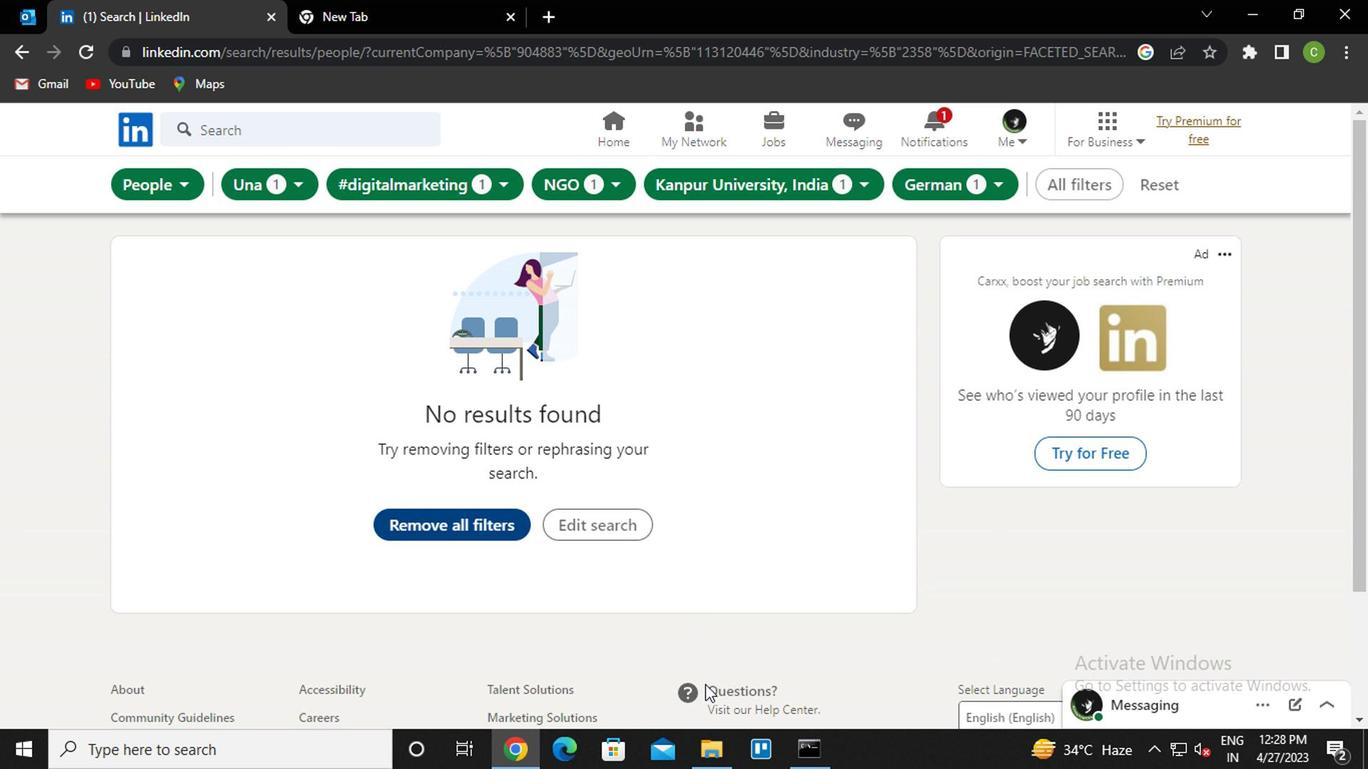 
